 Task: In the event  named  Third Training Workshop: Team Leadership, Set a range of dates when you can accept meetings  '19 Jul â€" 5 Aug 2023'. Select a duration of  15 min. Select working hours  	_x000D_
MON- SAT 9:00am â€" 5:00pm. Add time before or after your events  as 5 min. Set the frequency of available time slots for invitees as  15 min. Set the minimum notice period and maximum events allowed per day as  168 hours and 4. , logged in from the account softage.4@softage.net and add another guest for the event, softage.6@softage.net
Action: Mouse pressed left at (418, 508)
Screenshot: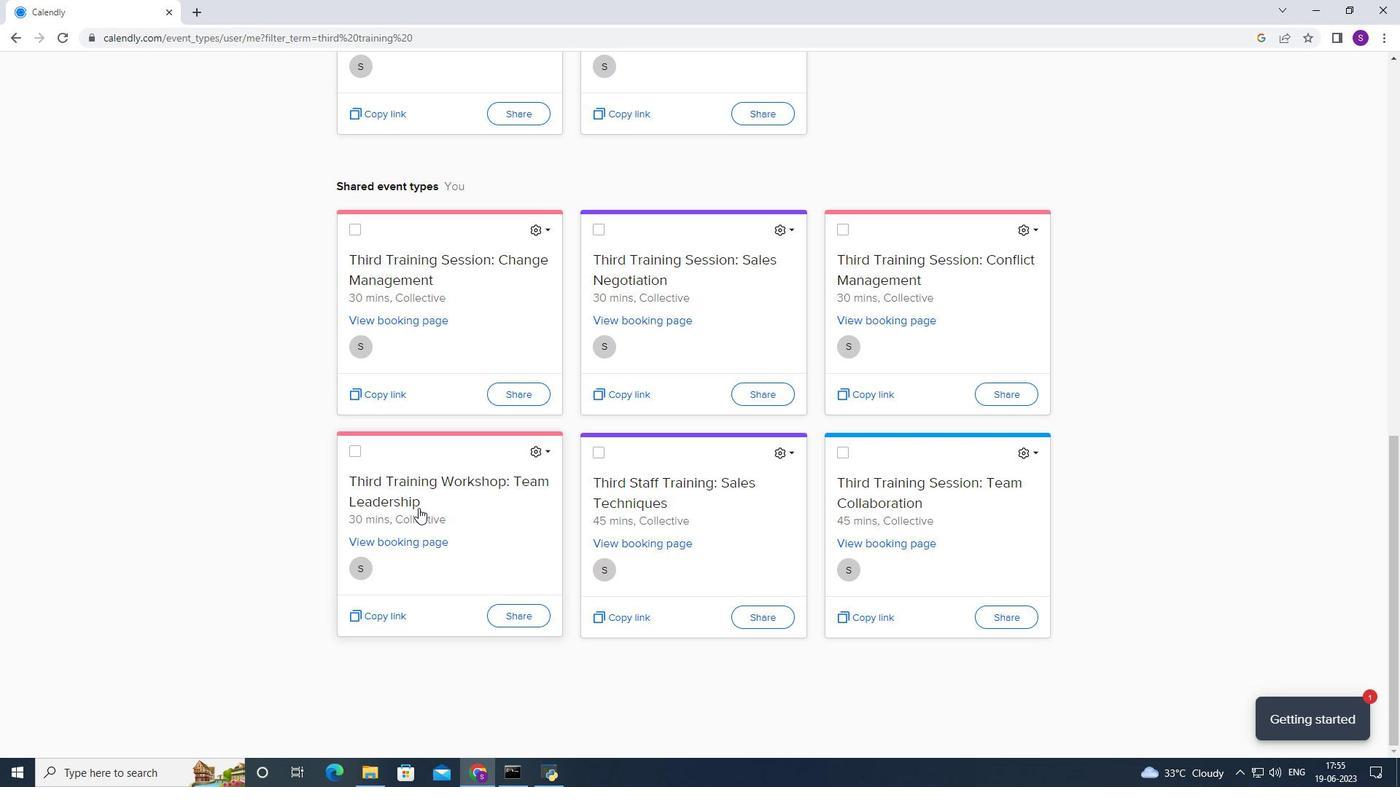 
Action: Mouse moved to (443, 344)
Screenshot: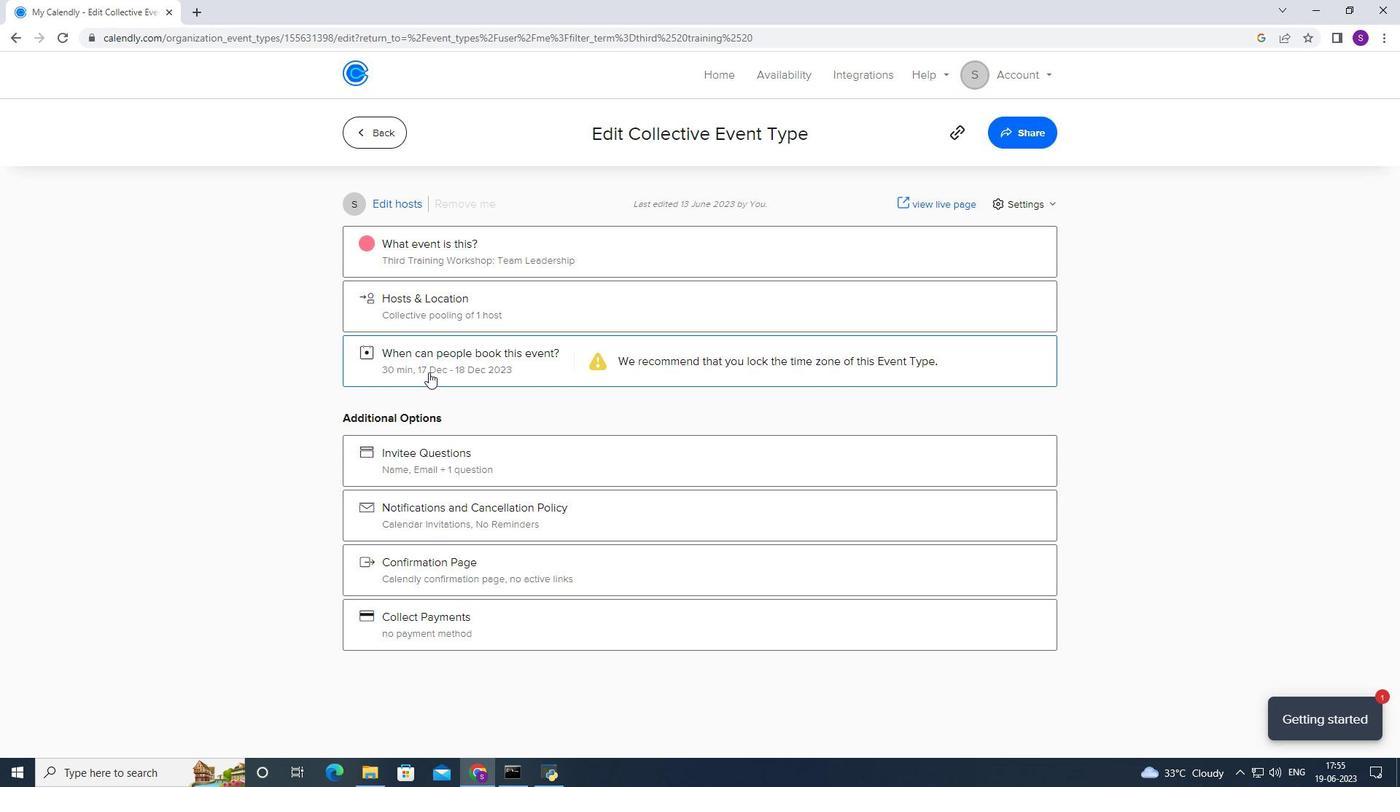 
Action: Mouse pressed left at (443, 344)
Screenshot: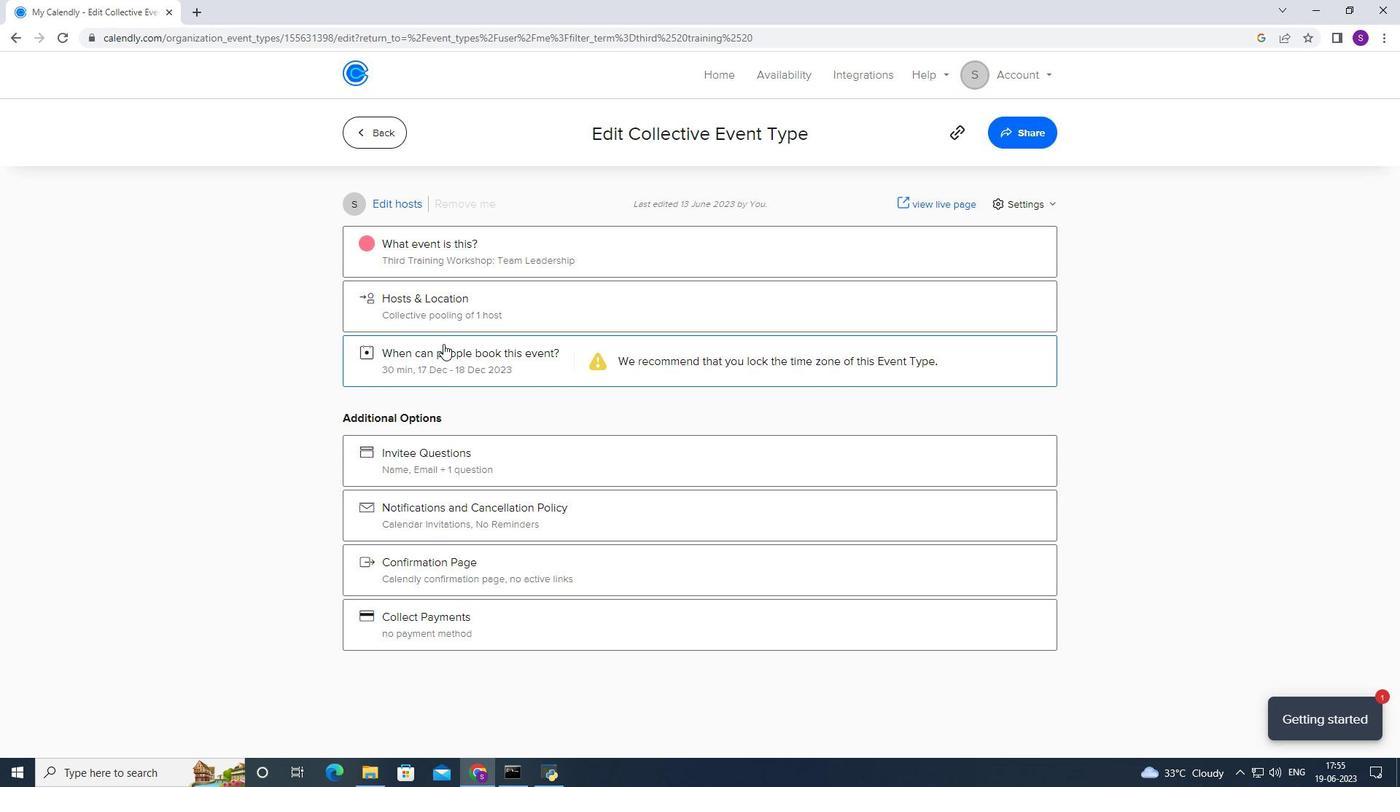 
Action: Mouse moved to (470, 463)
Screenshot: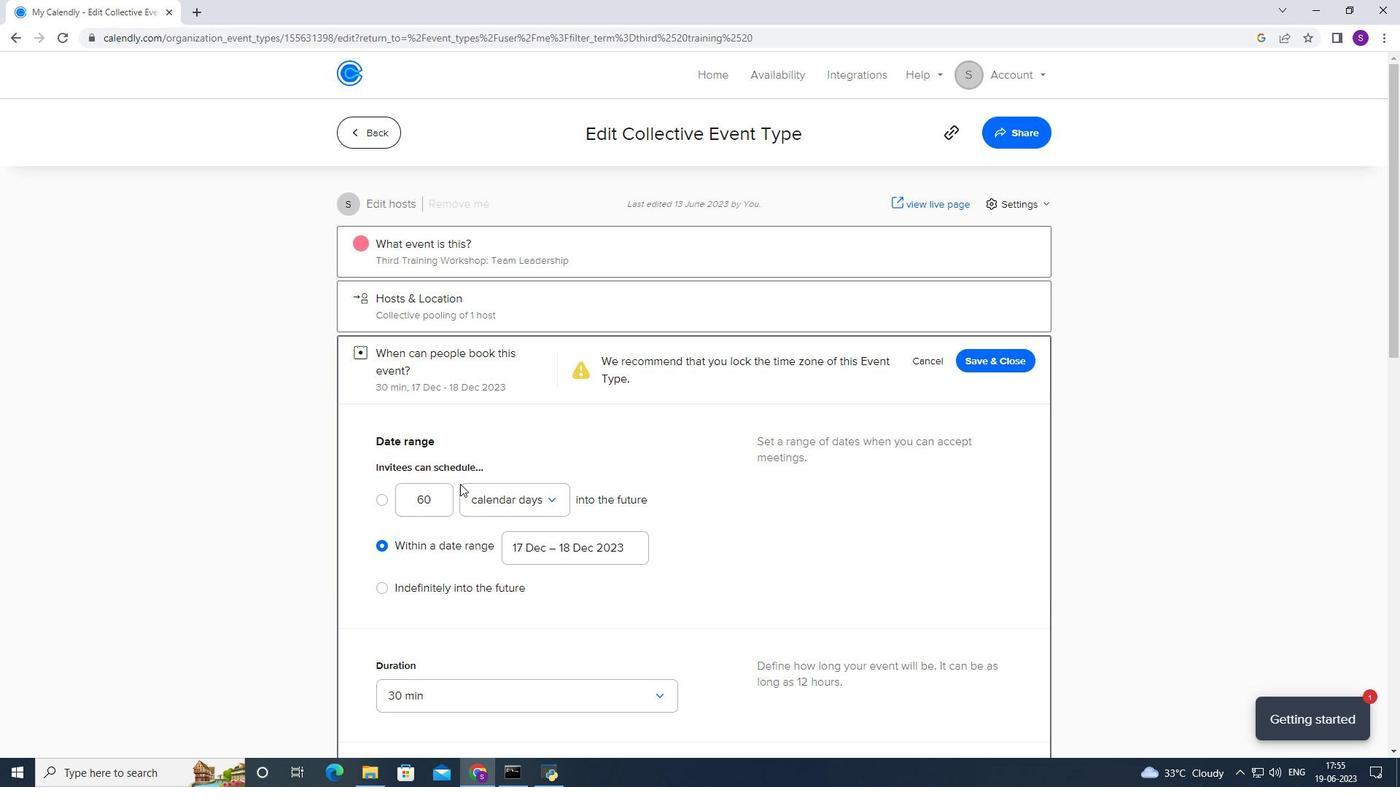 
Action: Mouse scrolled (470, 463) with delta (0, 0)
Screenshot: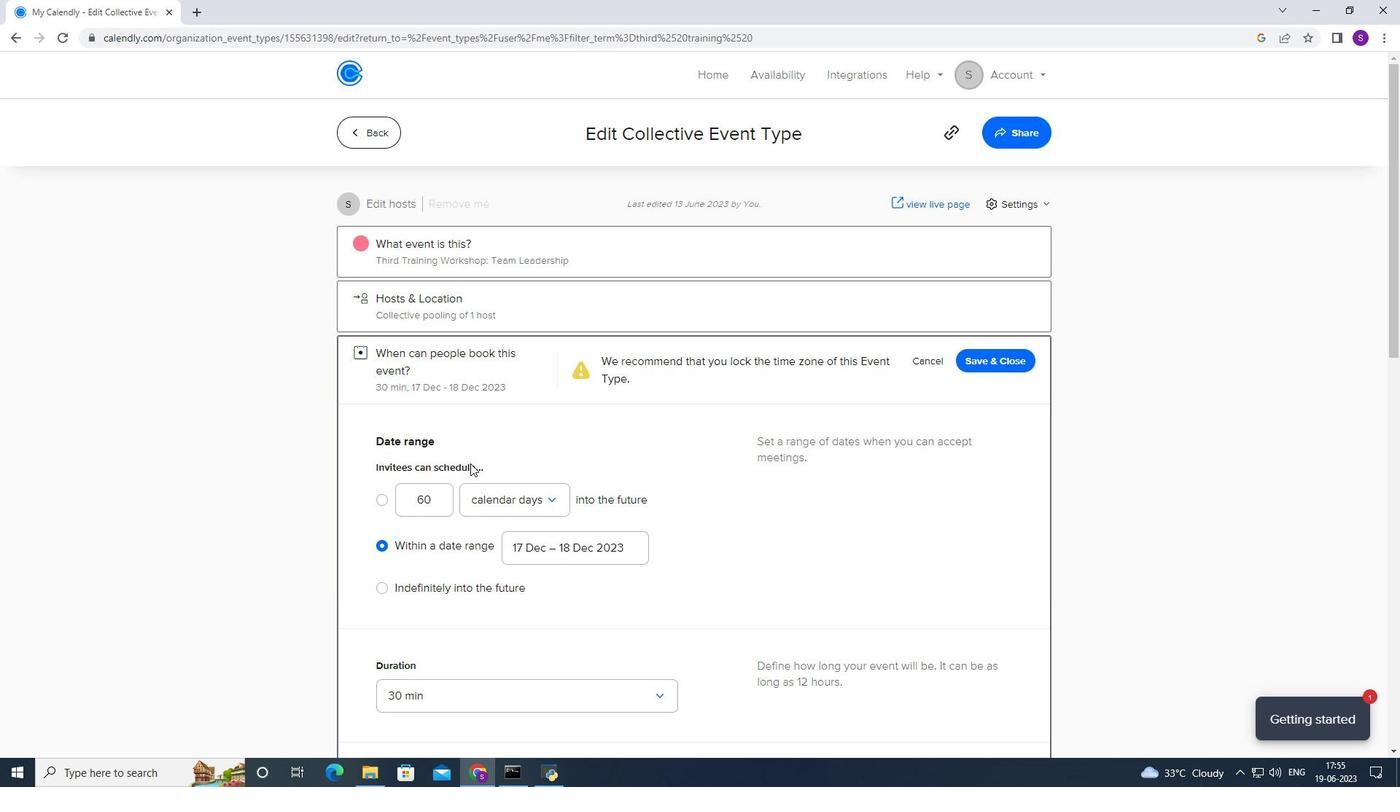 
Action: Mouse scrolled (470, 463) with delta (0, 0)
Screenshot: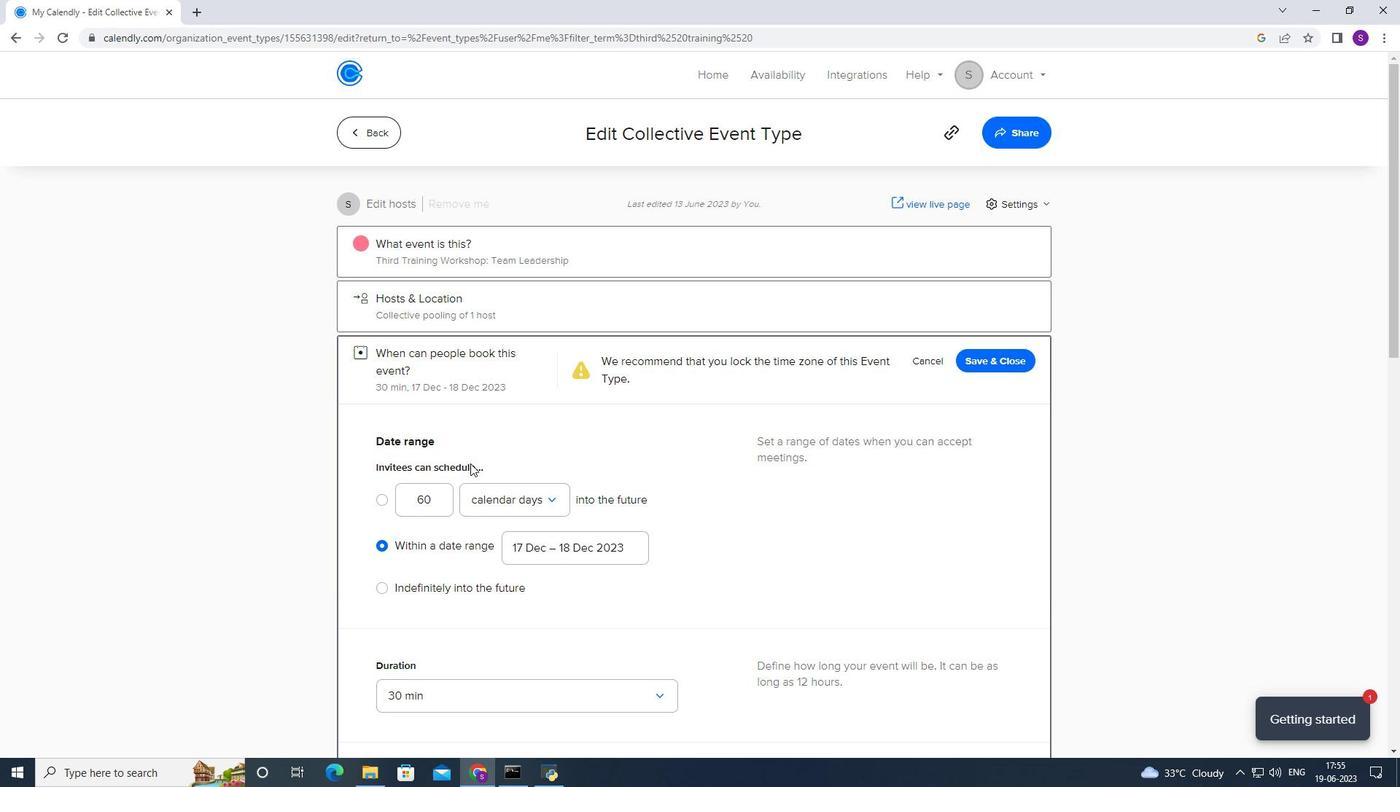 
Action: Mouse scrolled (470, 463) with delta (0, 0)
Screenshot: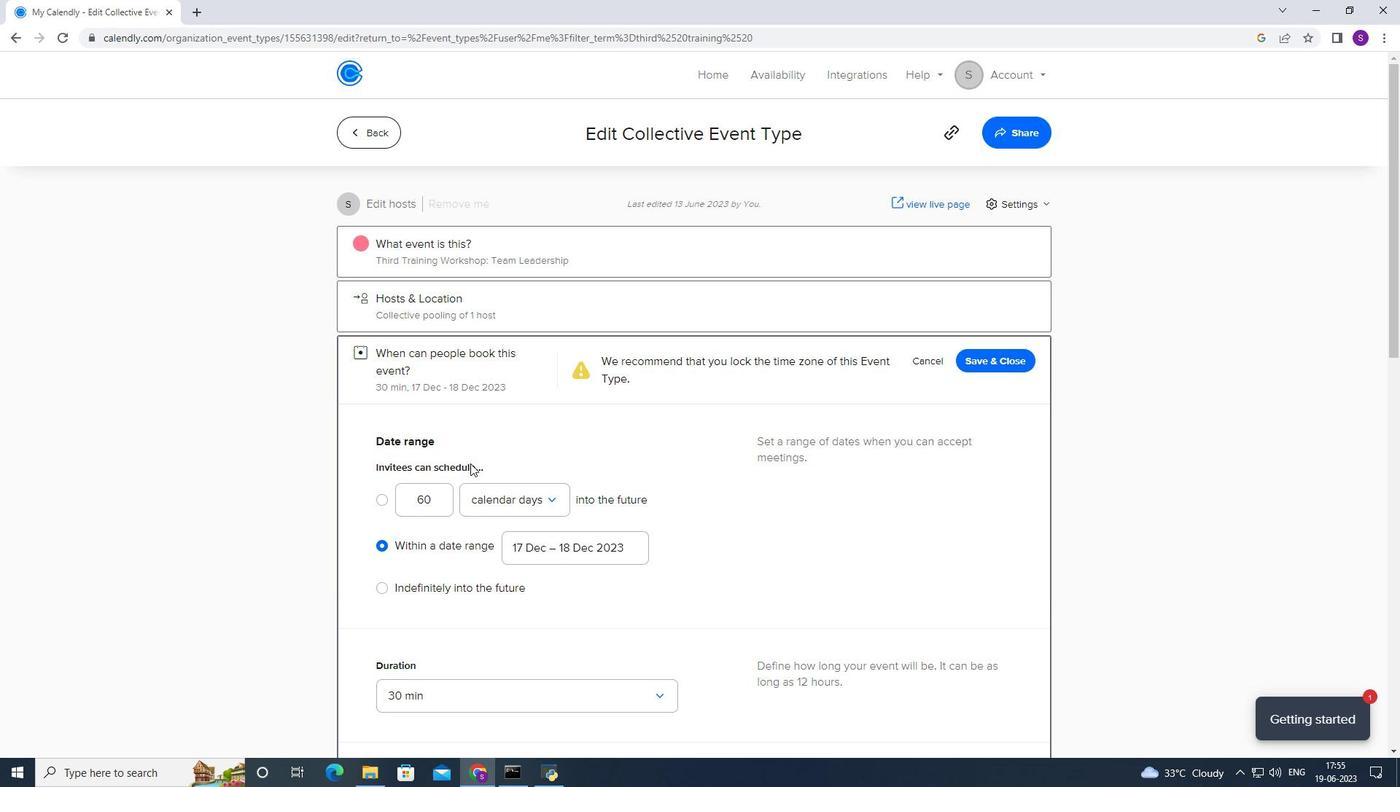 
Action: Mouse moved to (539, 331)
Screenshot: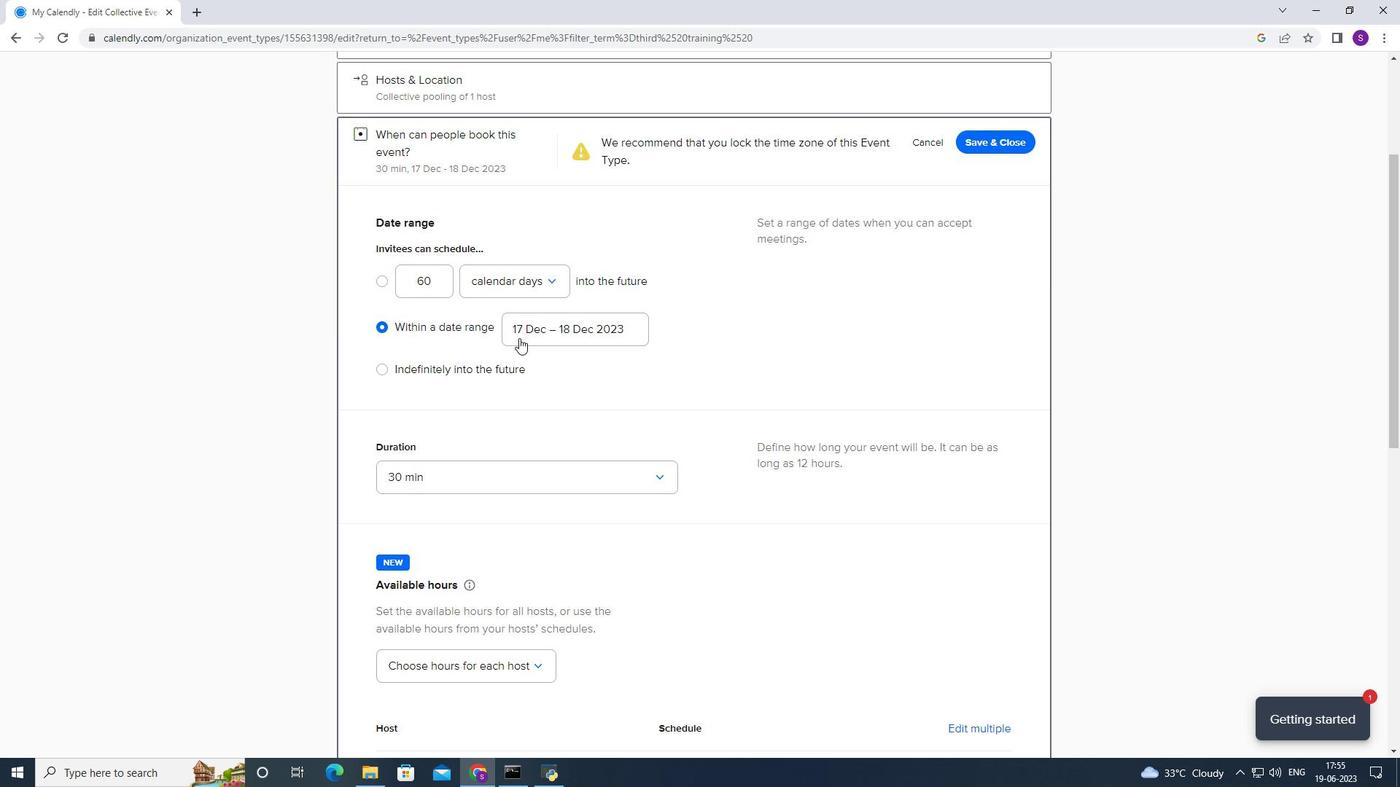 
Action: Mouse pressed left at (539, 331)
Screenshot: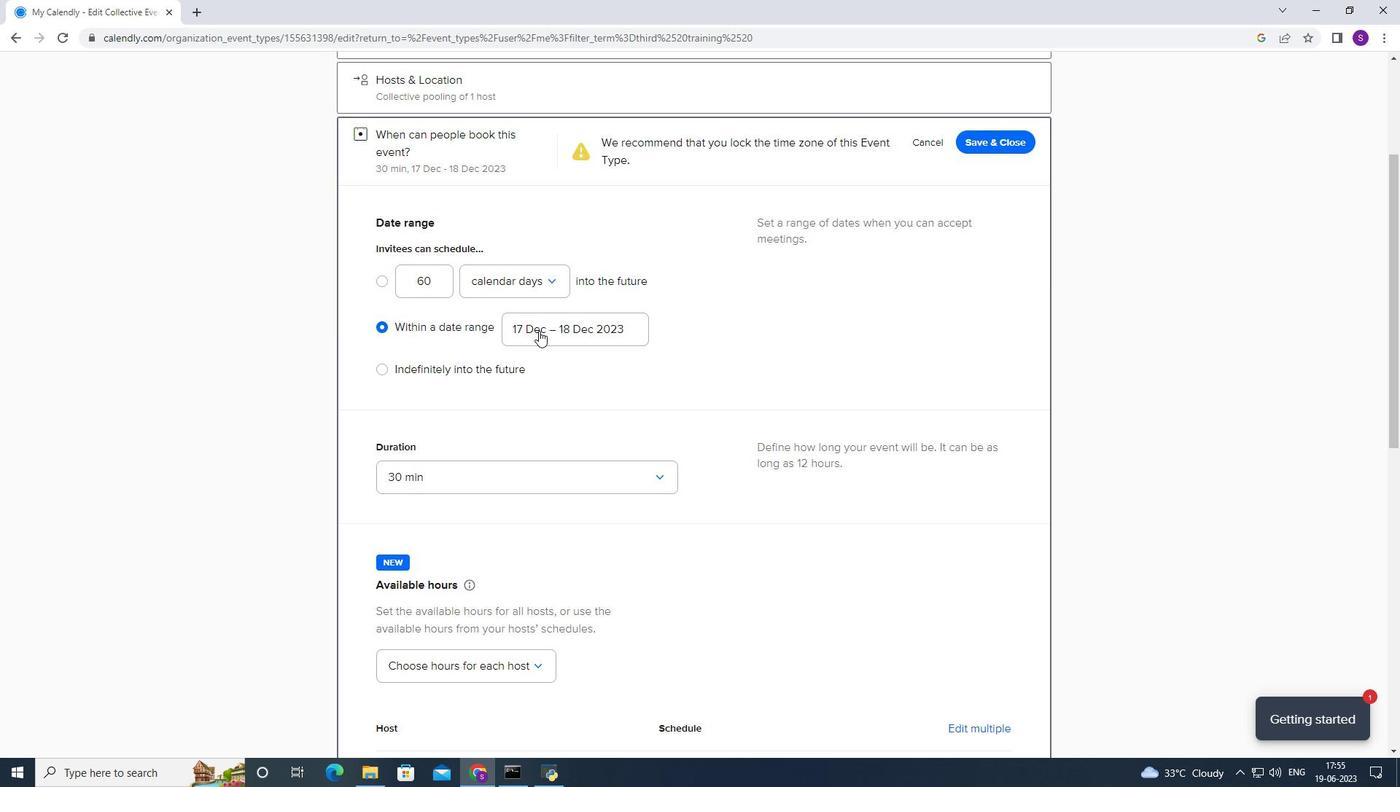 
Action: Mouse moved to (619, 383)
Screenshot: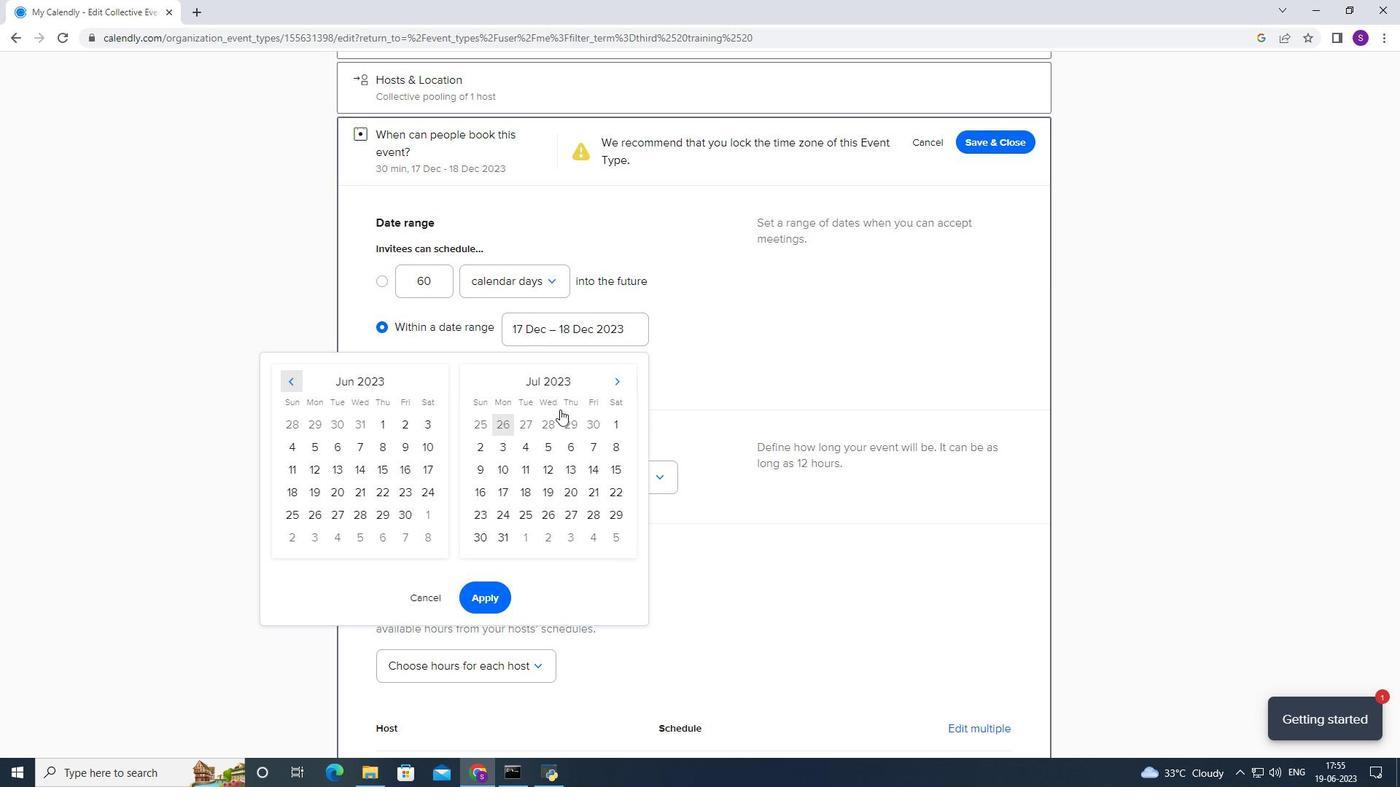 
Action: Mouse pressed left at (619, 383)
Screenshot: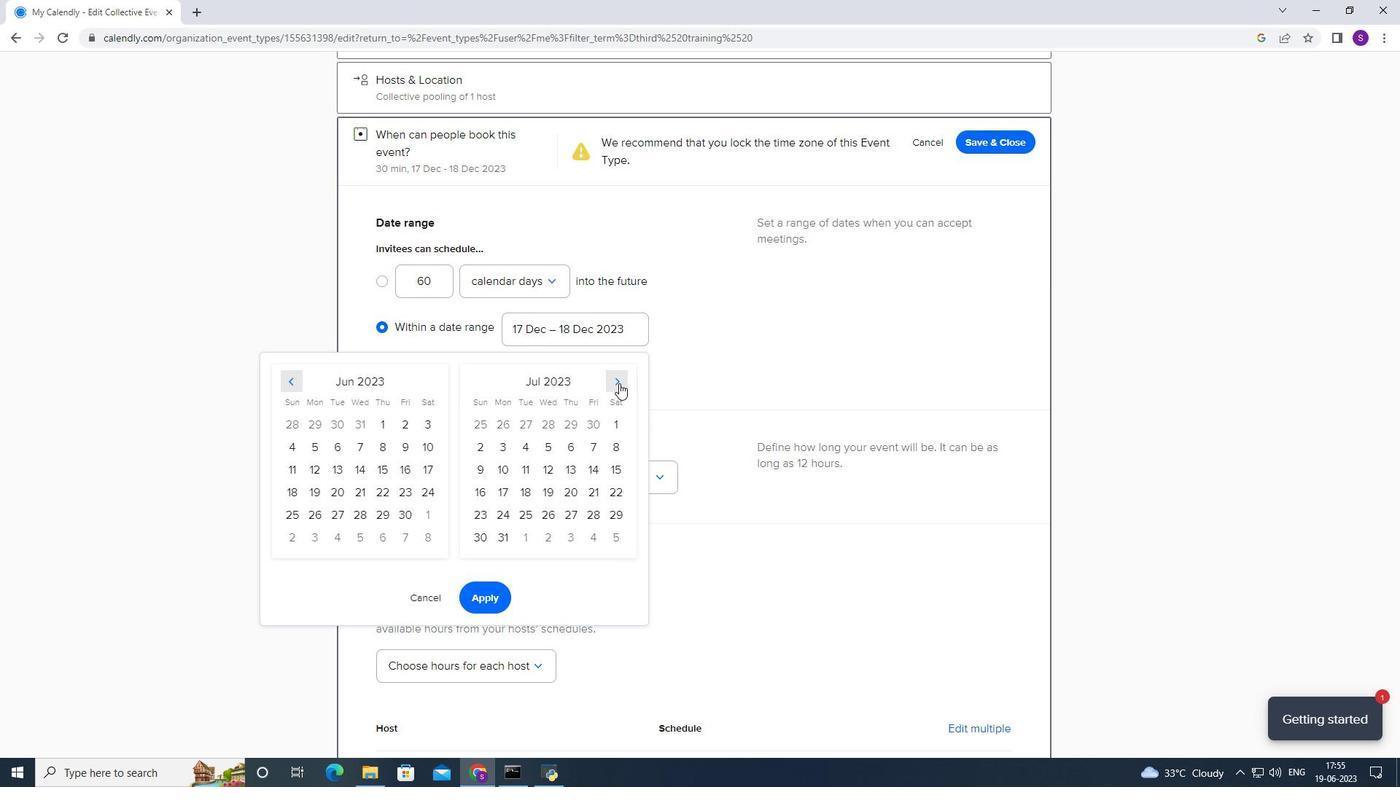 
Action: Mouse moved to (353, 500)
Screenshot: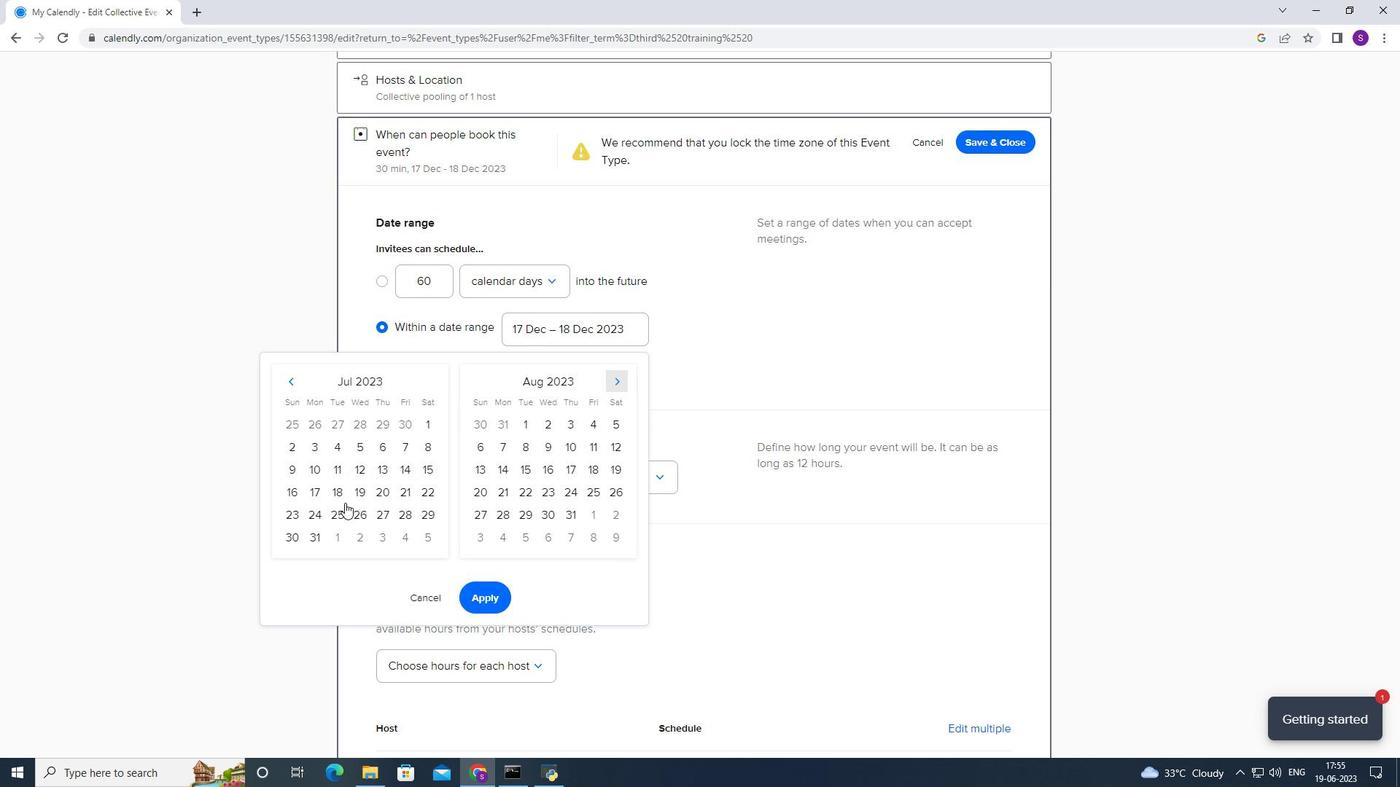 
Action: Mouse pressed left at (353, 500)
Screenshot: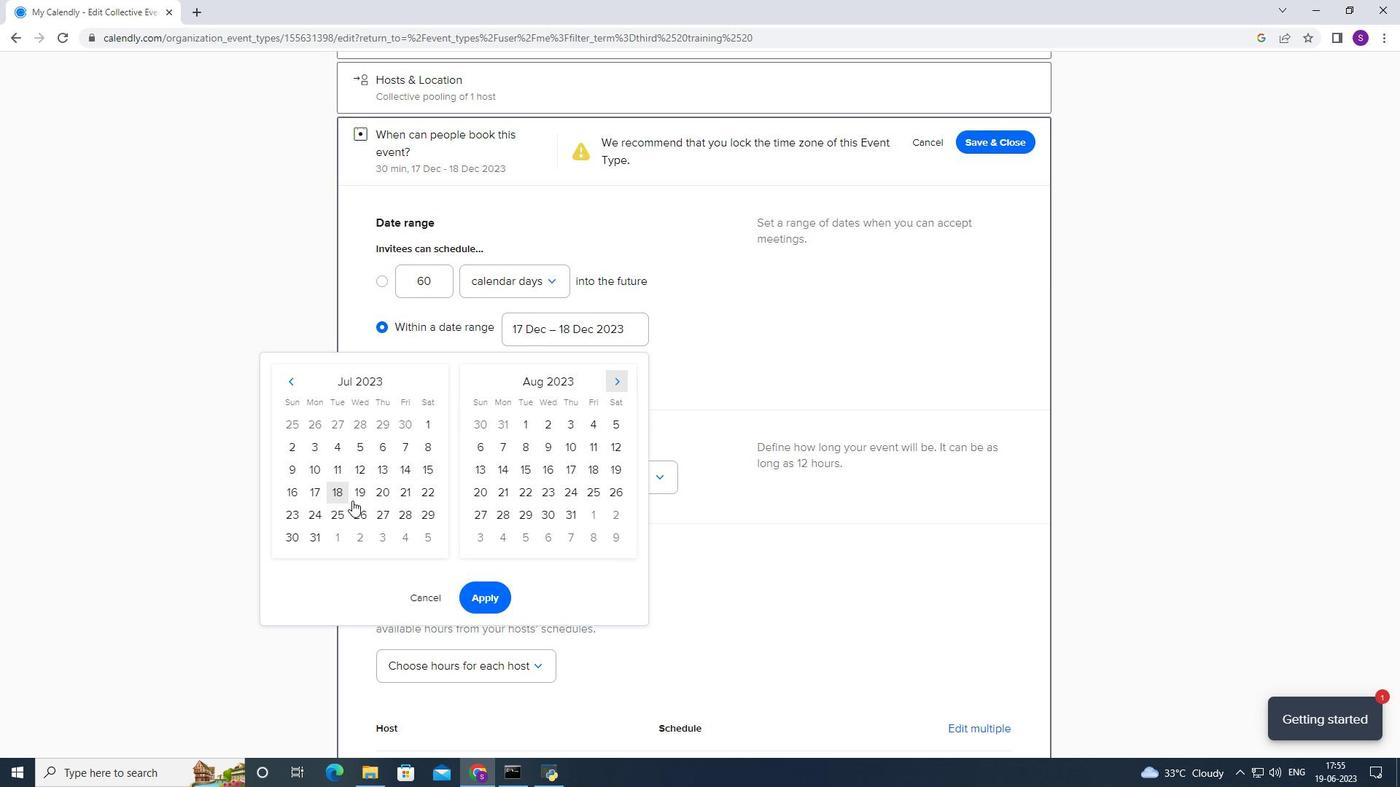
Action: Mouse moved to (632, 423)
Screenshot: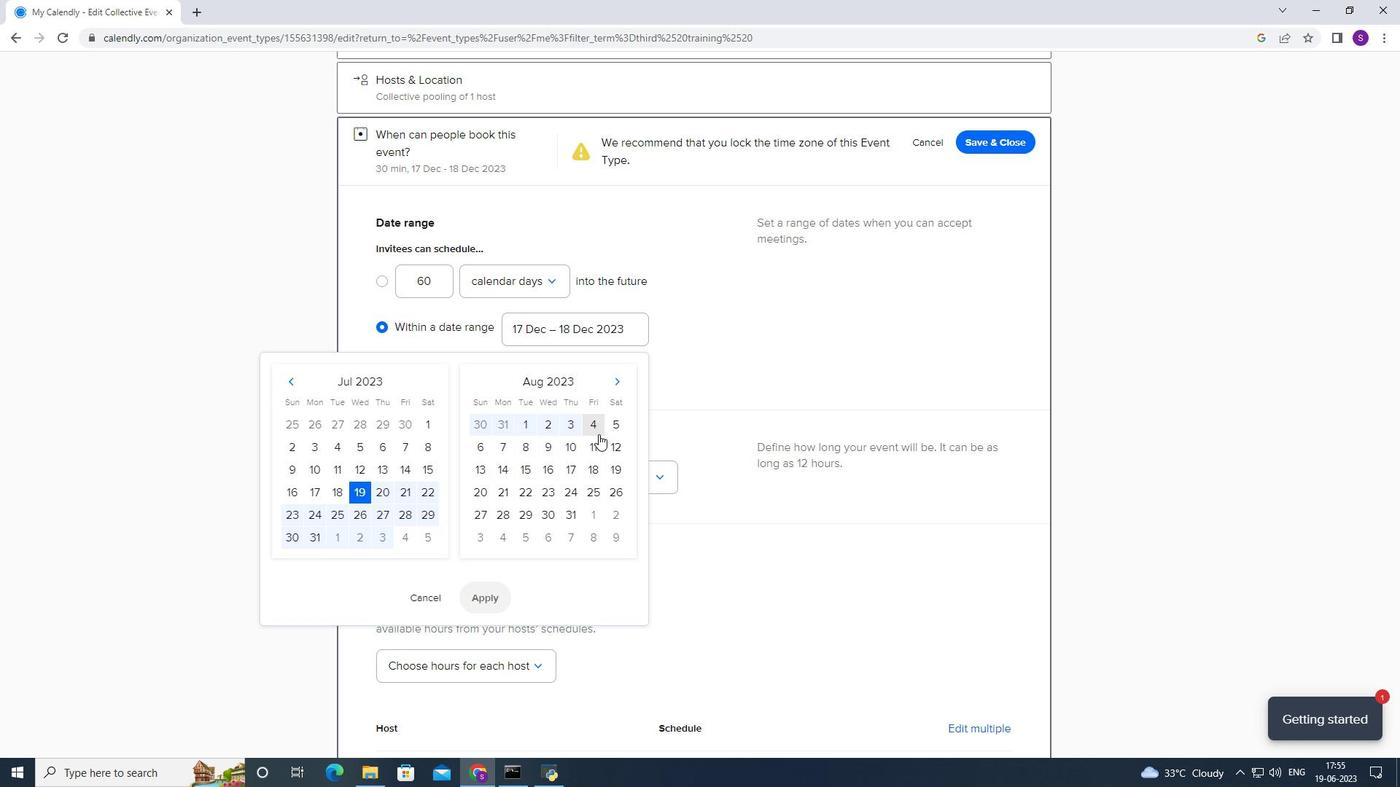 
Action: Mouse pressed left at (632, 423)
Screenshot: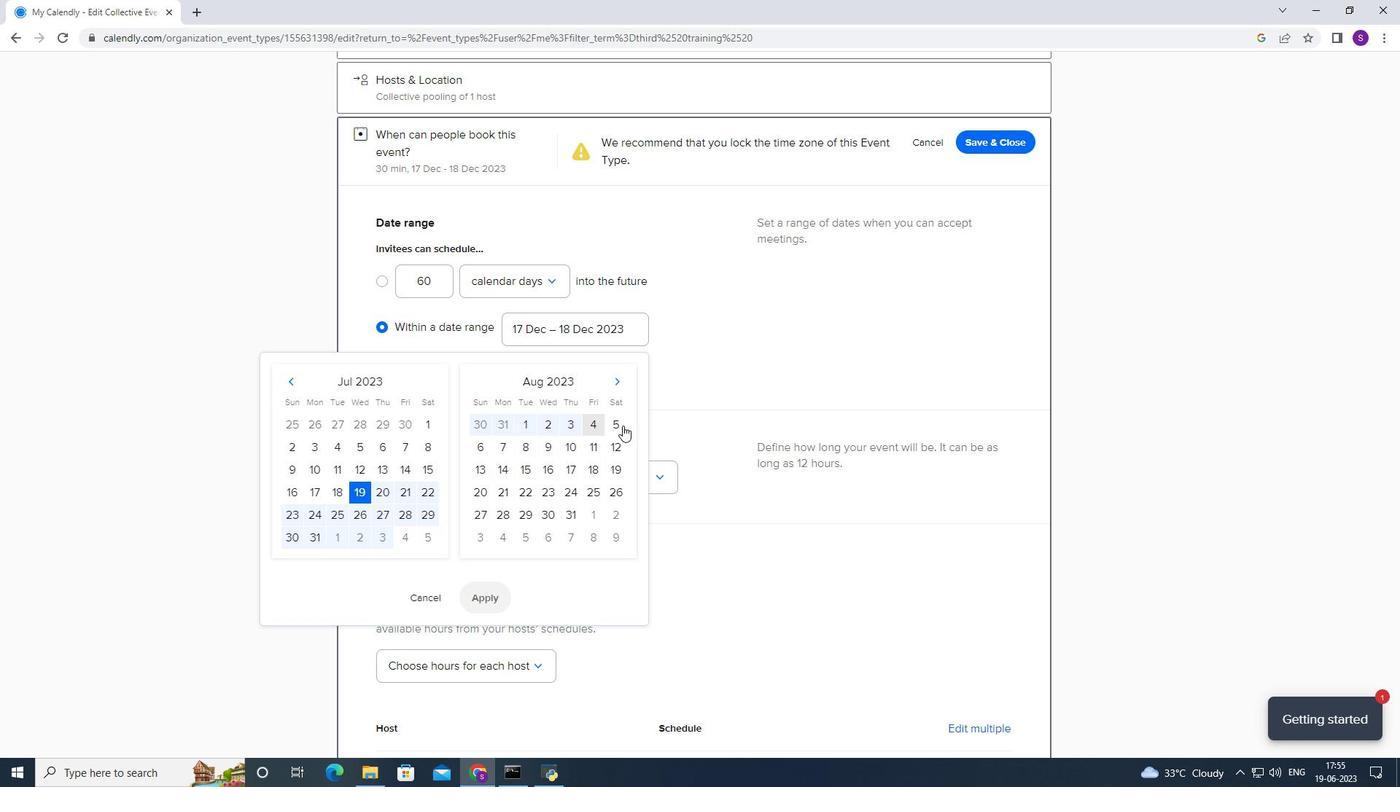 
Action: Mouse moved to (606, 429)
Screenshot: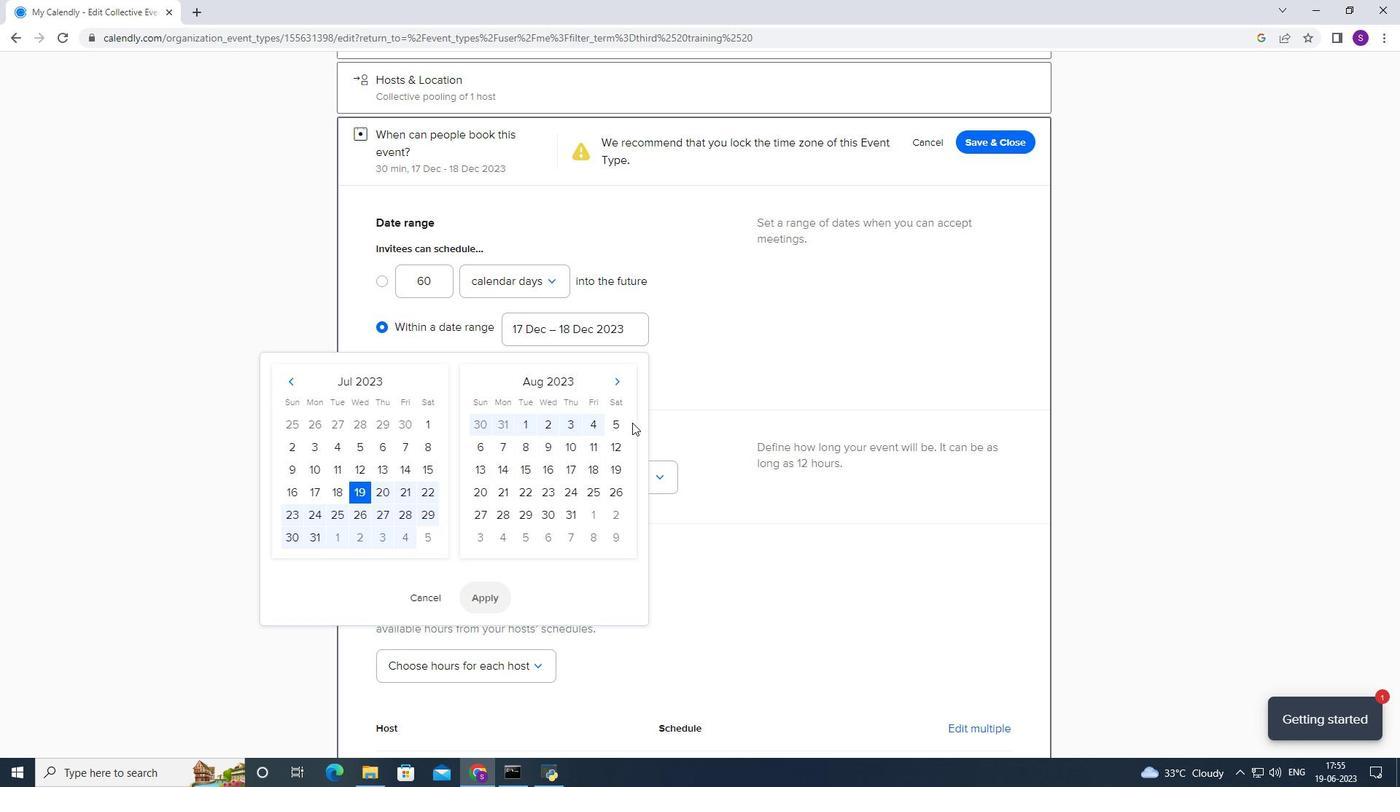 
Action: Mouse pressed left at (606, 429)
Screenshot: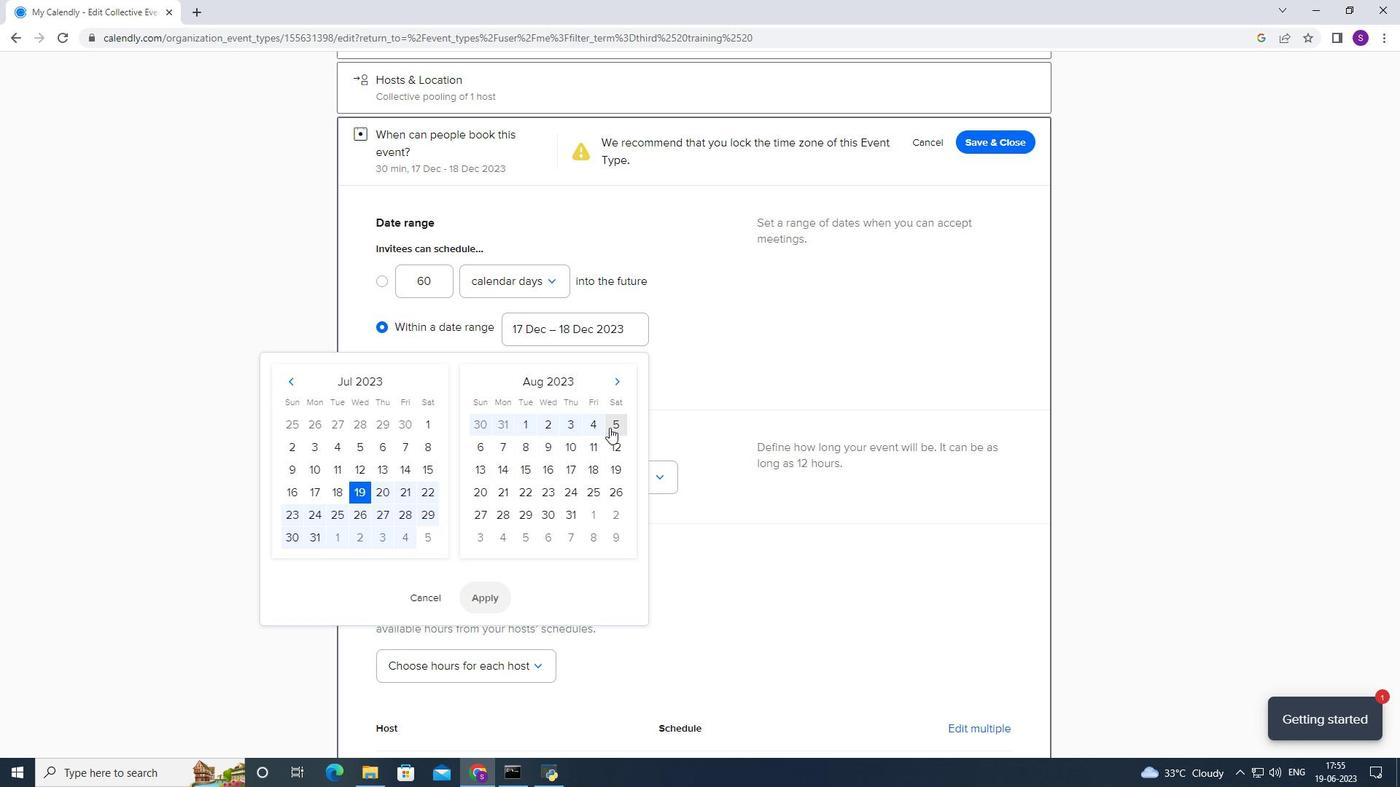 
Action: Mouse moved to (466, 592)
Screenshot: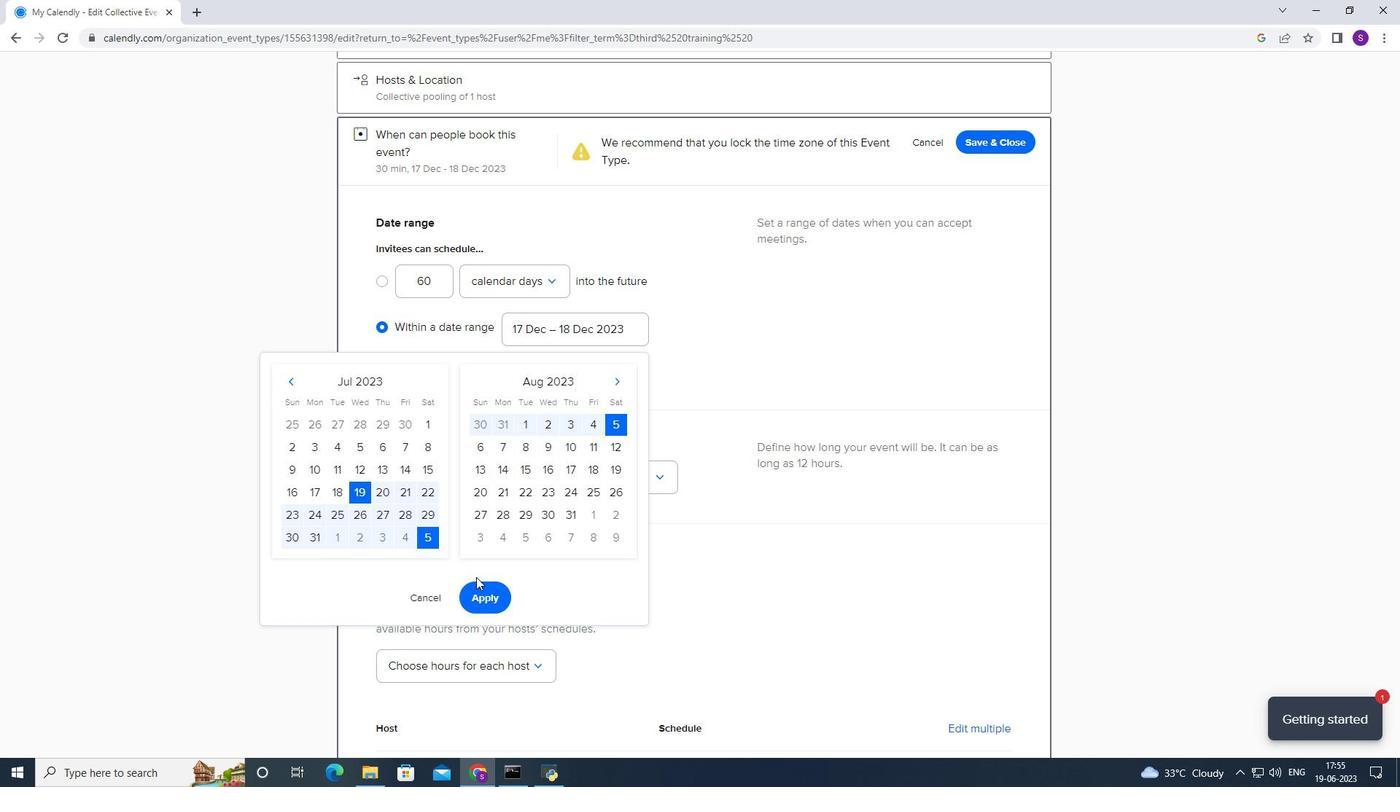 
Action: Mouse pressed left at (466, 592)
Screenshot: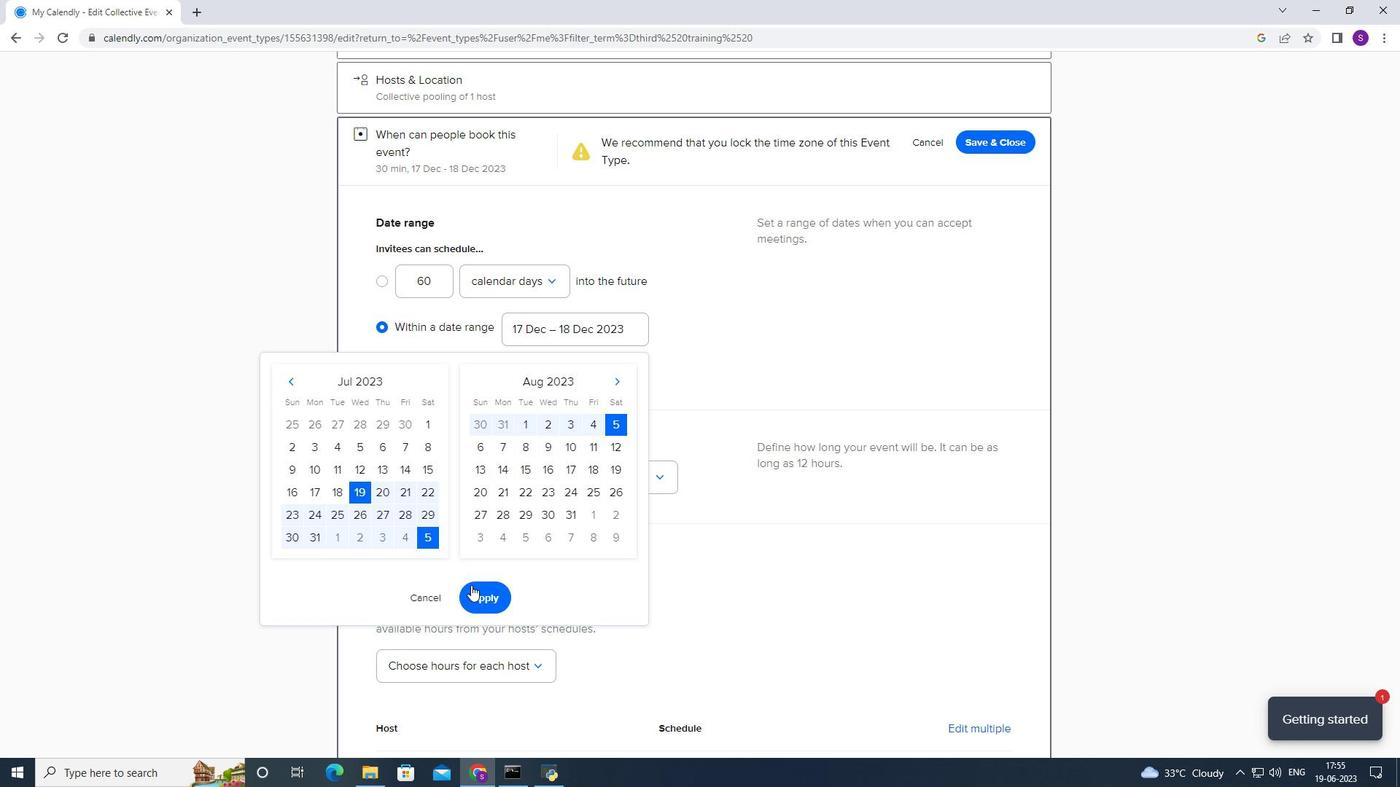 
Action: Mouse moved to (478, 551)
Screenshot: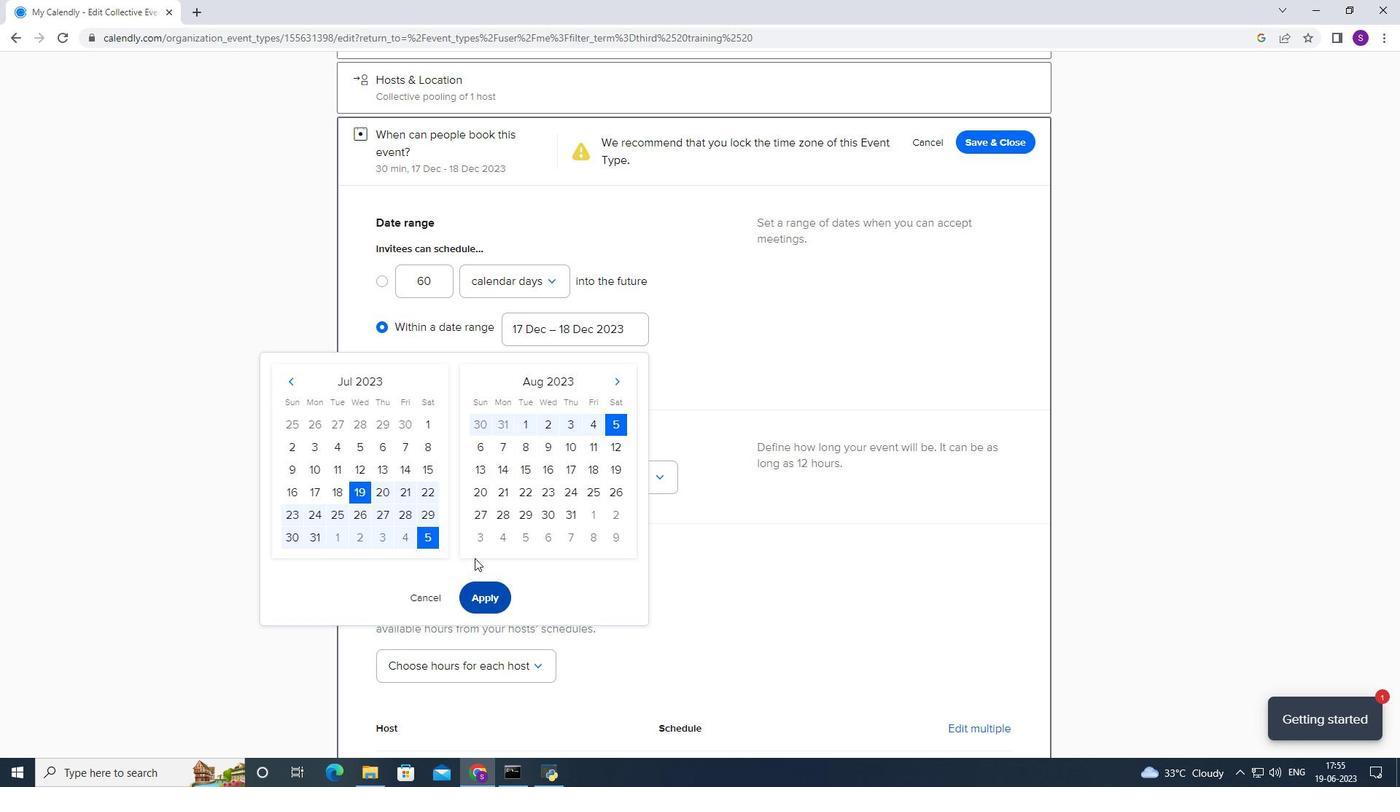 
Action: Mouse scrolled (478, 550) with delta (0, 0)
Screenshot: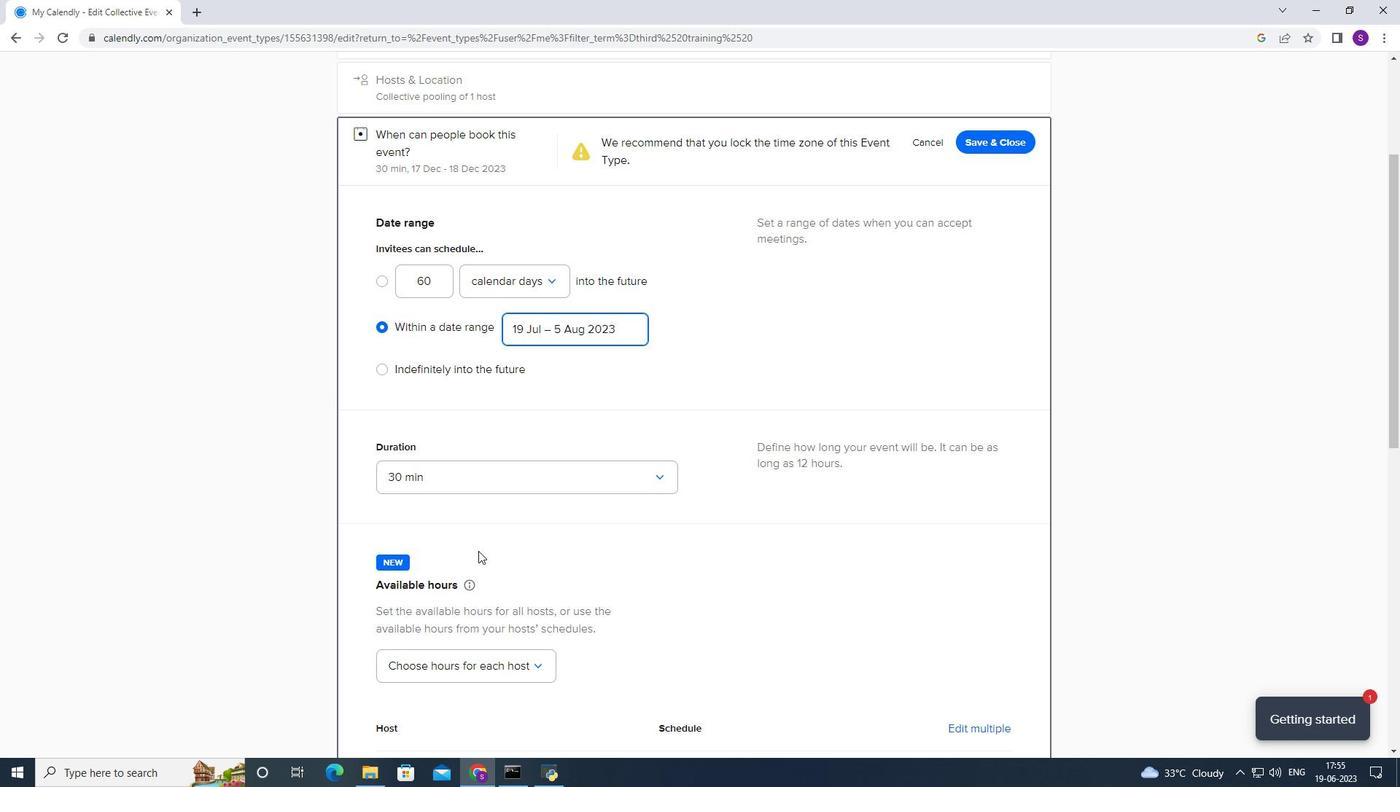 
Action: Mouse scrolled (478, 550) with delta (0, 0)
Screenshot: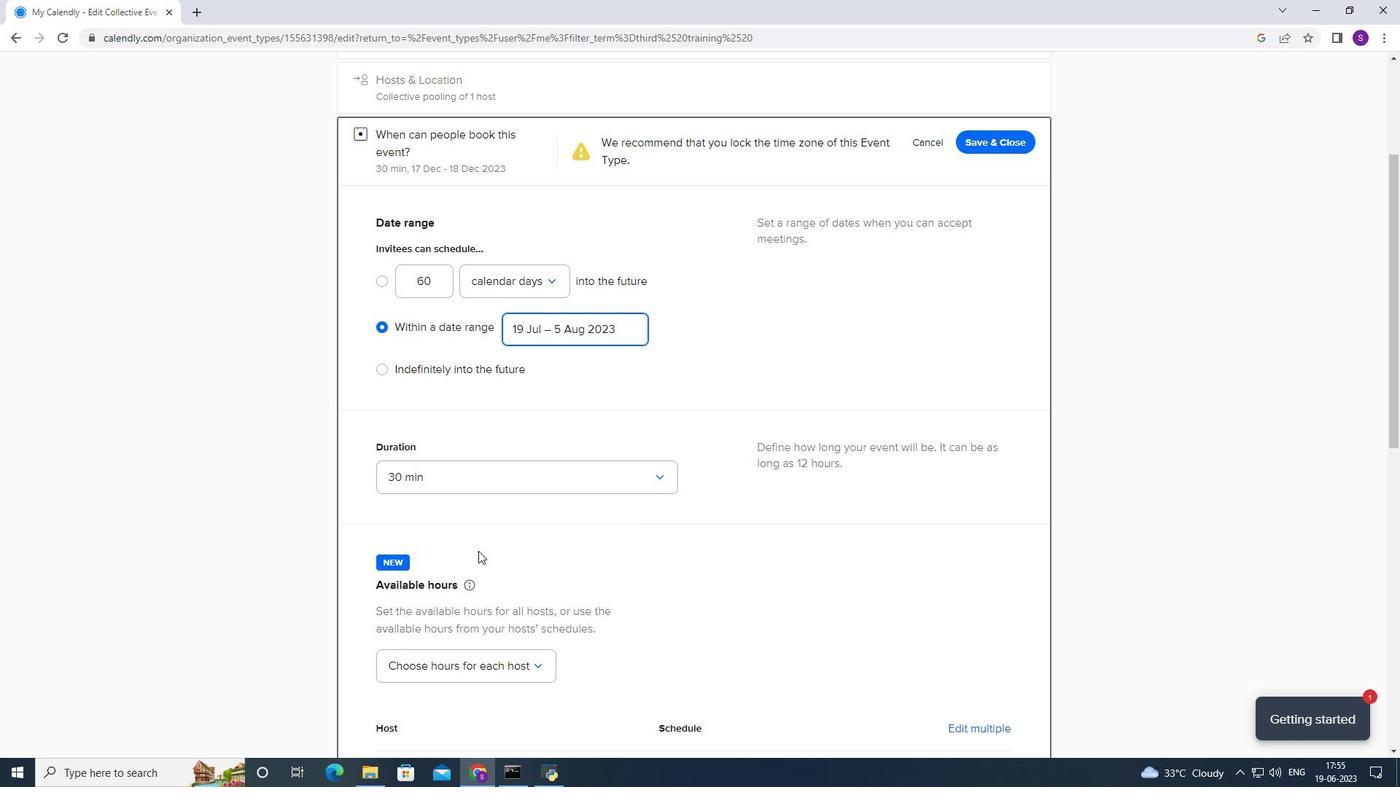 
Action: Mouse scrolled (478, 550) with delta (0, 0)
Screenshot: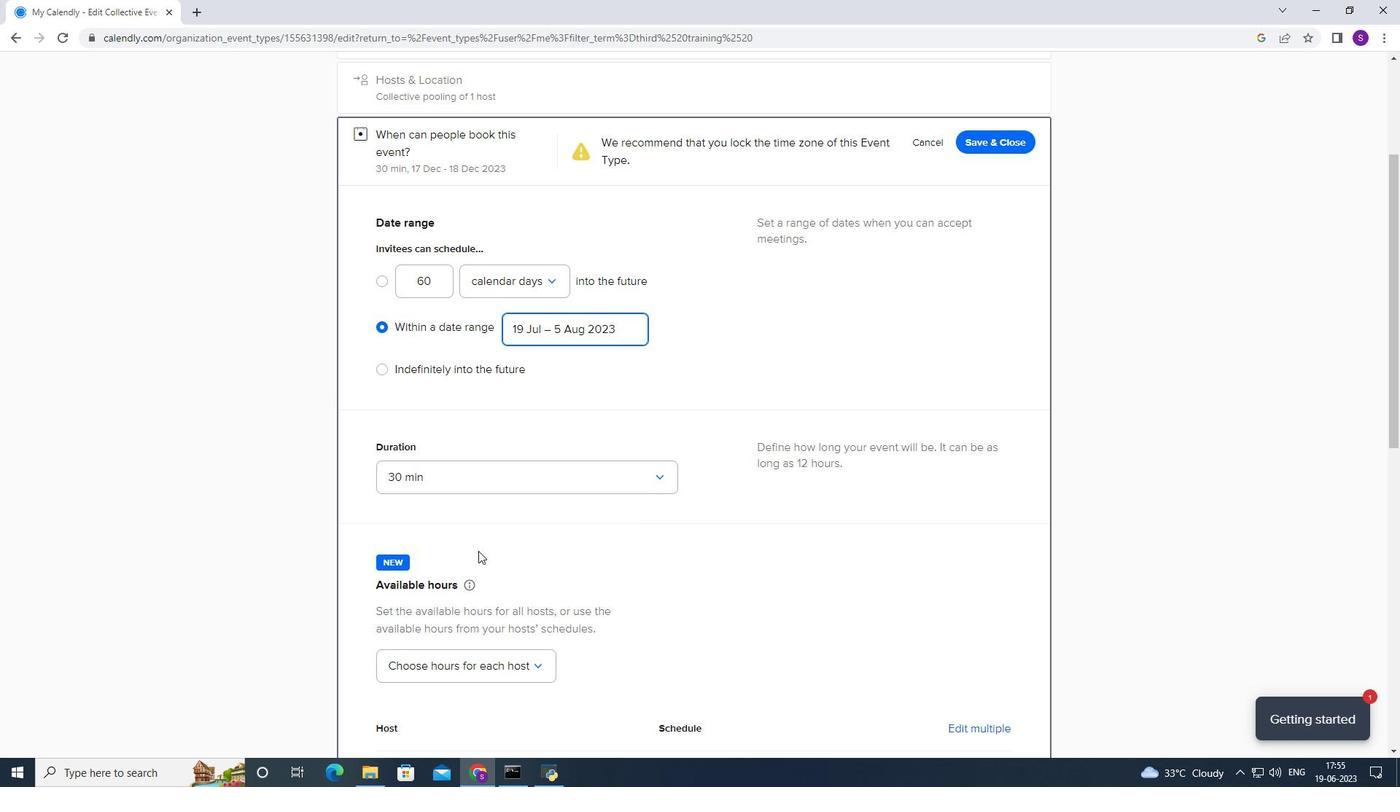 
Action: Mouse scrolled (478, 550) with delta (0, 0)
Screenshot: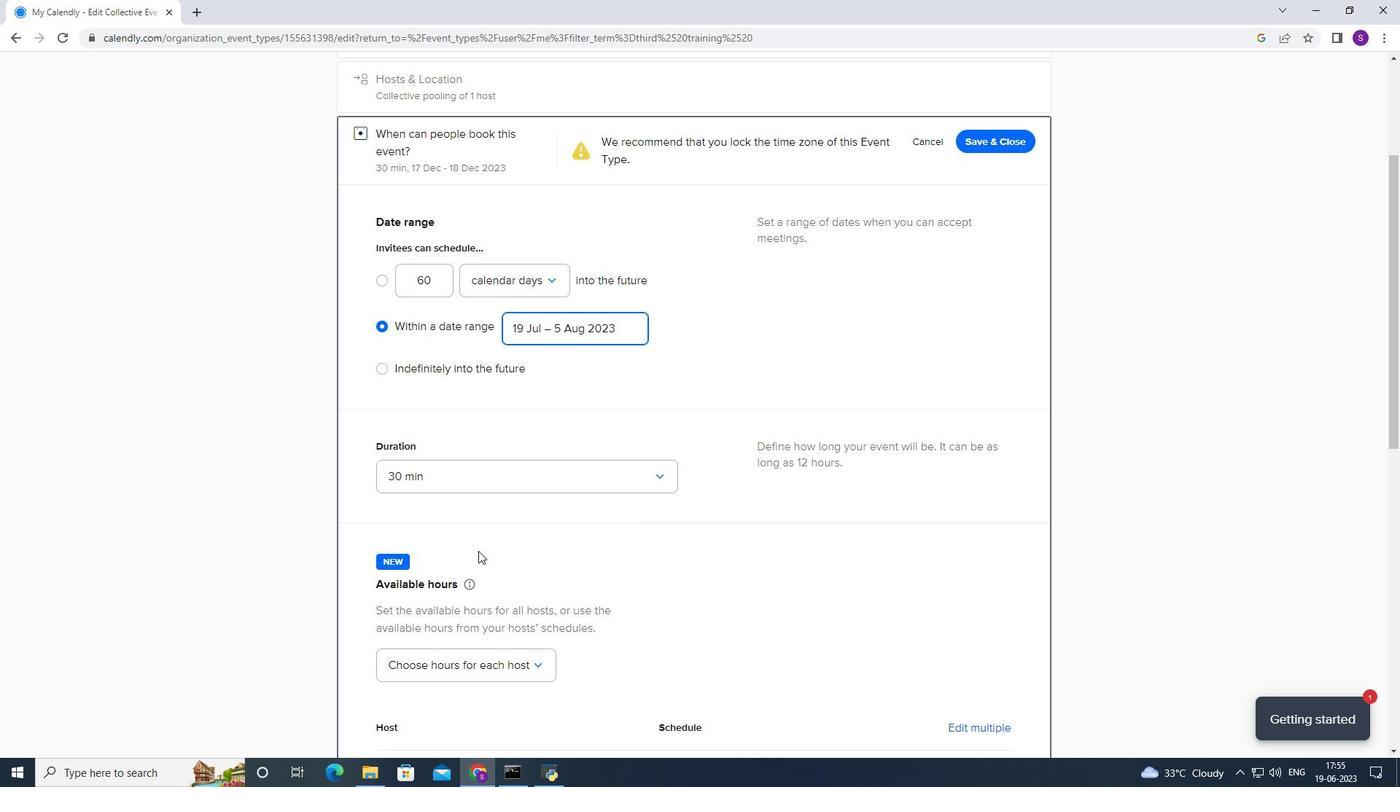 
Action: Mouse moved to (480, 189)
Screenshot: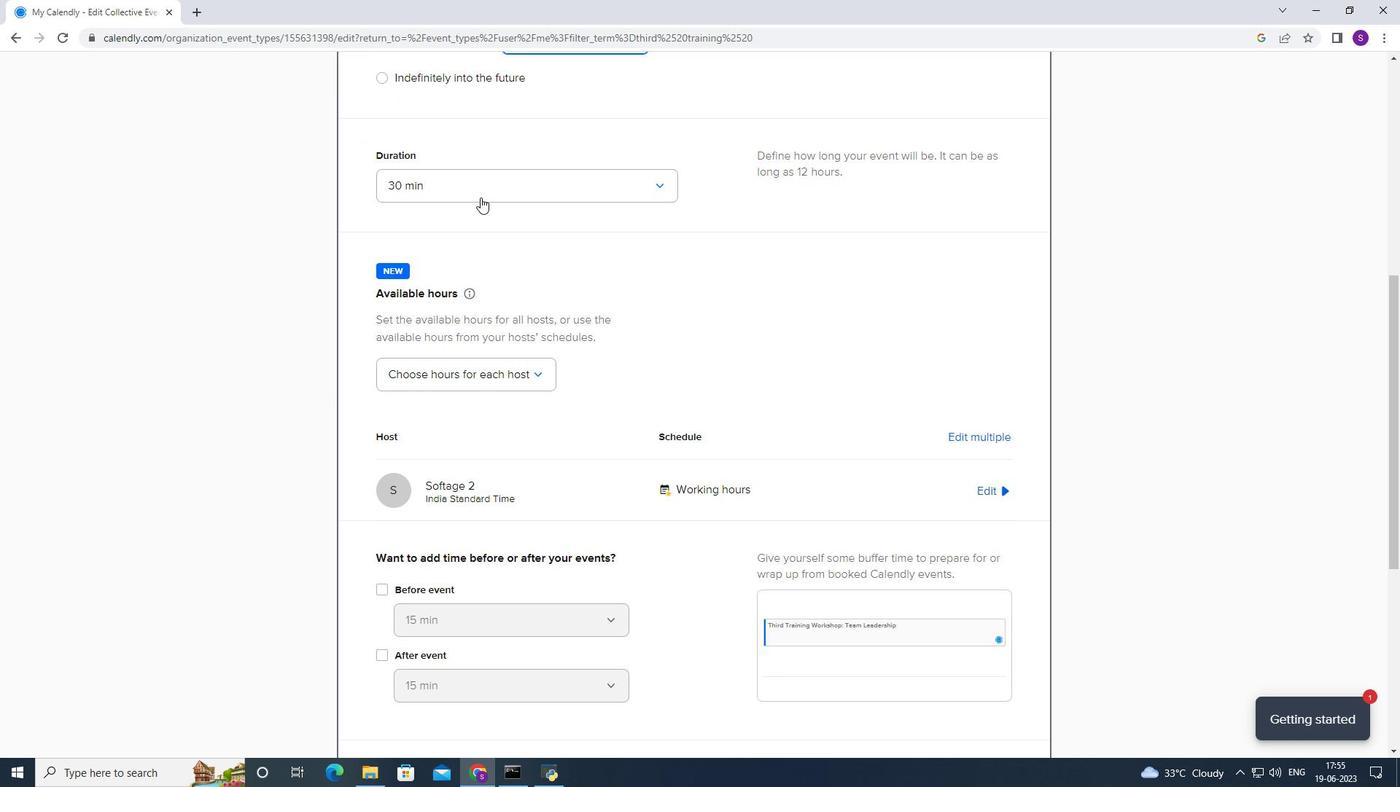 
Action: Mouse pressed left at (480, 189)
Screenshot: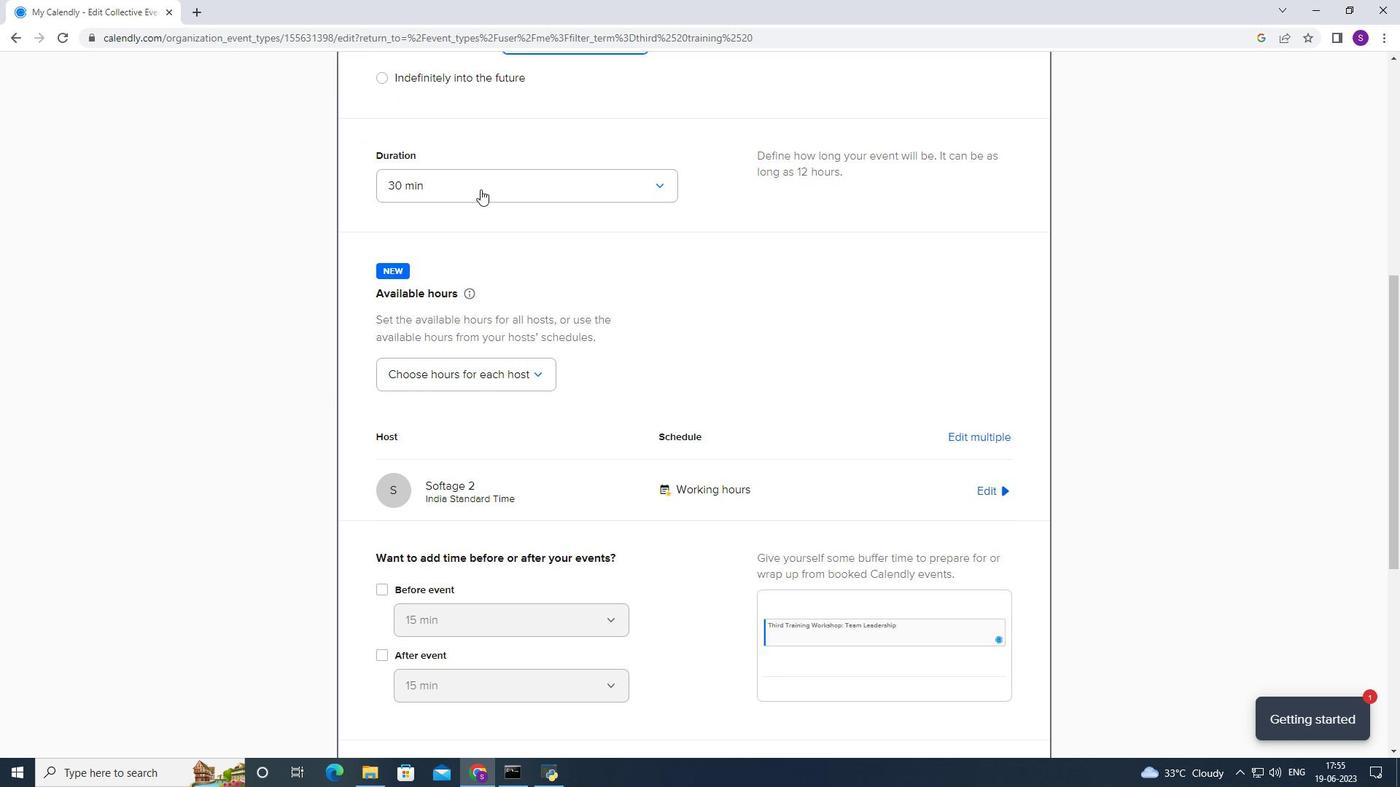 
Action: Mouse moved to (474, 232)
Screenshot: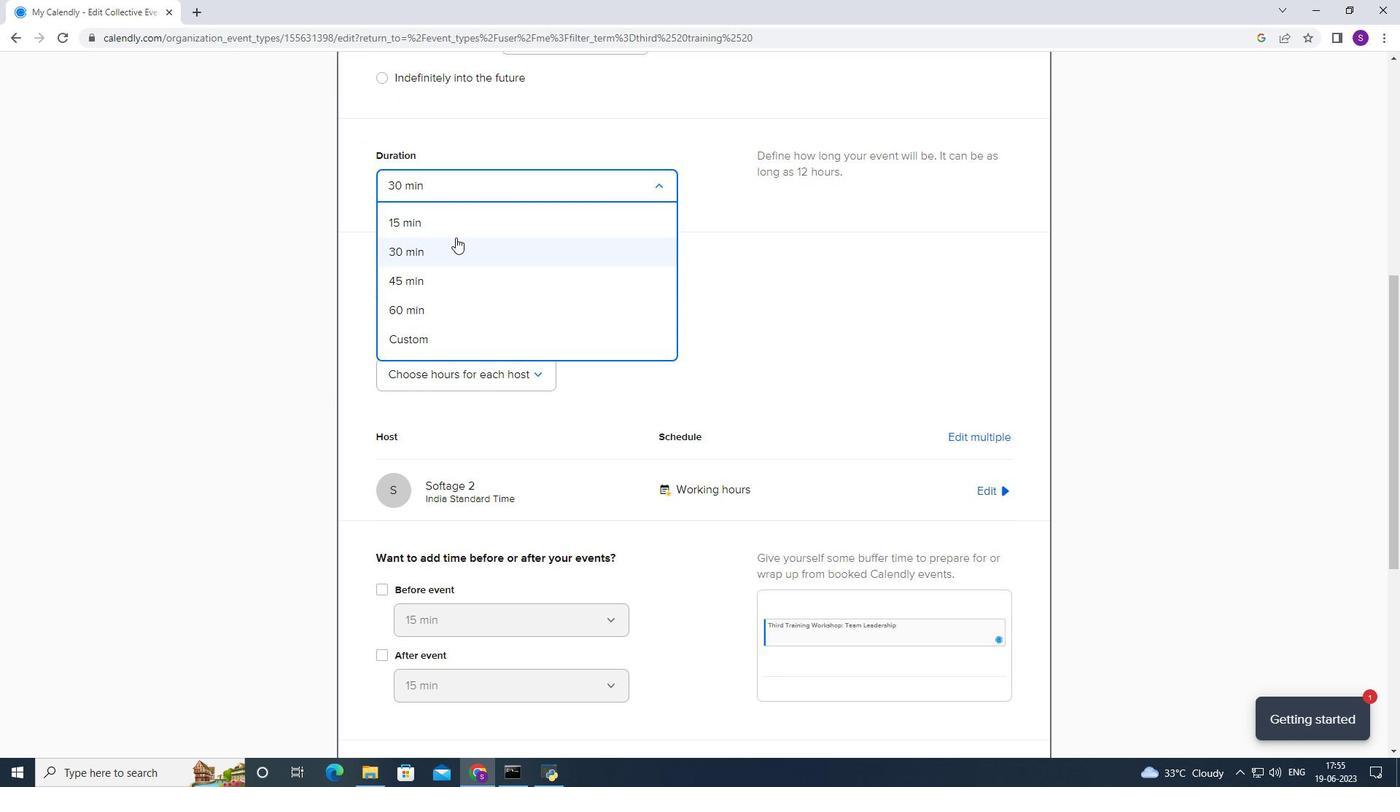 
Action: Mouse pressed left at (474, 232)
Screenshot: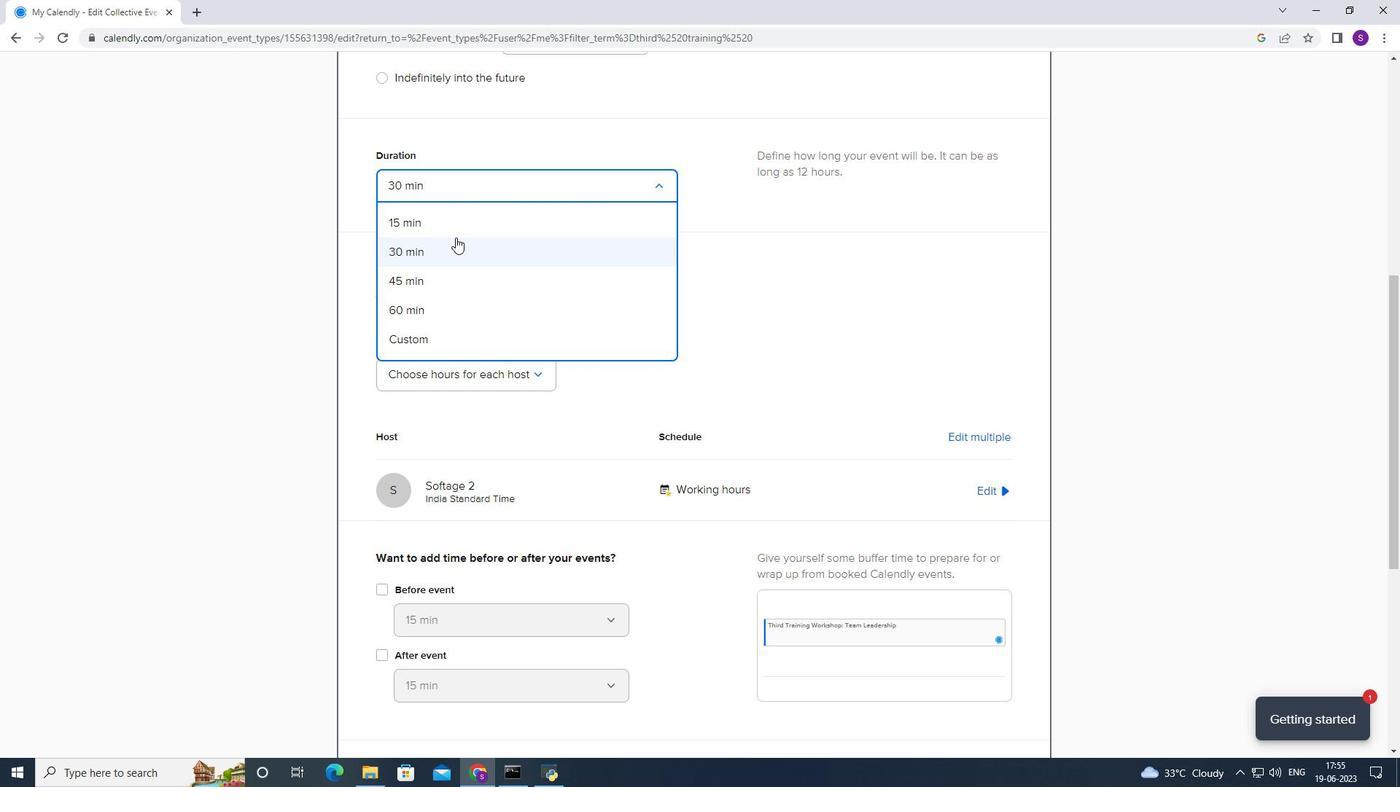 
Action: Mouse moved to (511, 431)
Screenshot: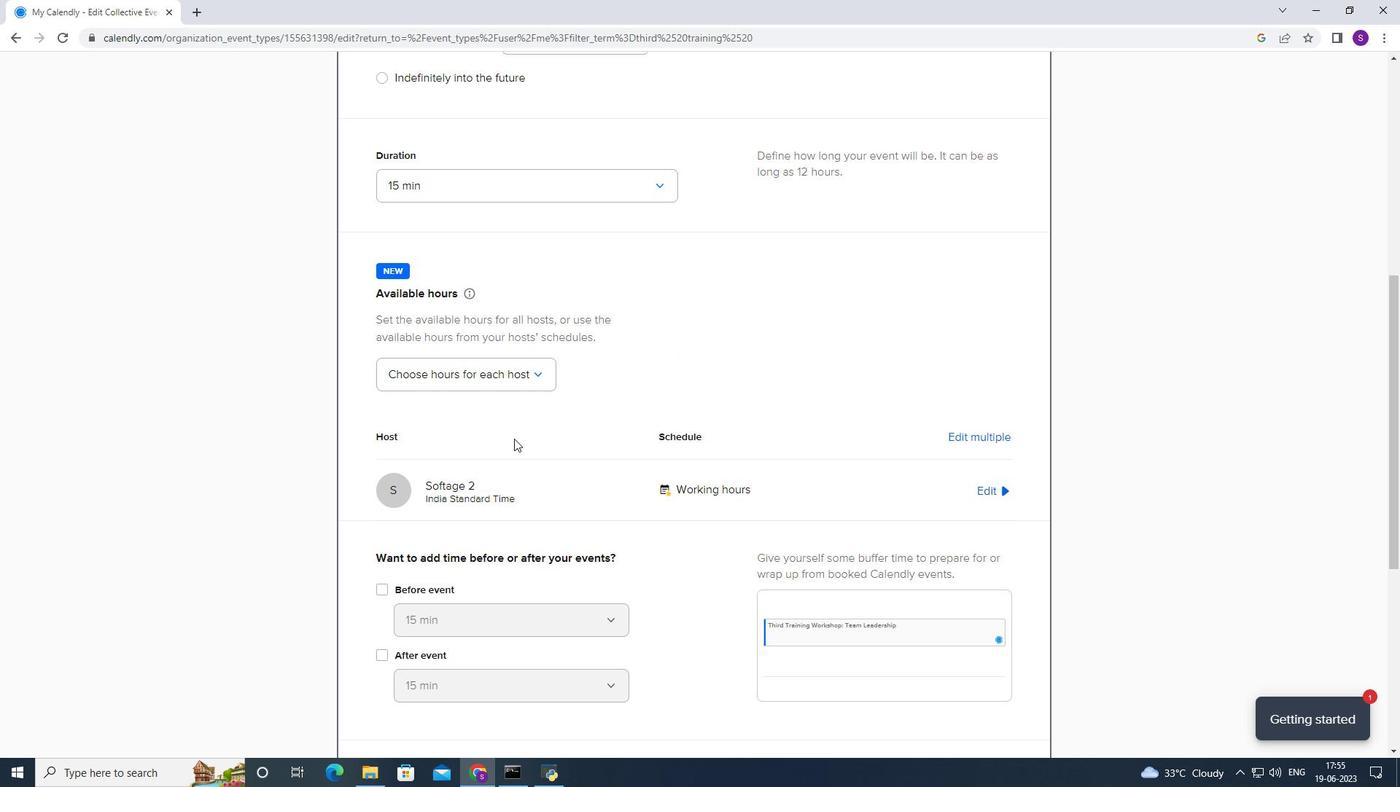 
Action: Mouse scrolled (511, 431) with delta (0, 0)
Screenshot: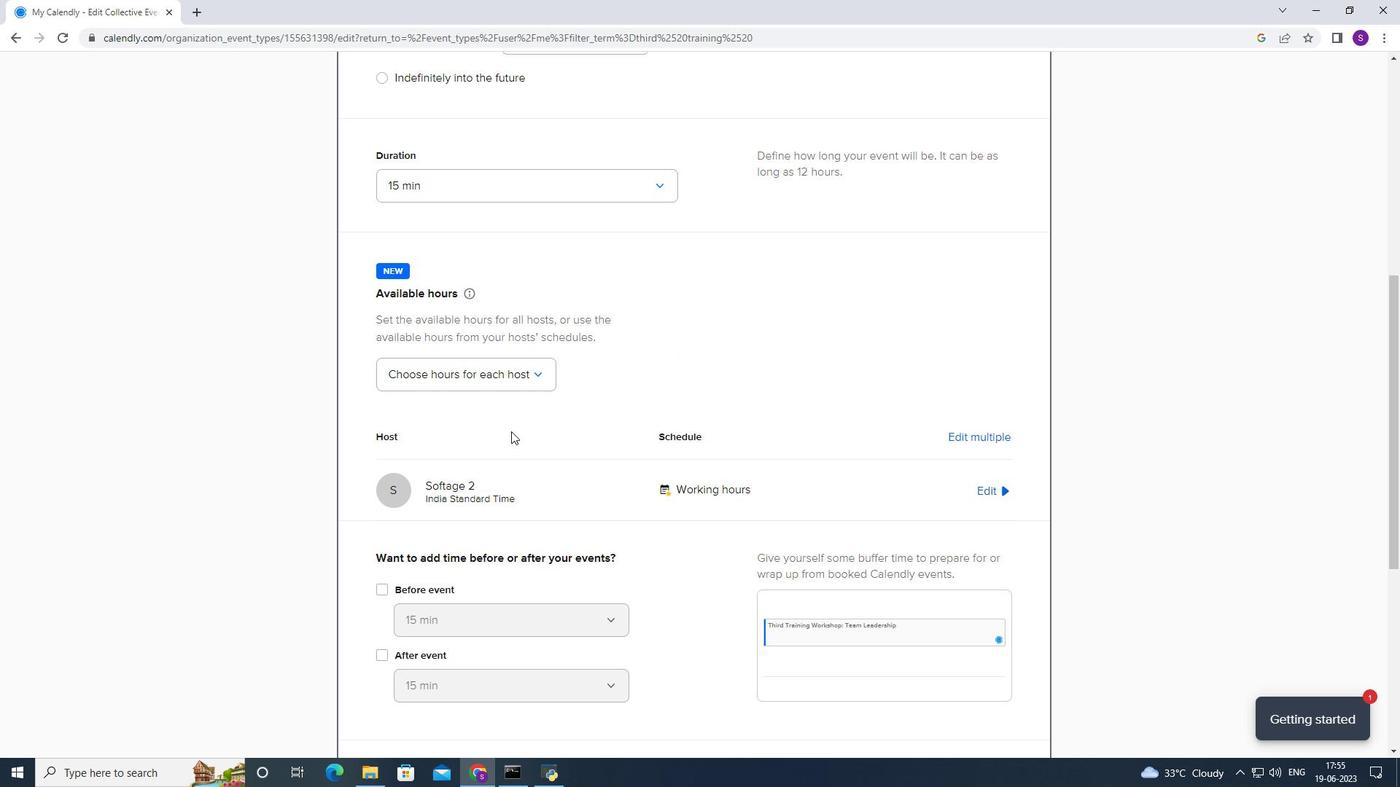 
Action: Mouse scrolled (511, 431) with delta (0, 0)
Screenshot: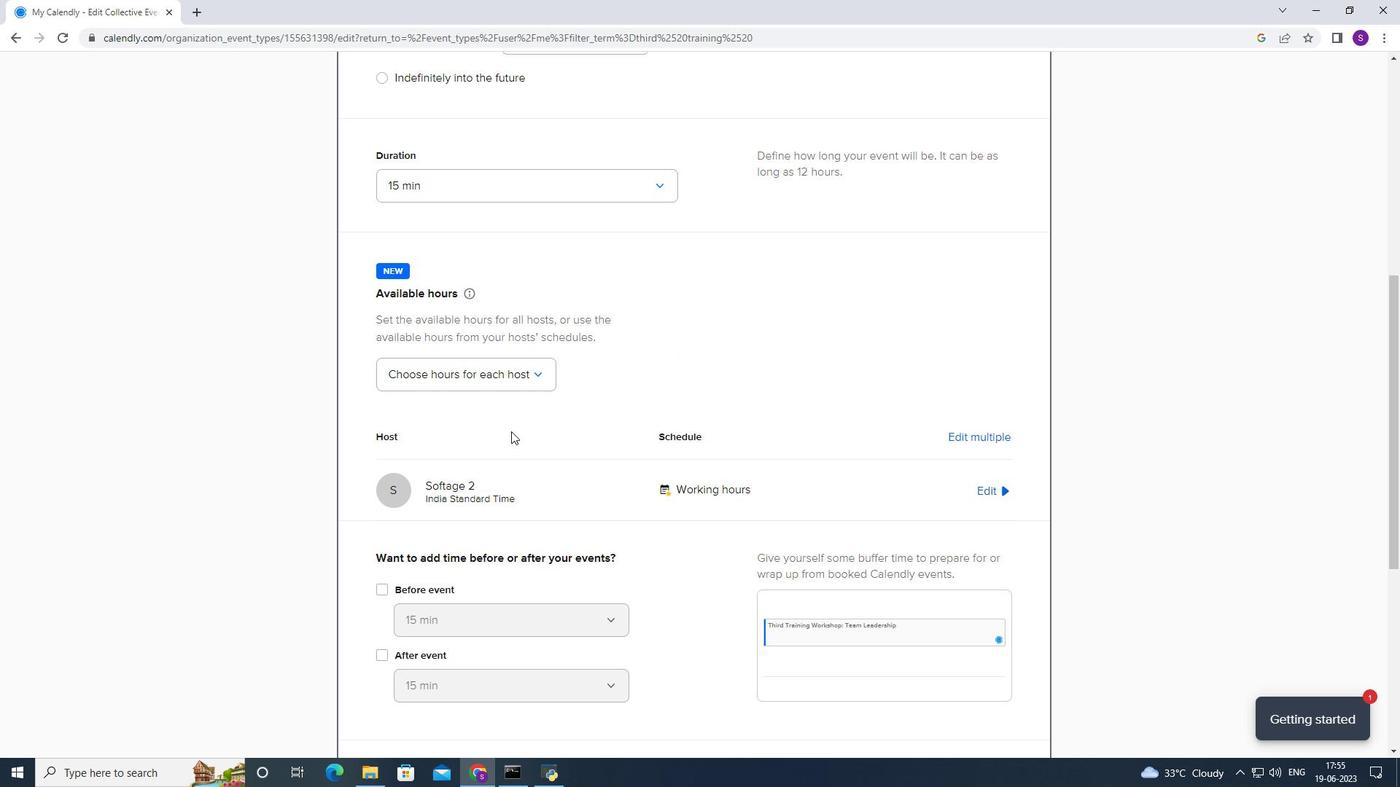 
Action: Mouse moved to (464, 325)
Screenshot: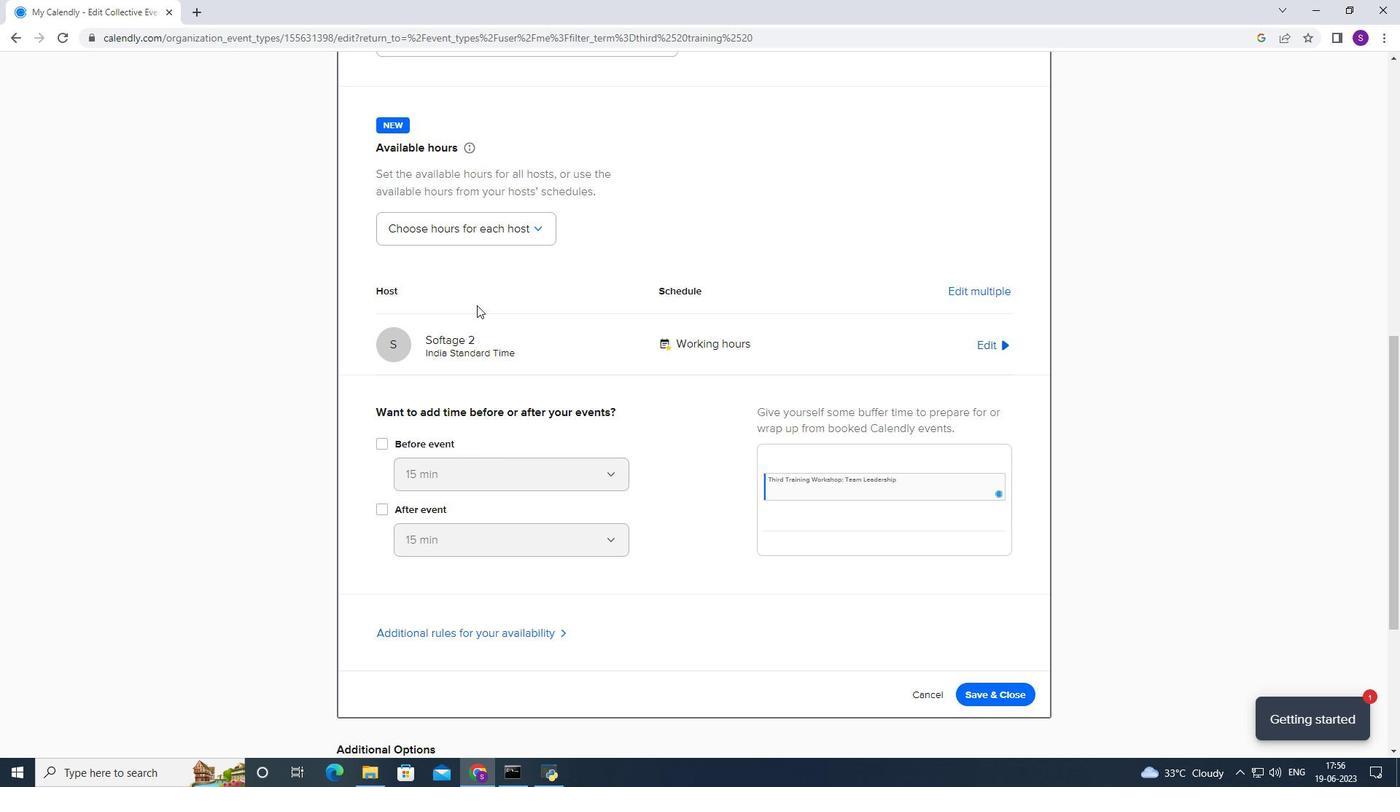 
Action: Mouse scrolled (464, 324) with delta (0, 0)
Screenshot: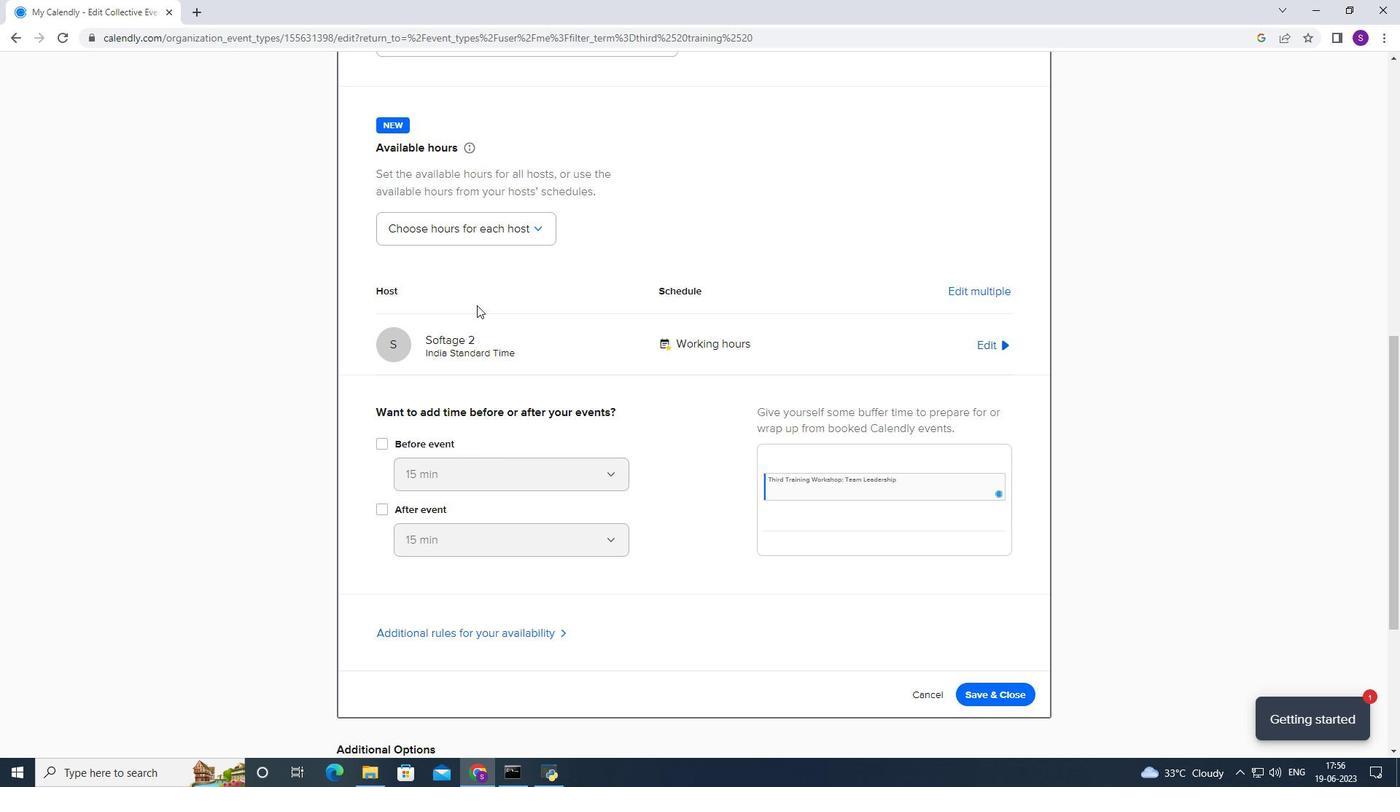 
Action: Mouse moved to (555, 283)
Screenshot: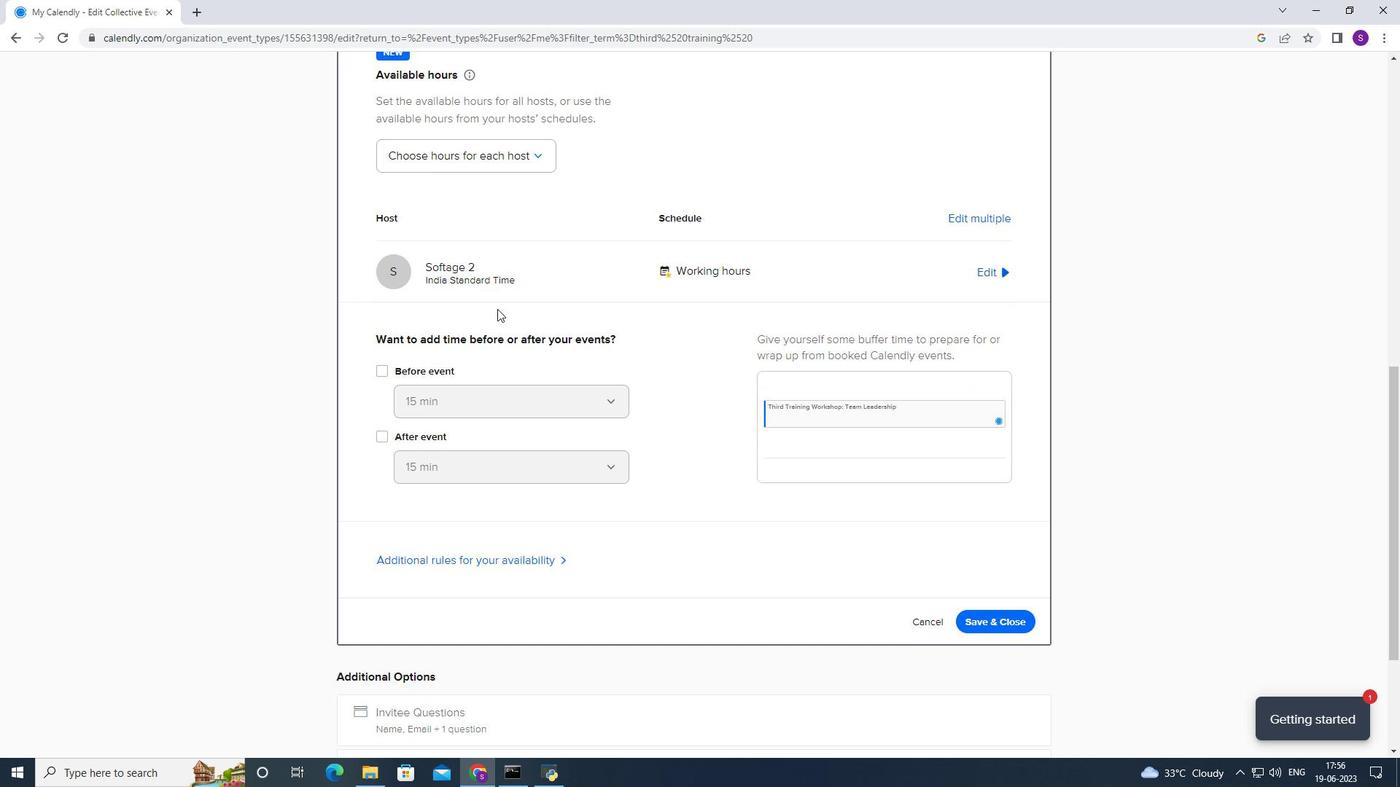 
Action: Mouse pressed left at (555, 283)
Screenshot: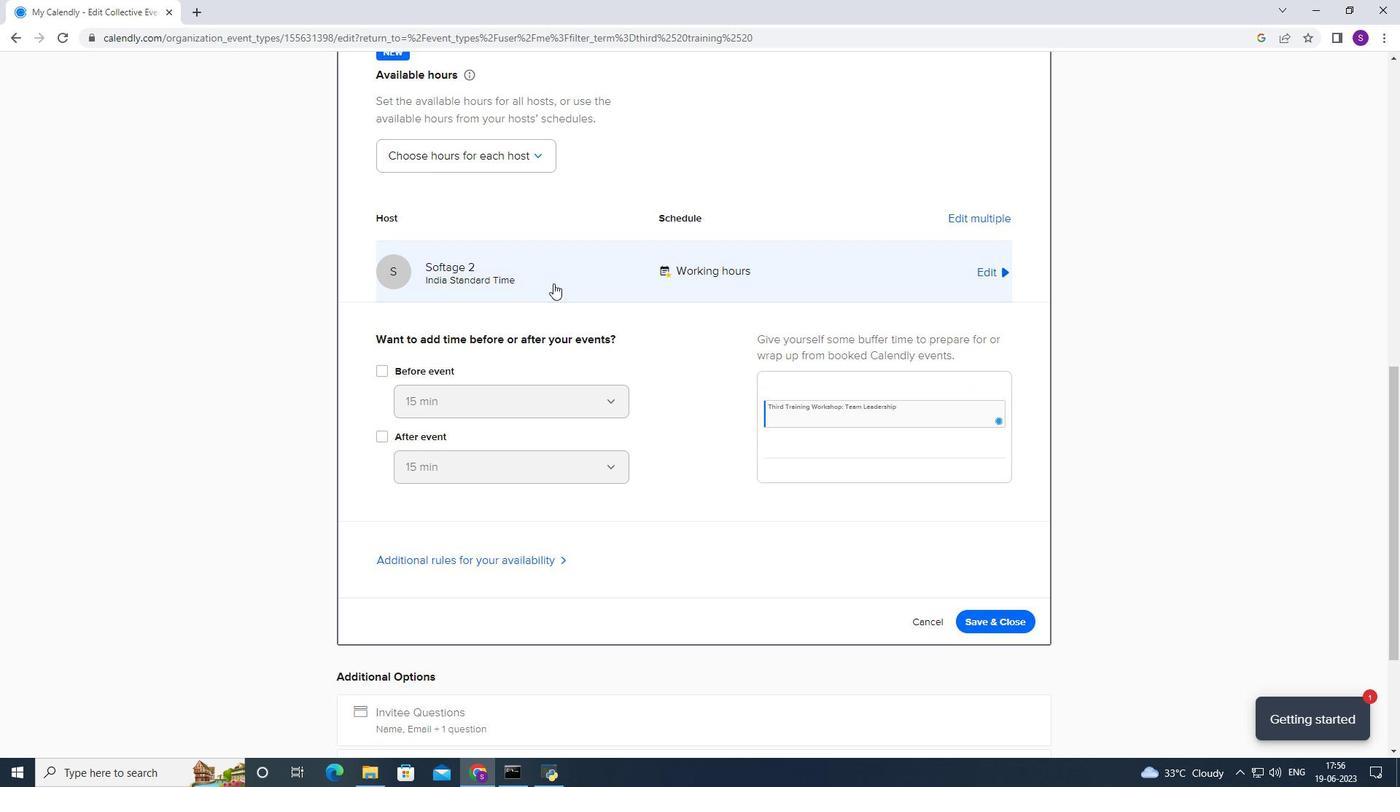 
Action: Mouse moved to (566, 365)
Screenshot: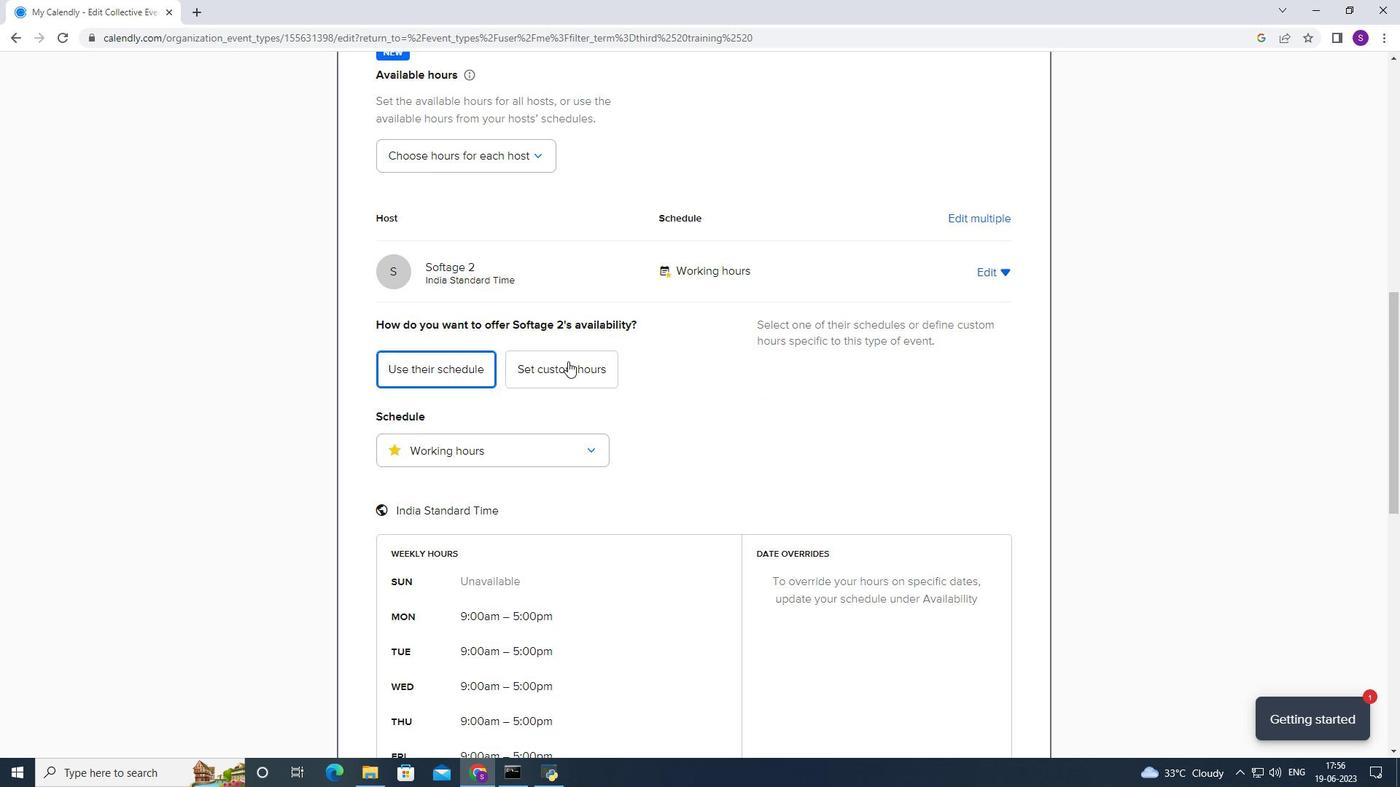 
Action: Mouse pressed left at (566, 365)
Screenshot: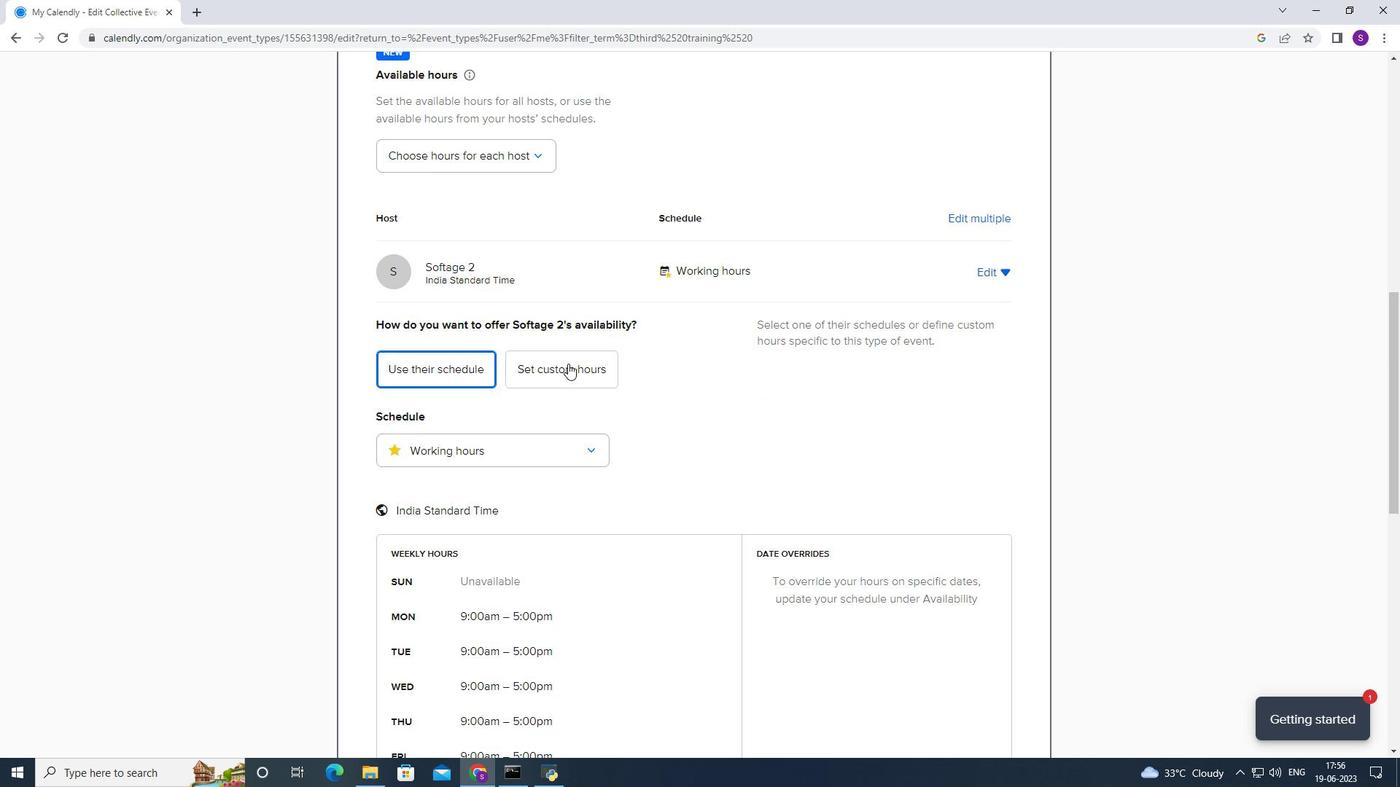 
Action: Mouse moved to (485, 428)
Screenshot: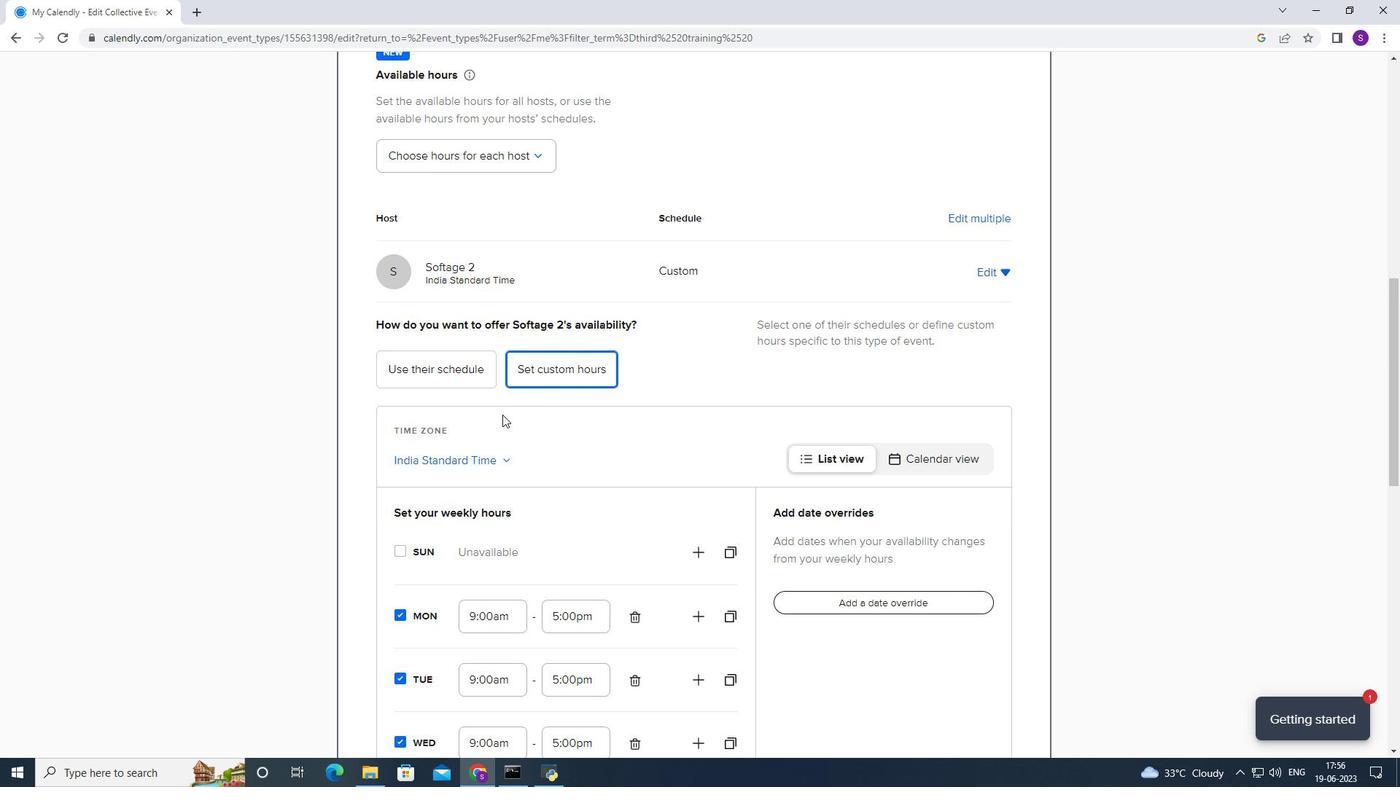 
Action: Mouse scrolled (485, 428) with delta (0, 0)
Screenshot: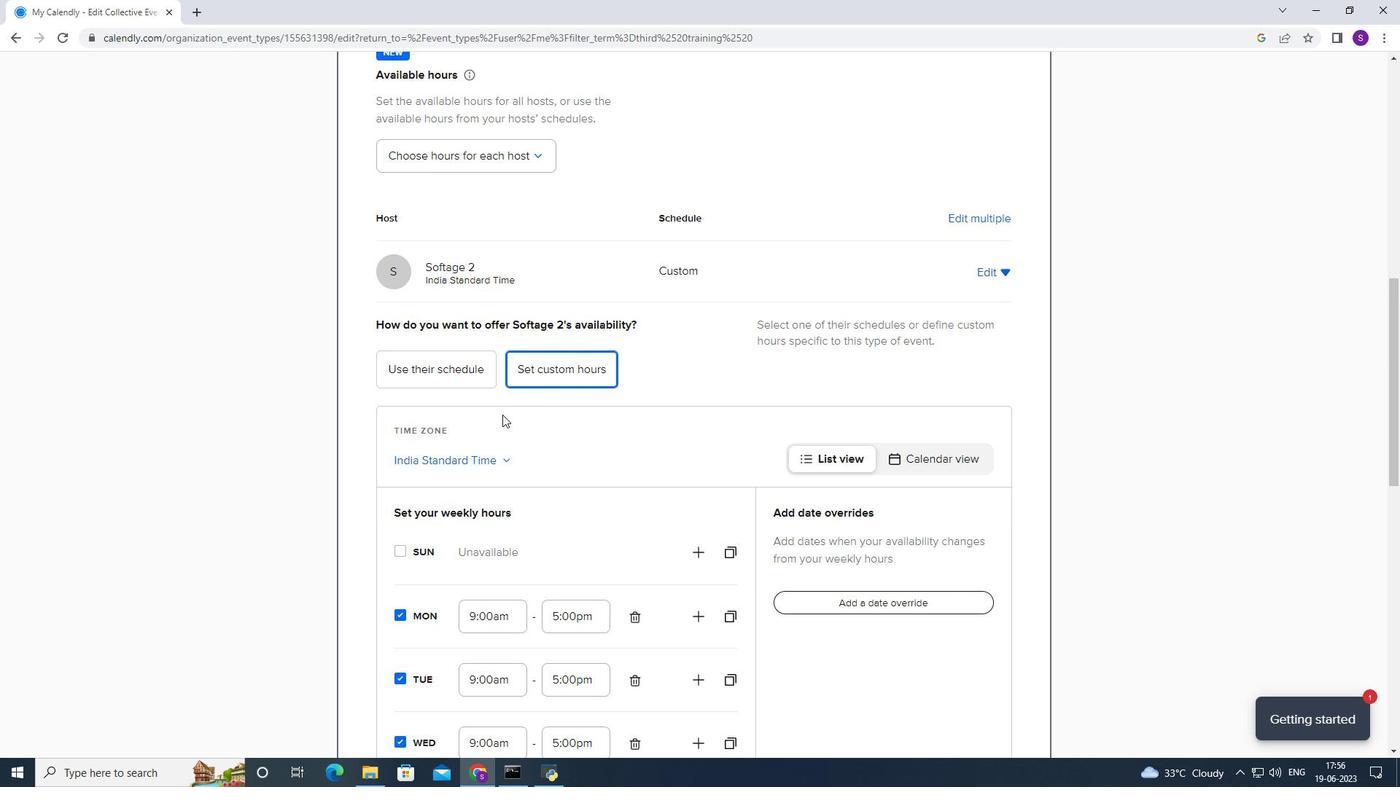 
Action: Mouse moved to (465, 439)
Screenshot: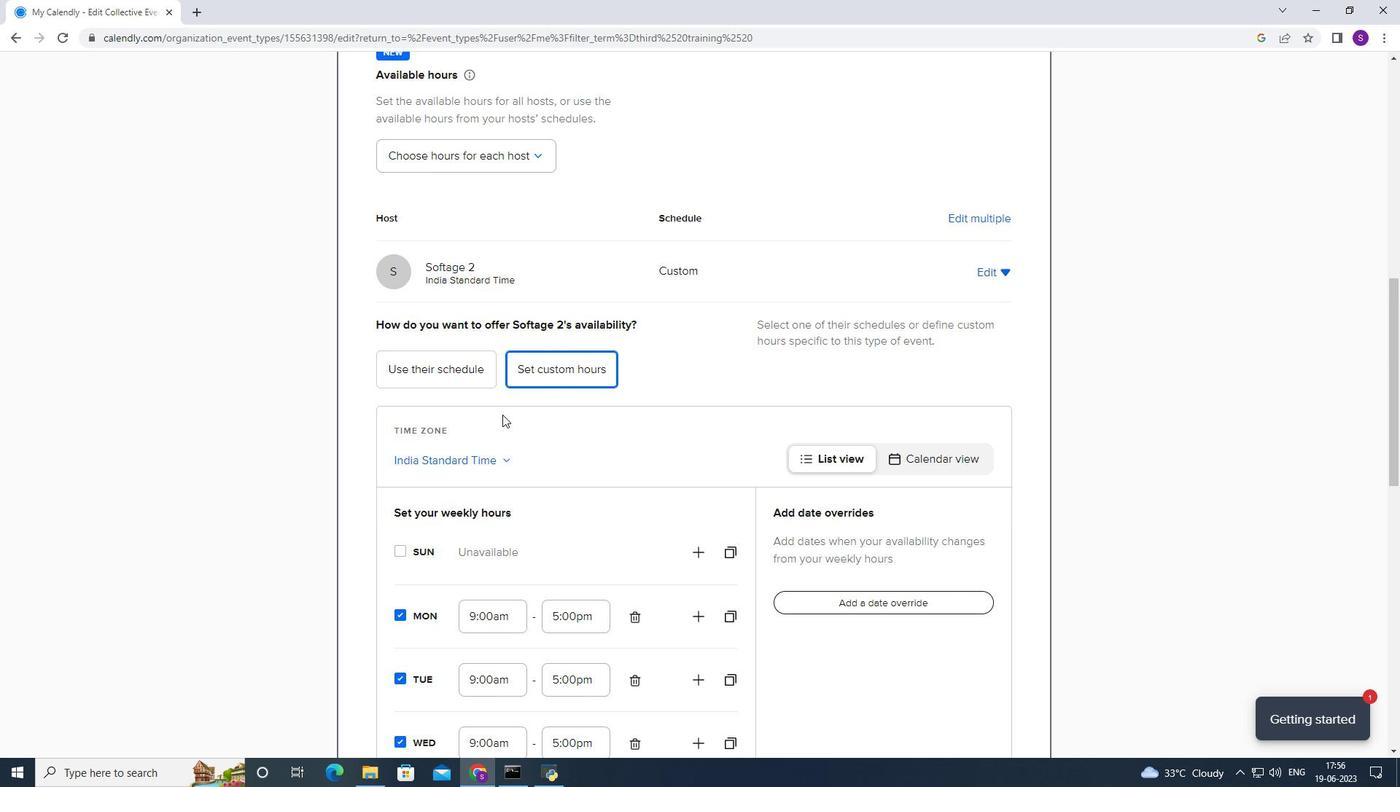 
Action: Mouse scrolled (465, 439) with delta (0, 0)
Screenshot: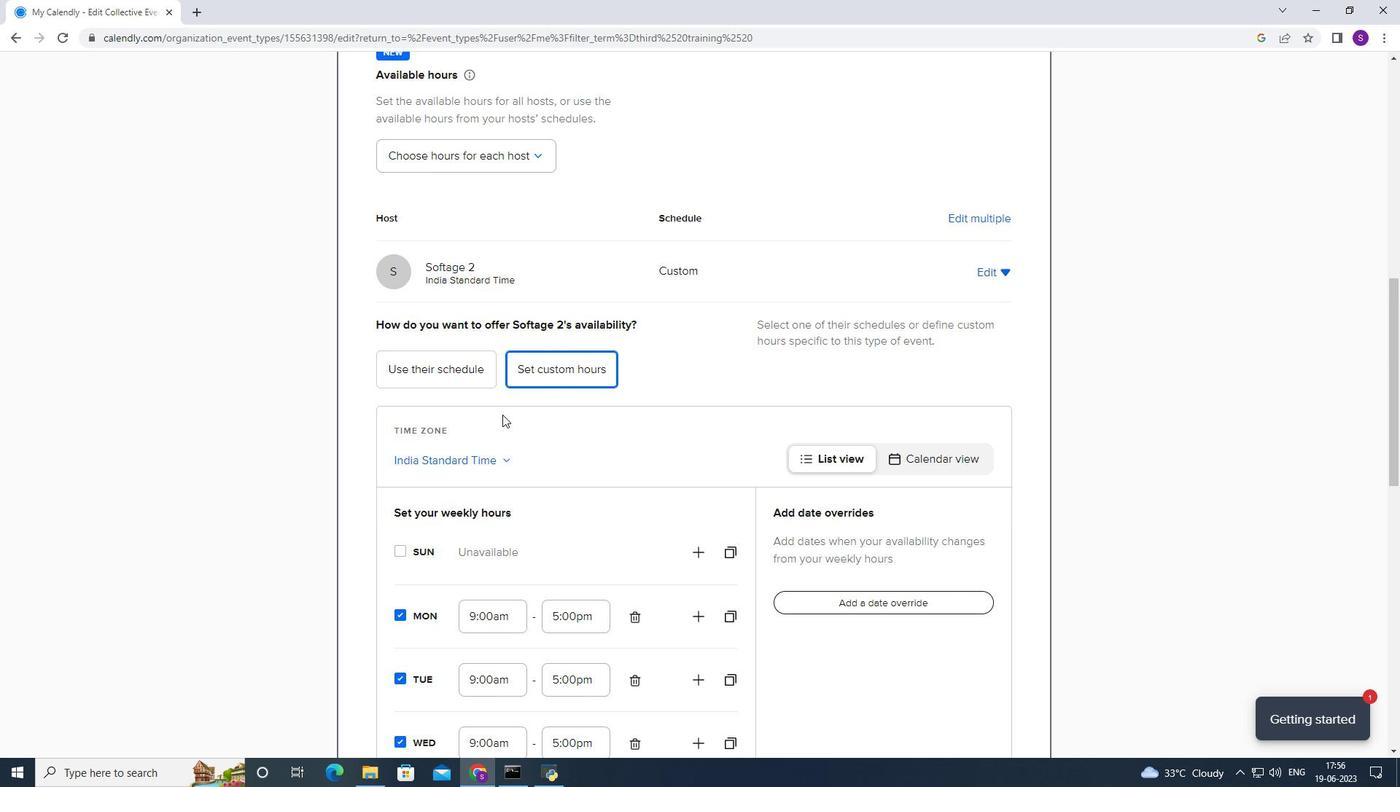 
Action: Mouse moved to (446, 448)
Screenshot: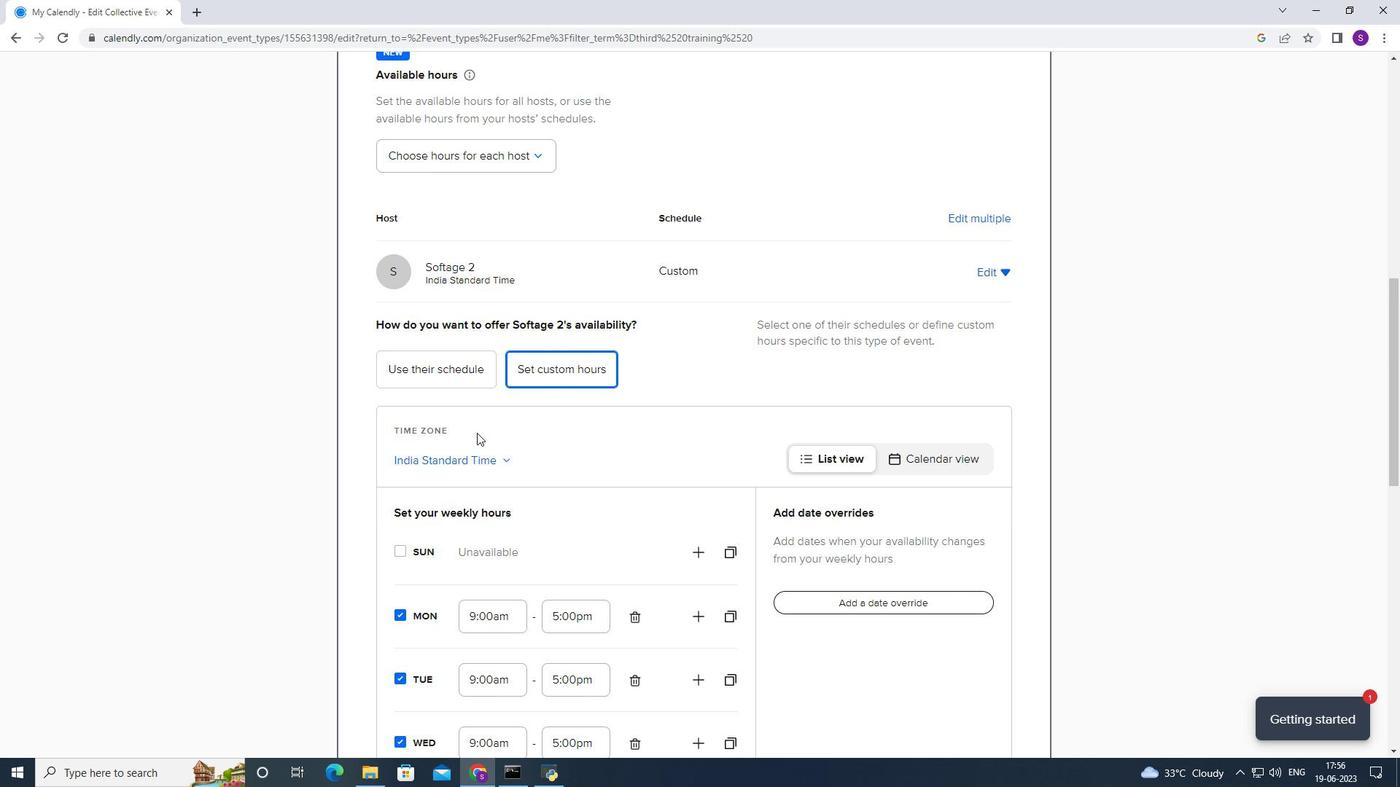 
Action: Mouse scrolled (447, 447) with delta (0, 0)
Screenshot: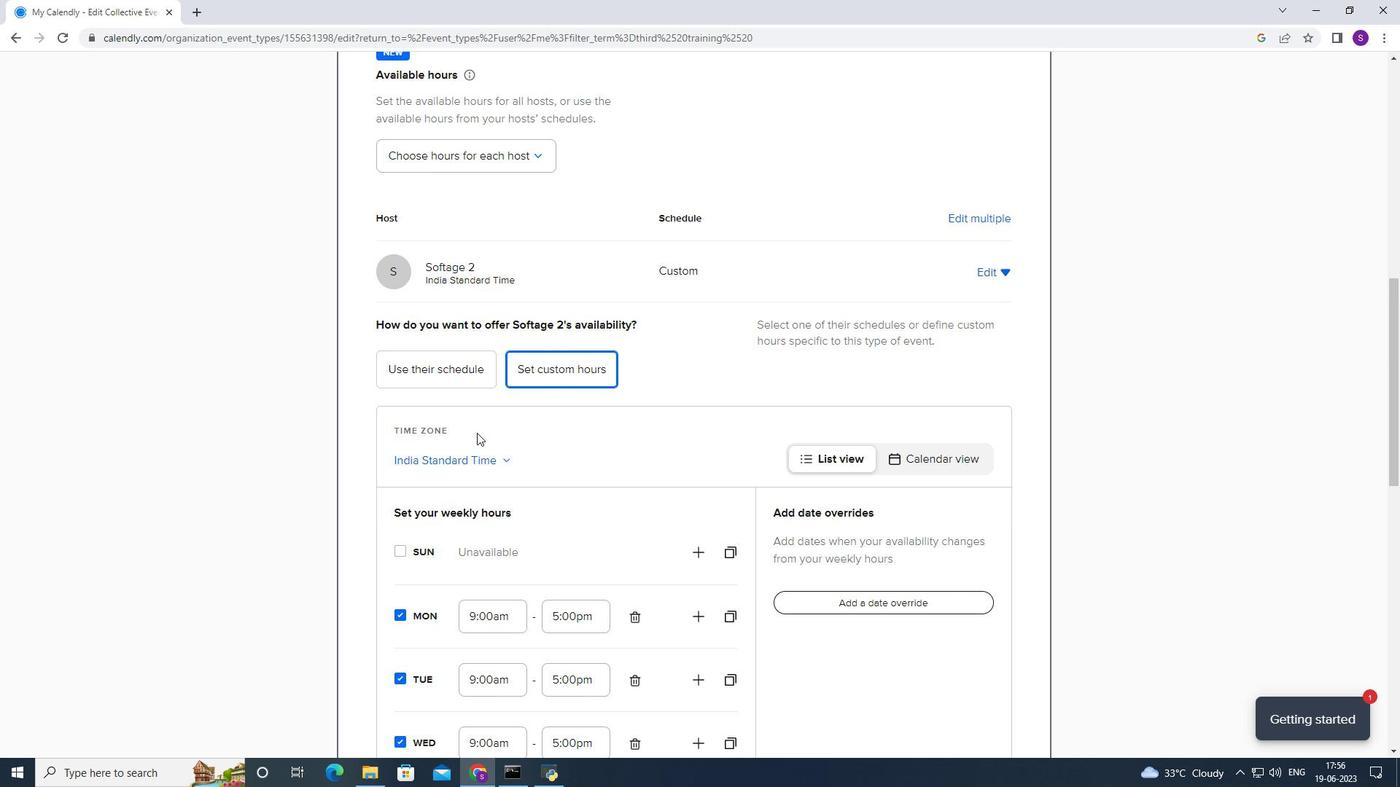 
Action: Mouse moved to (394, 709)
Screenshot: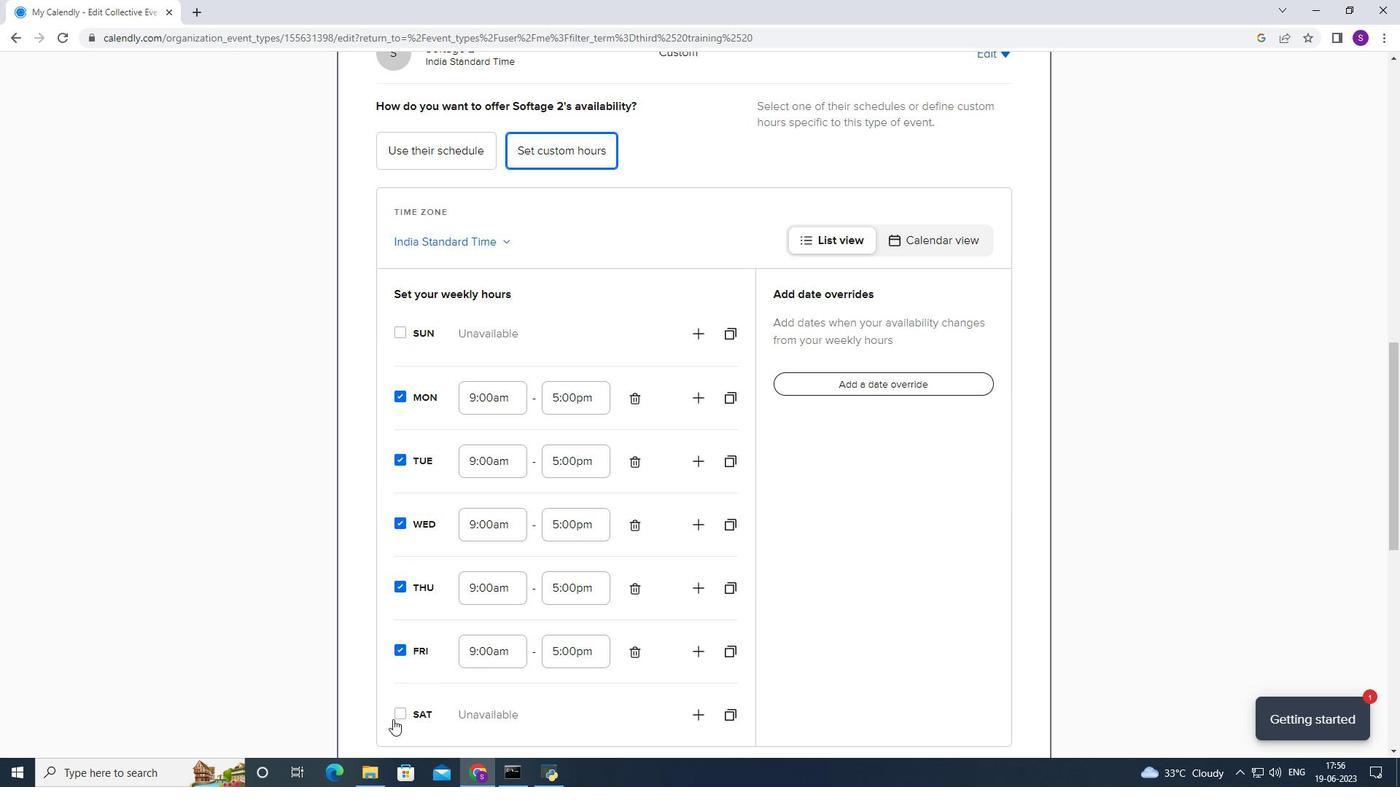 
Action: Mouse pressed left at (394, 709)
Screenshot: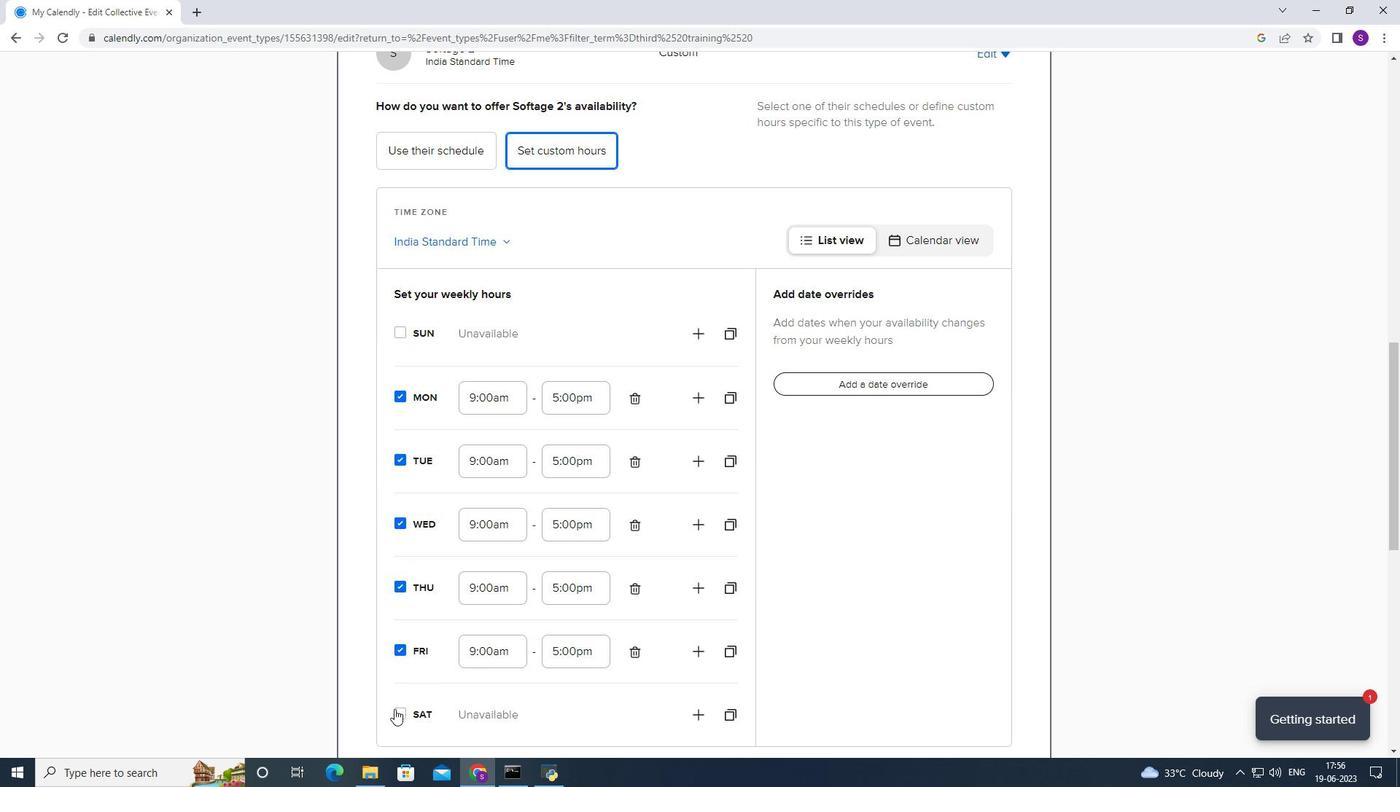 
Action: Mouse moved to (477, 558)
Screenshot: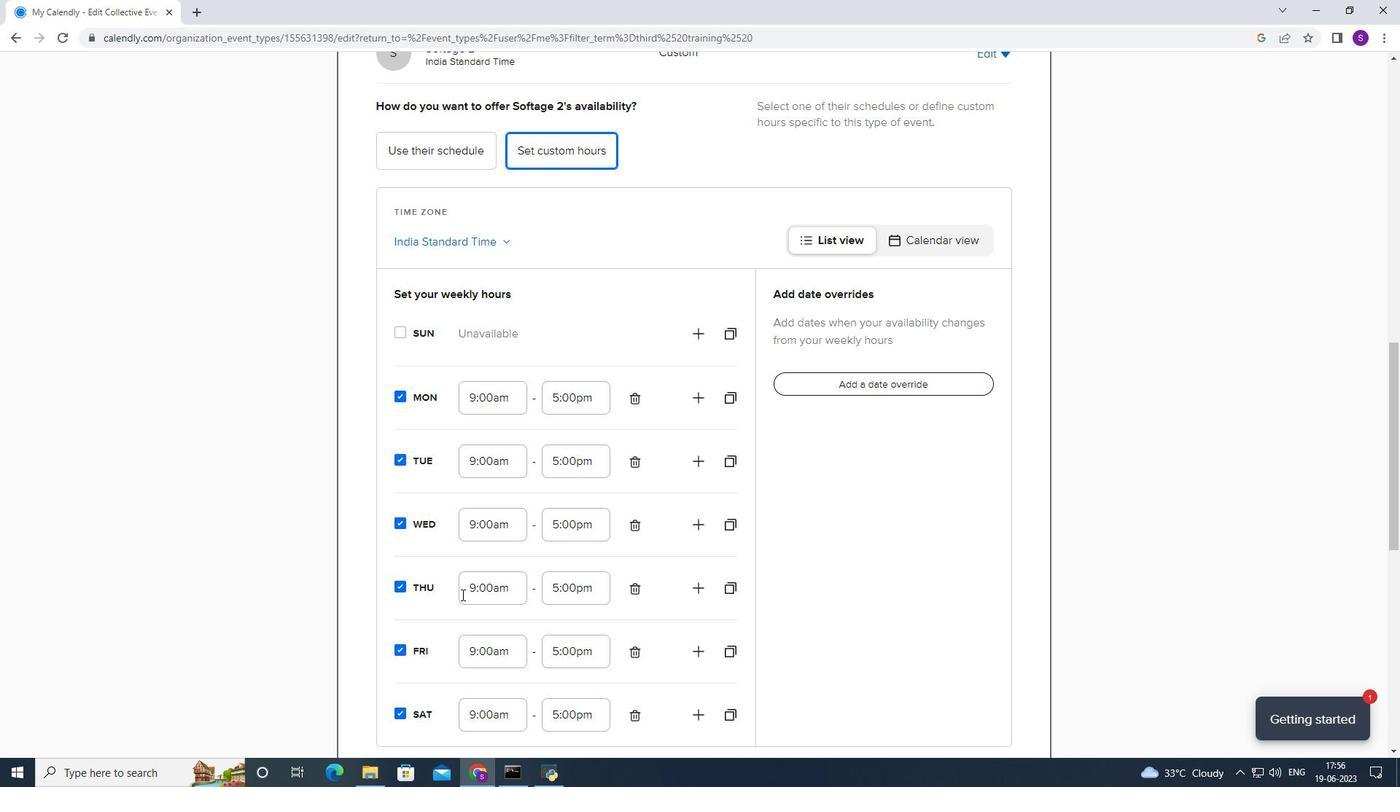 
Action: Mouse scrolled (477, 558) with delta (0, 0)
Screenshot: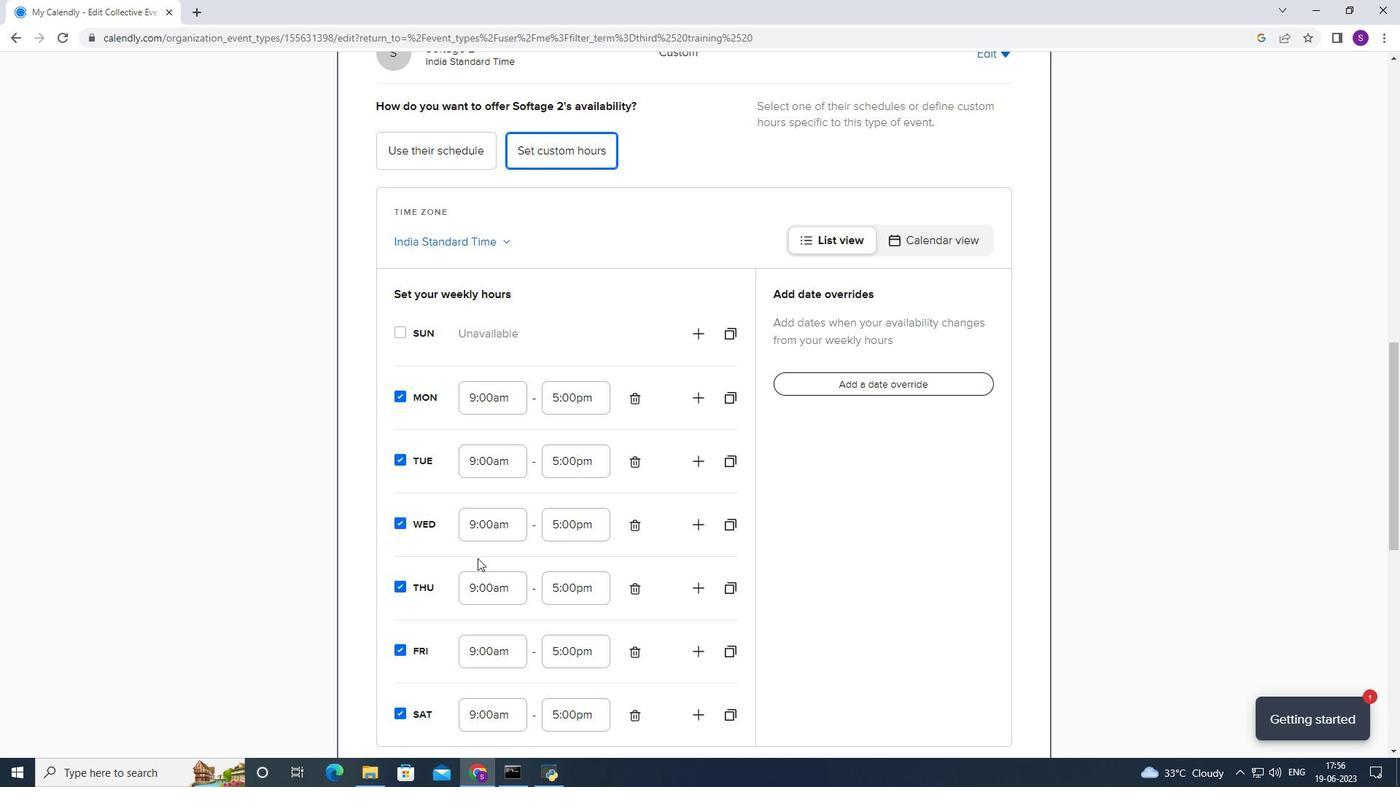 
Action: Mouse scrolled (477, 558) with delta (0, 0)
Screenshot: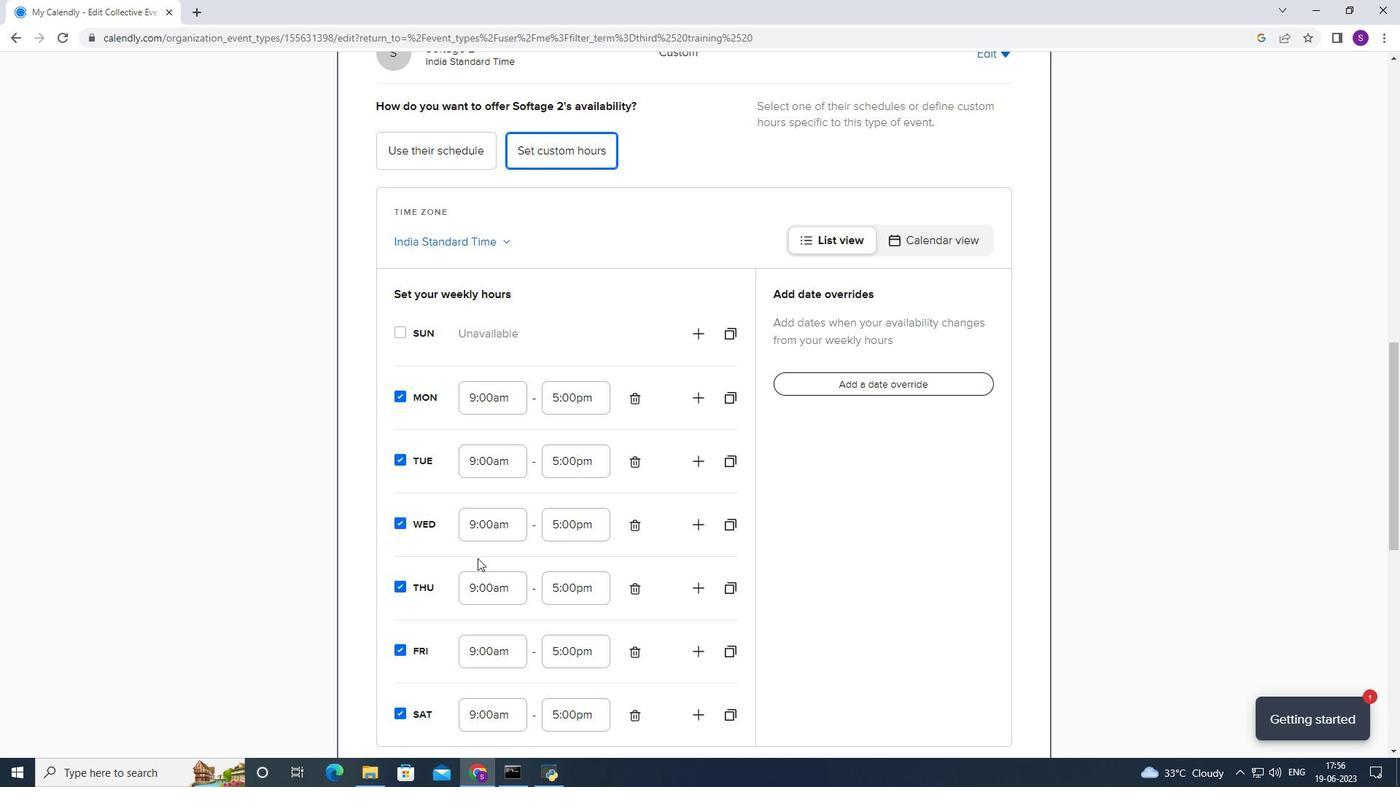 
Action: Mouse scrolled (477, 558) with delta (0, 0)
Screenshot: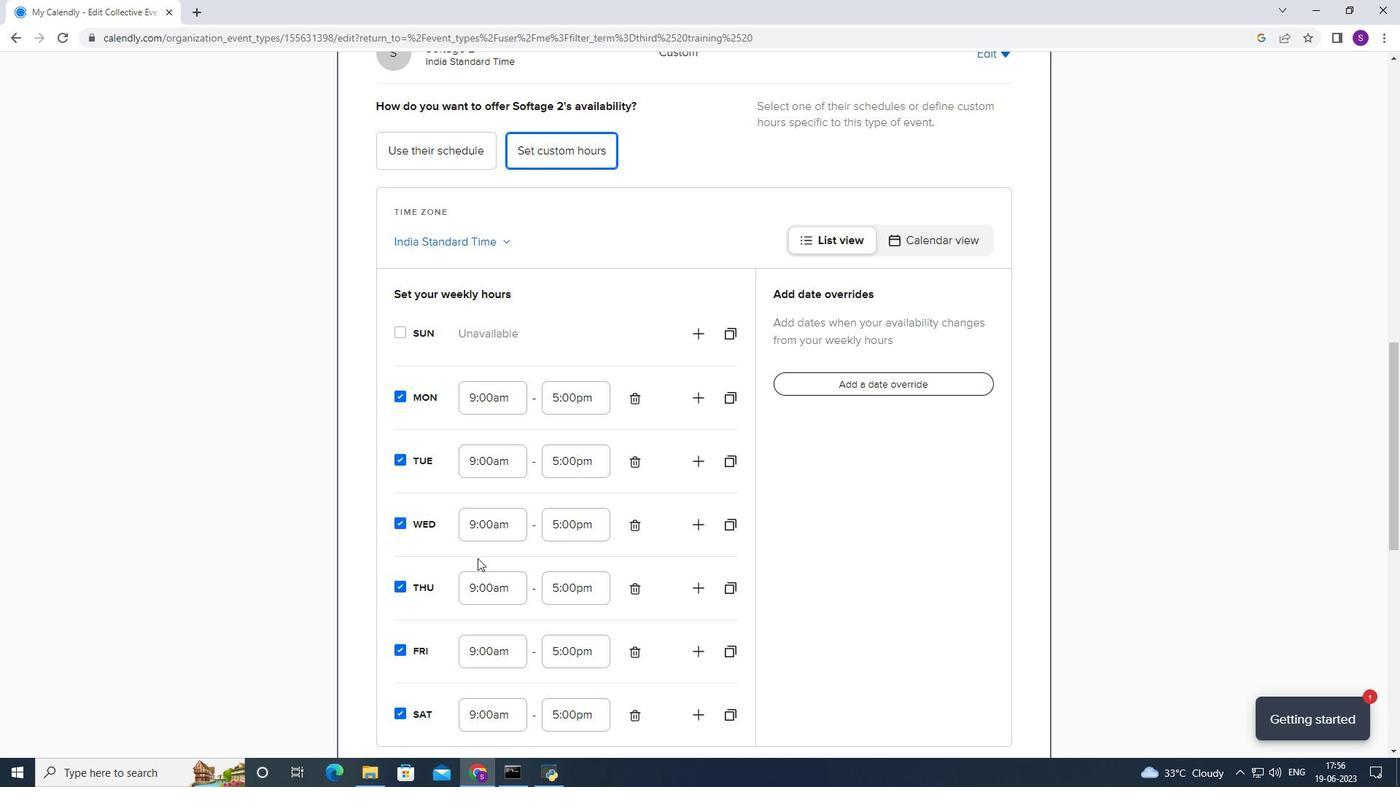 
Action: Mouse scrolled (477, 558) with delta (0, 0)
Screenshot: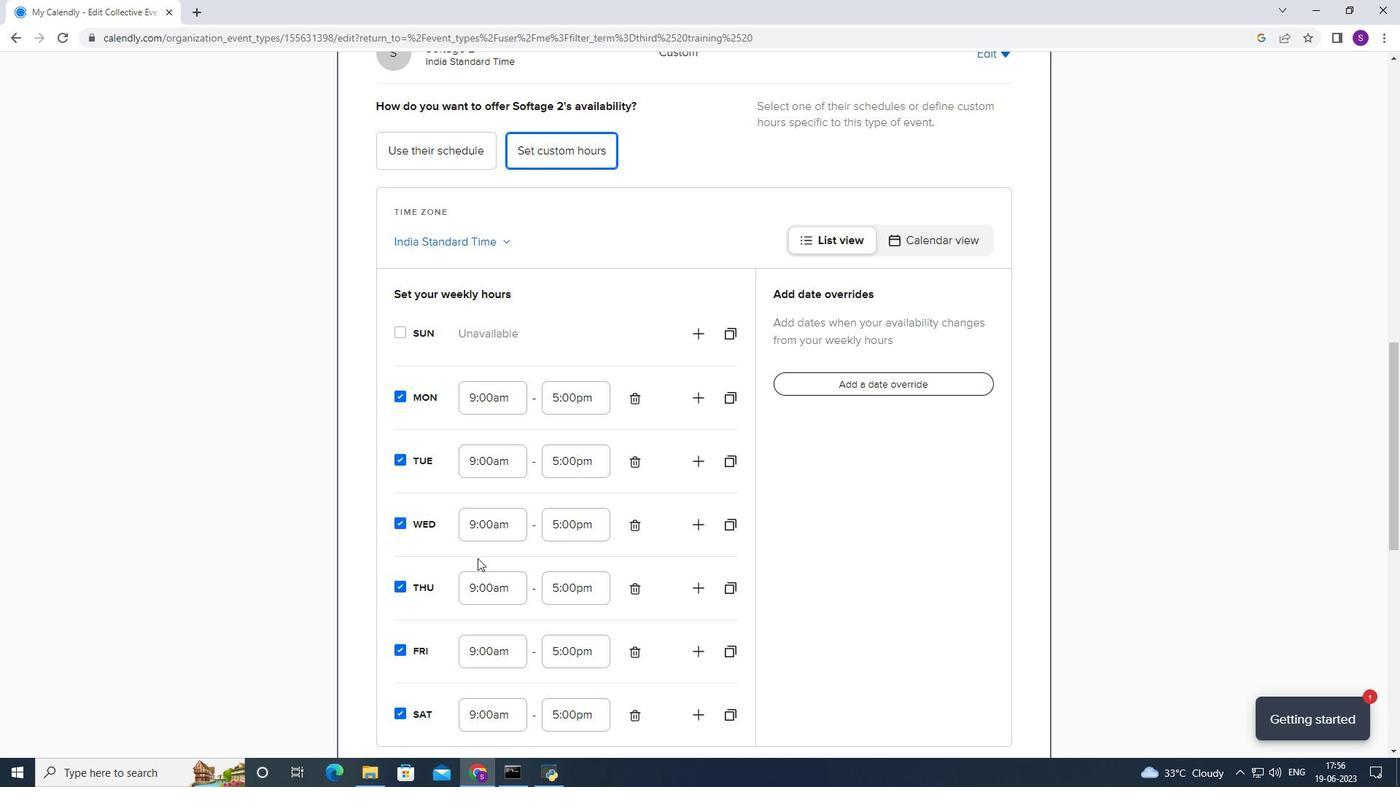 
Action: Mouse scrolled (477, 558) with delta (0, 0)
Screenshot: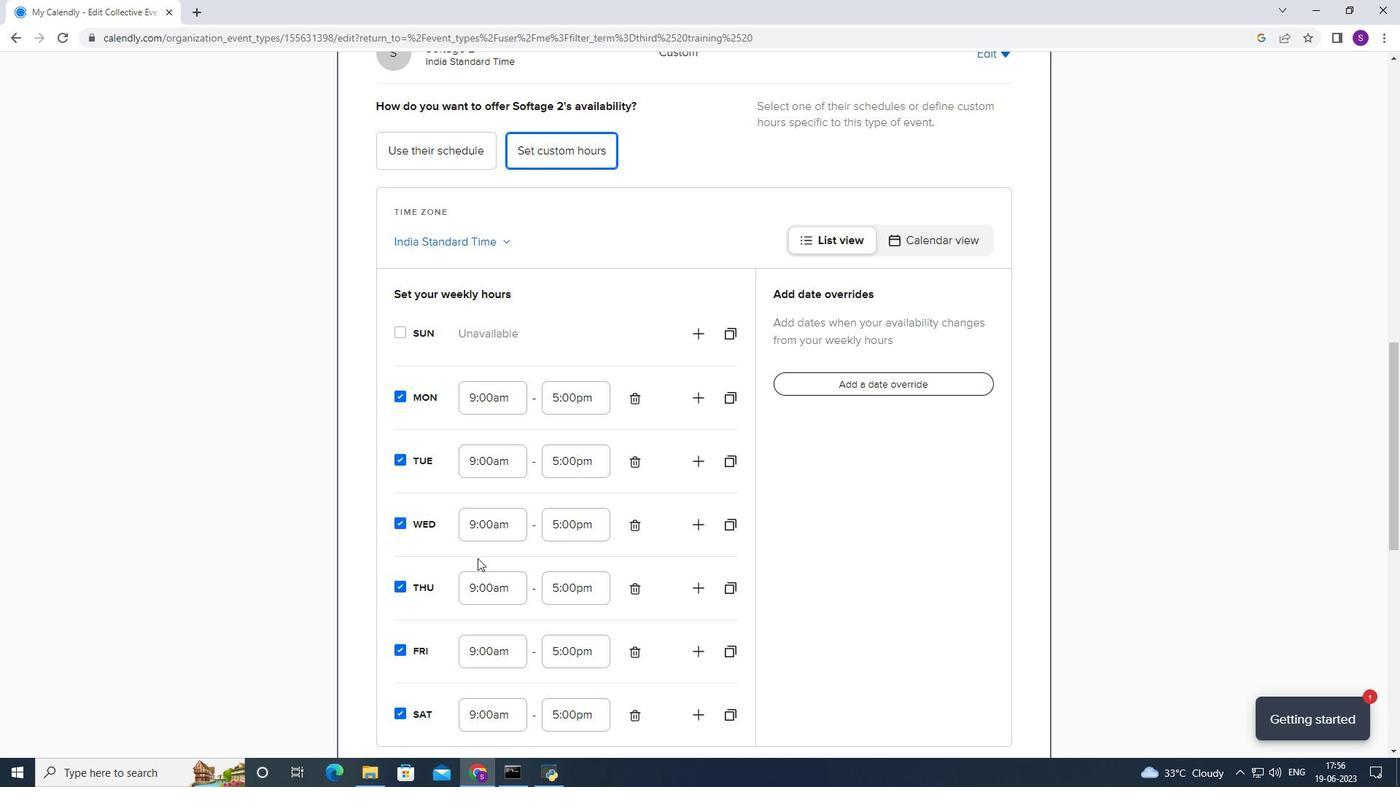 
Action: Mouse moved to (405, 462)
Screenshot: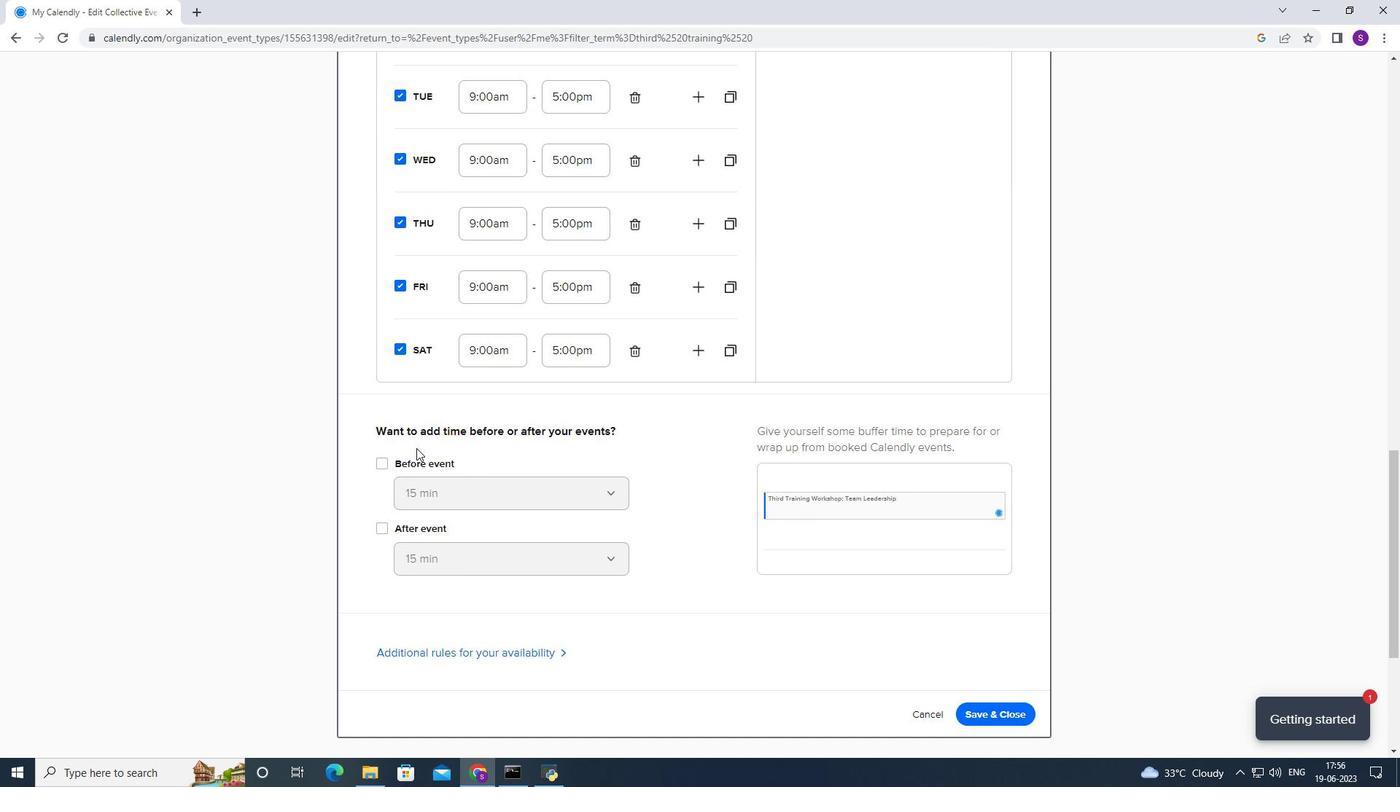 
Action: Mouse pressed left at (405, 462)
Screenshot: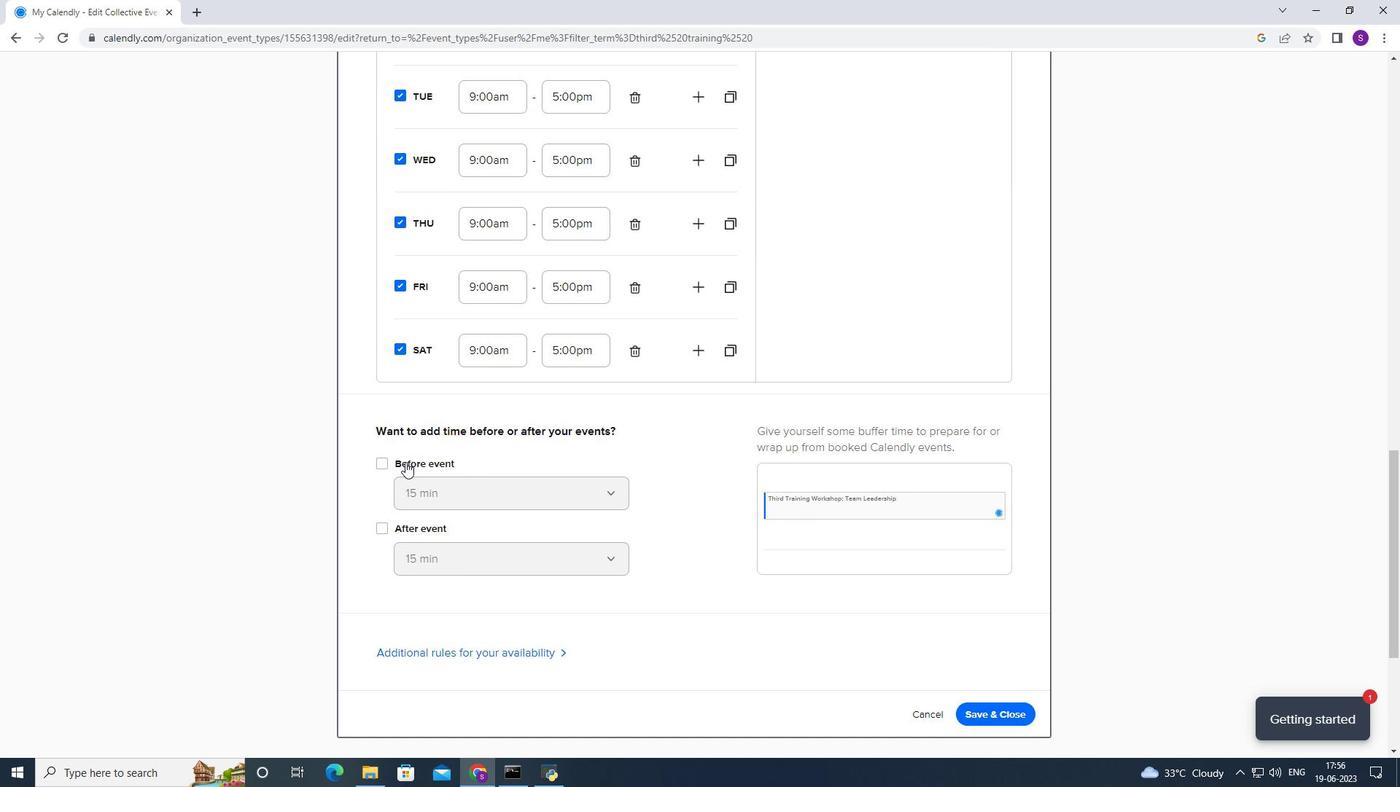 
Action: Mouse moved to (412, 491)
Screenshot: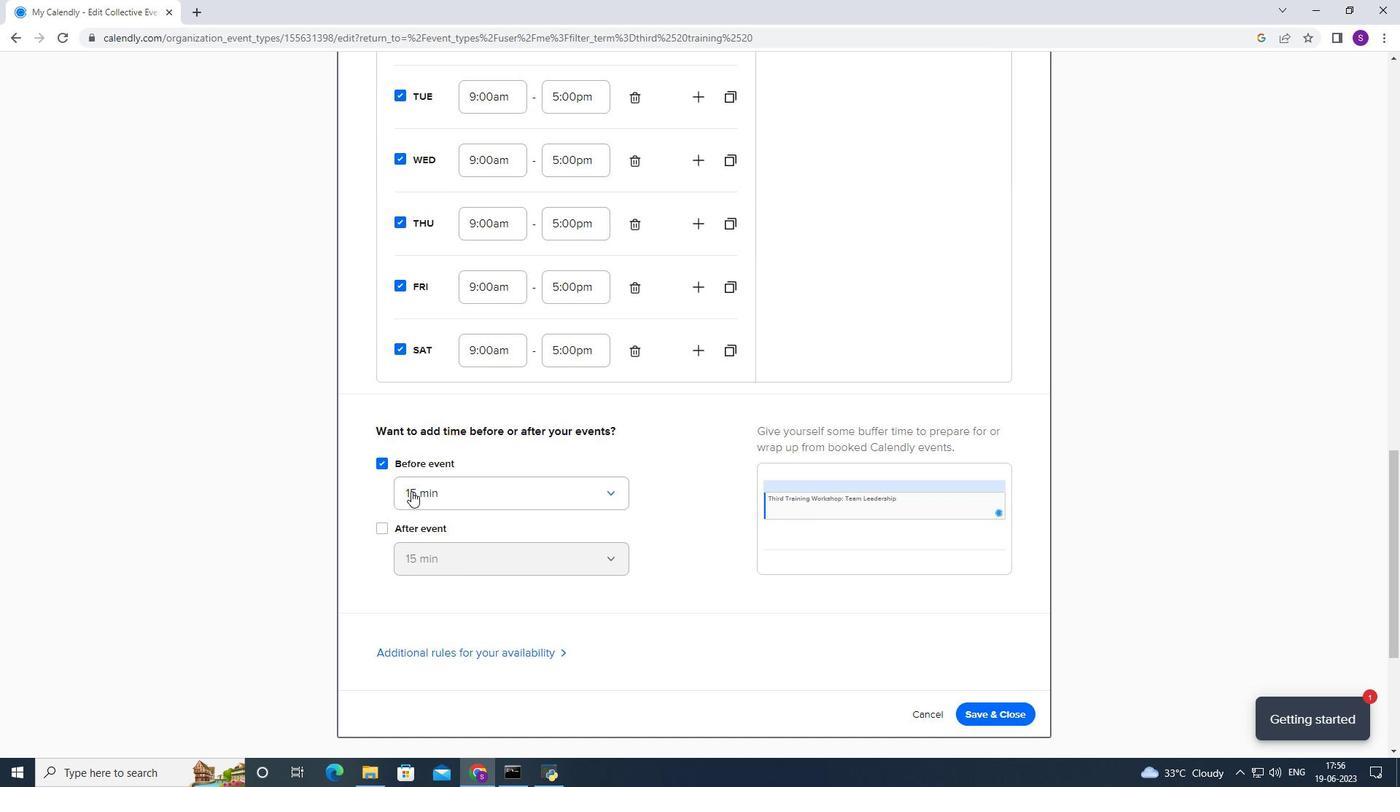 
Action: Mouse pressed left at (412, 491)
Screenshot: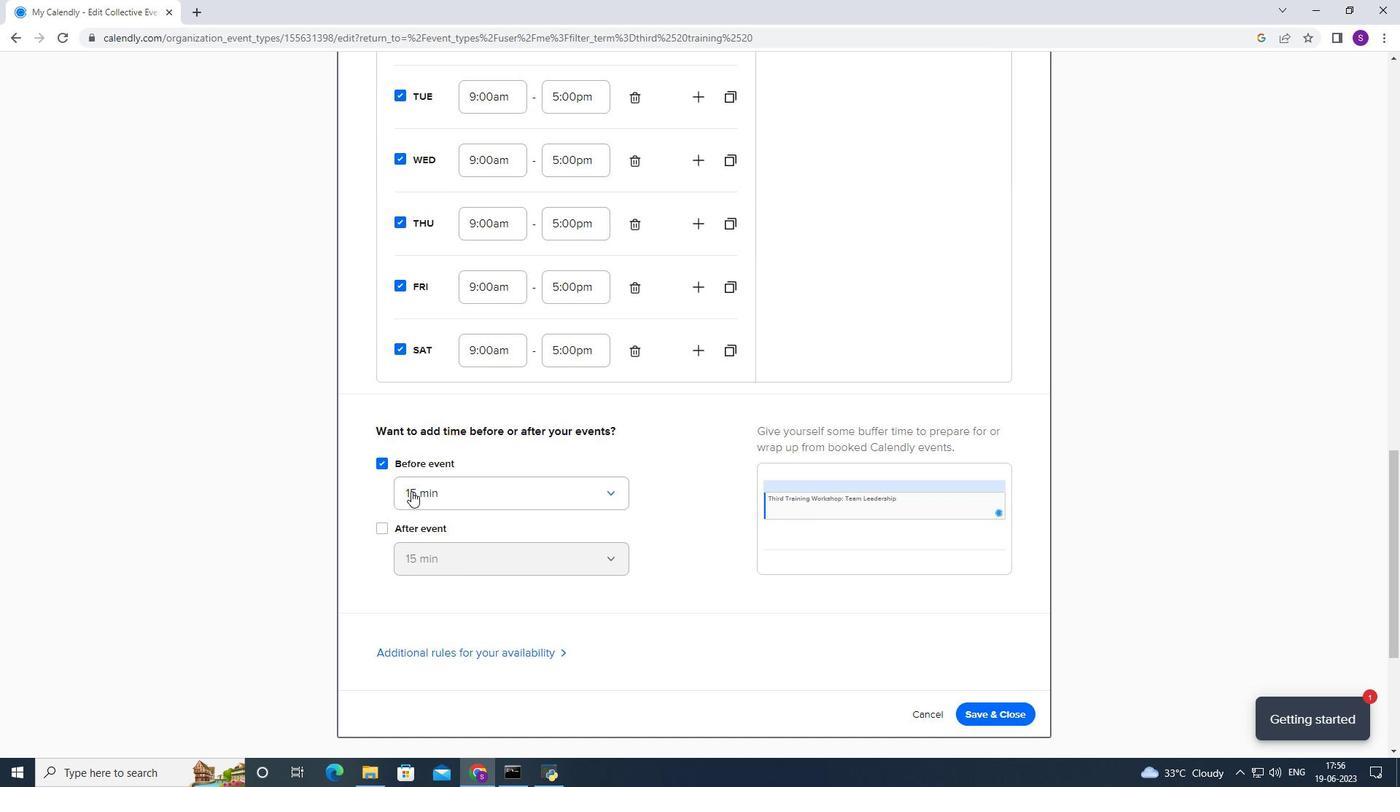 
Action: Mouse moved to (419, 533)
Screenshot: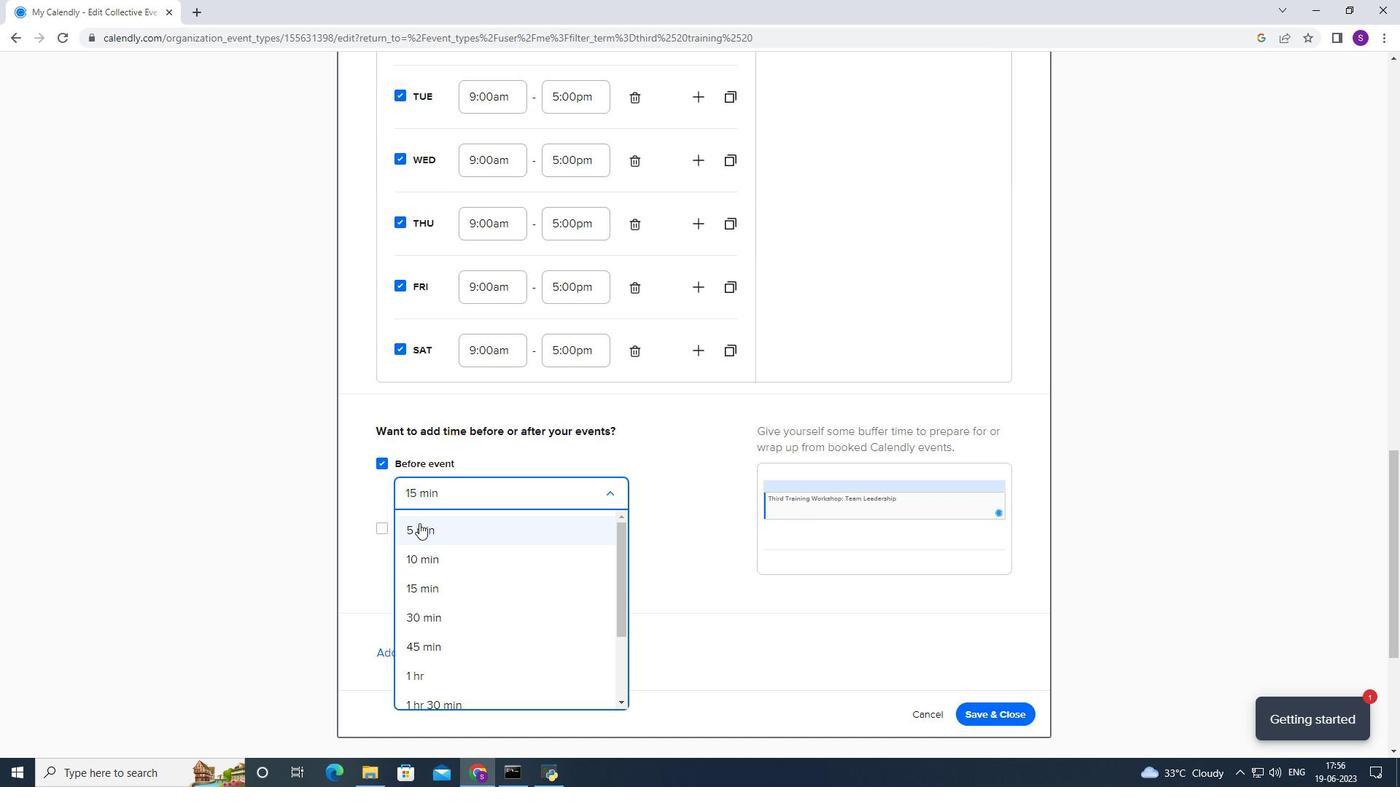 
Action: Mouse pressed left at (419, 533)
Screenshot: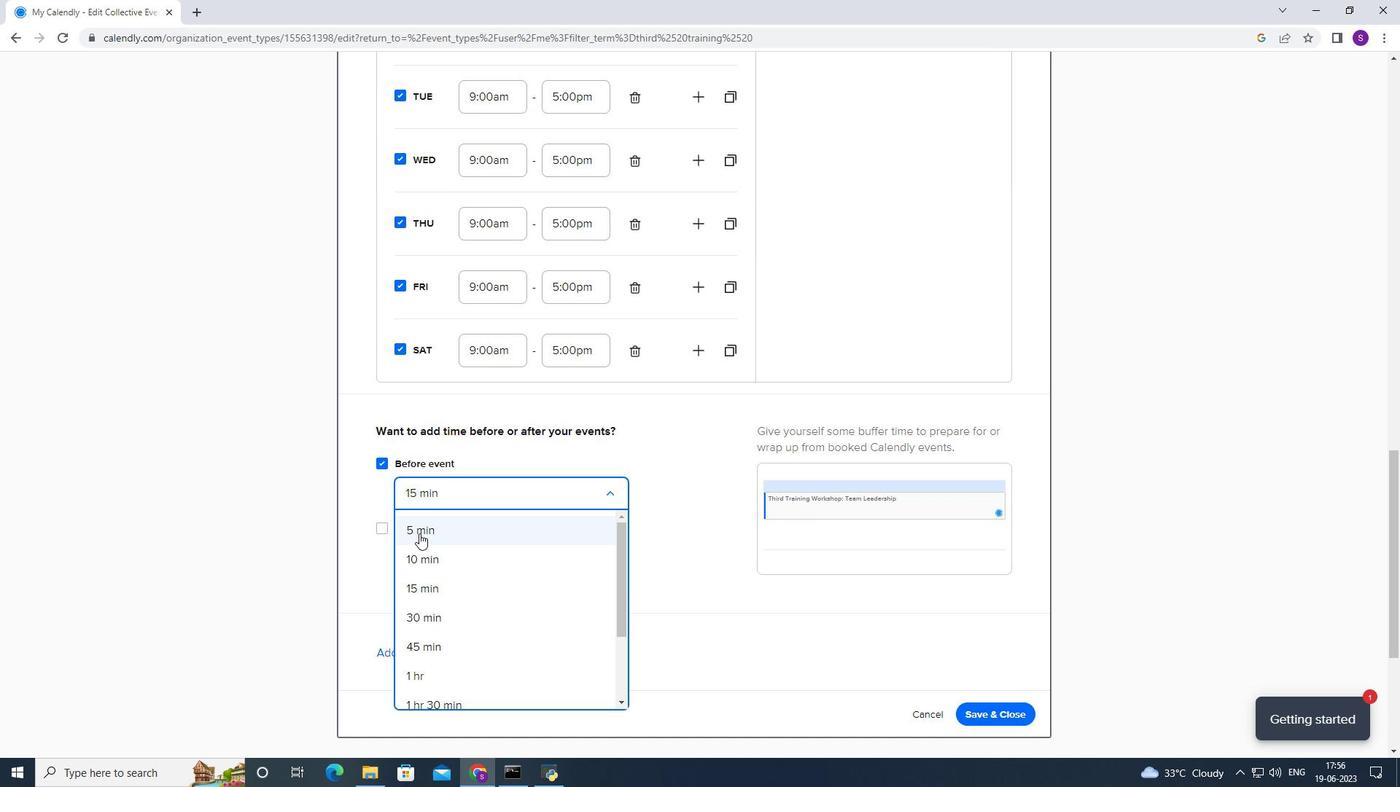 
Action: Mouse moved to (419, 534)
Screenshot: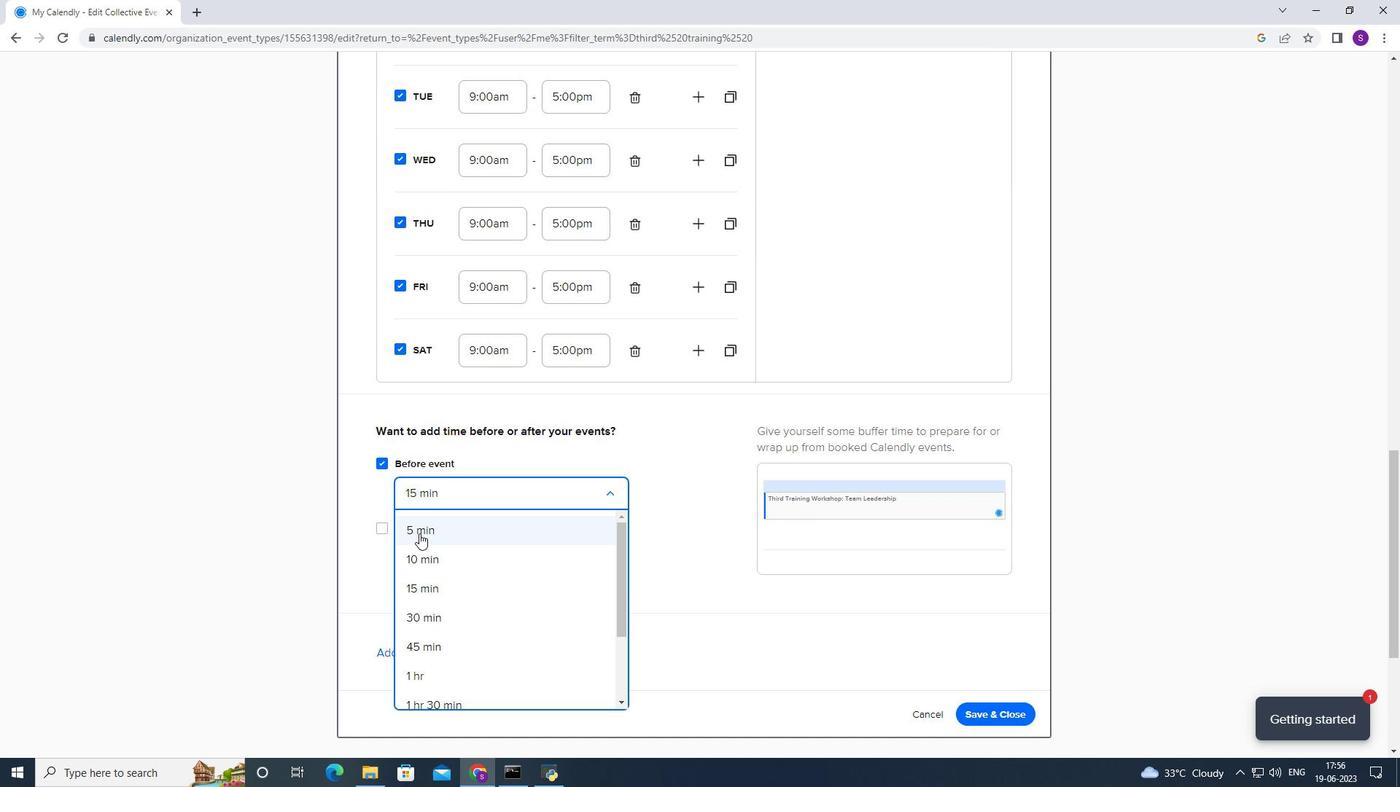 
Action: Mouse pressed left at (419, 534)
Screenshot: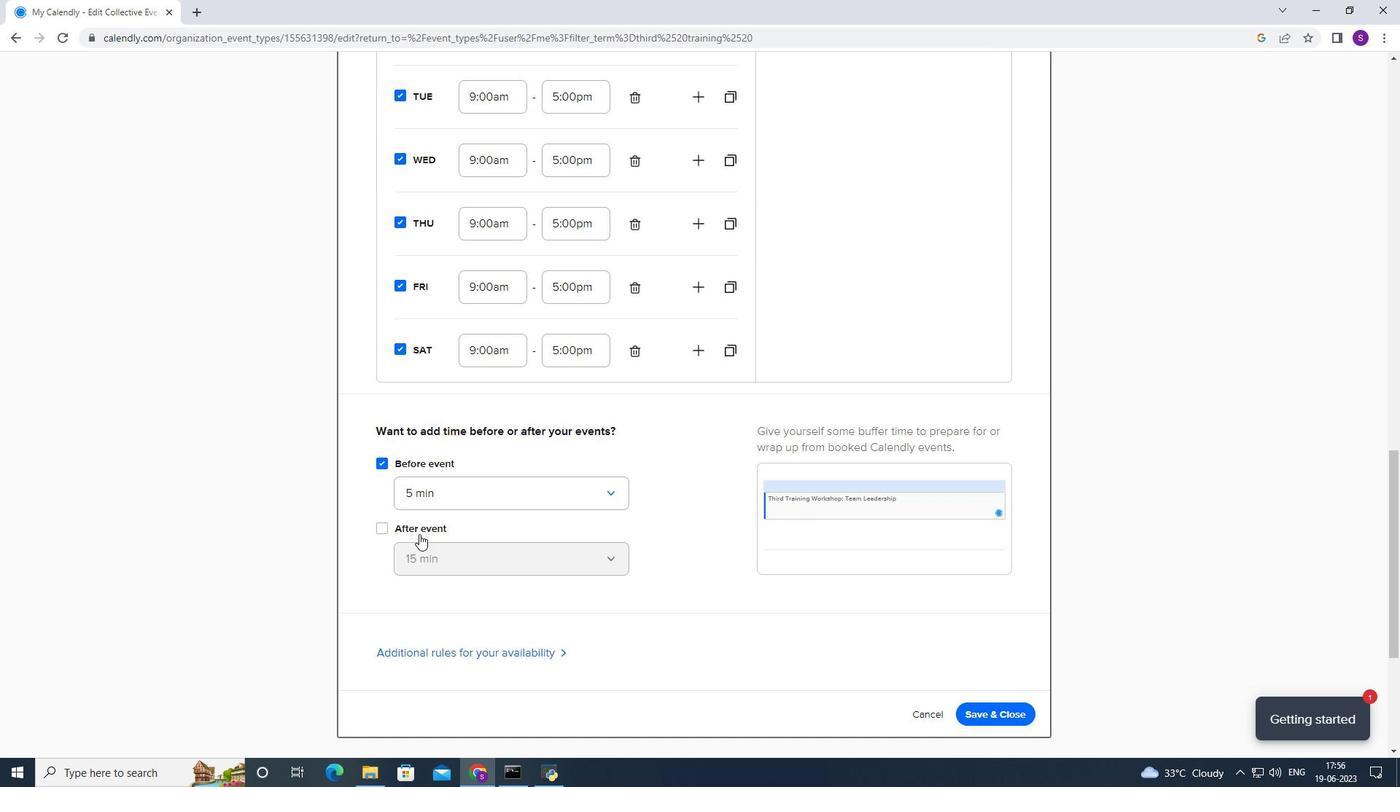 
Action: Mouse moved to (419, 551)
Screenshot: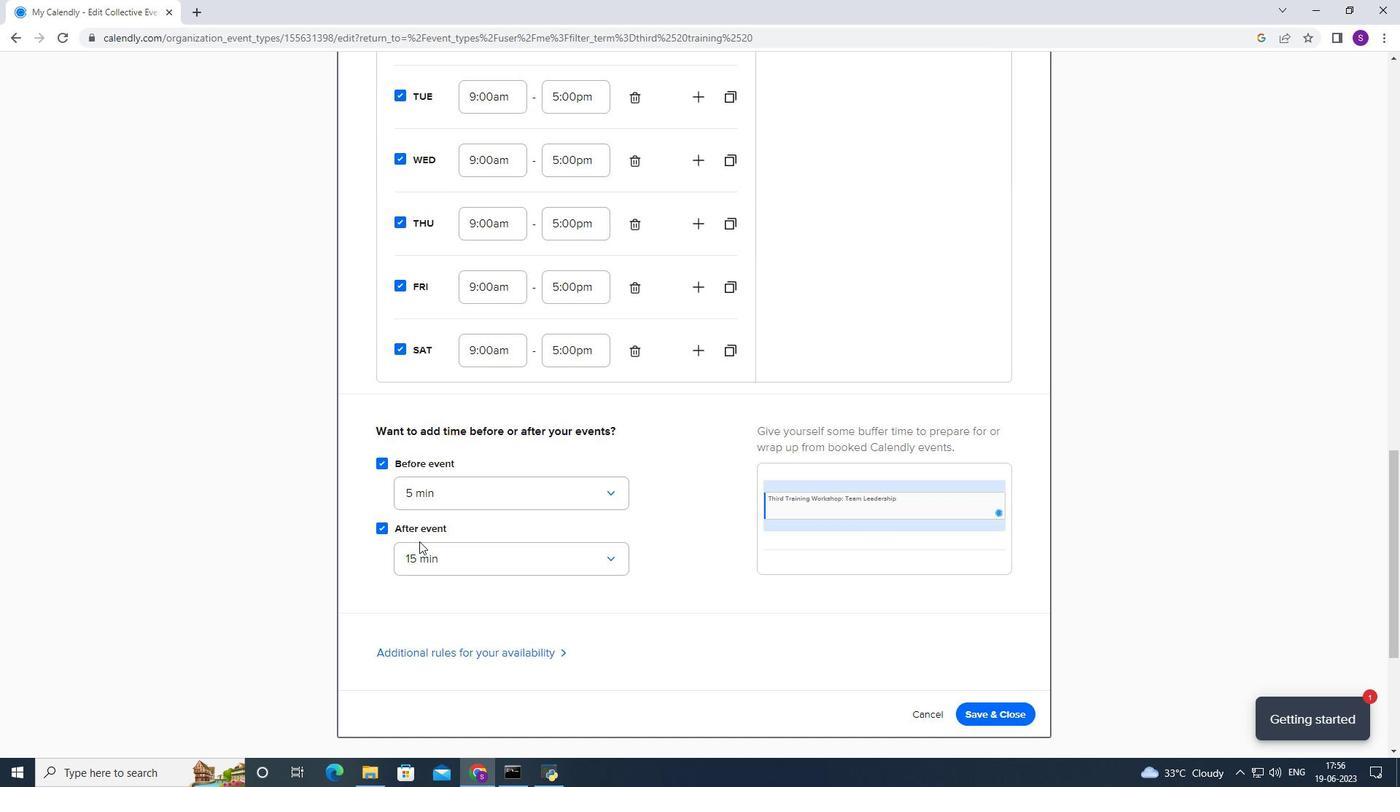 
Action: Mouse pressed left at (419, 551)
Screenshot: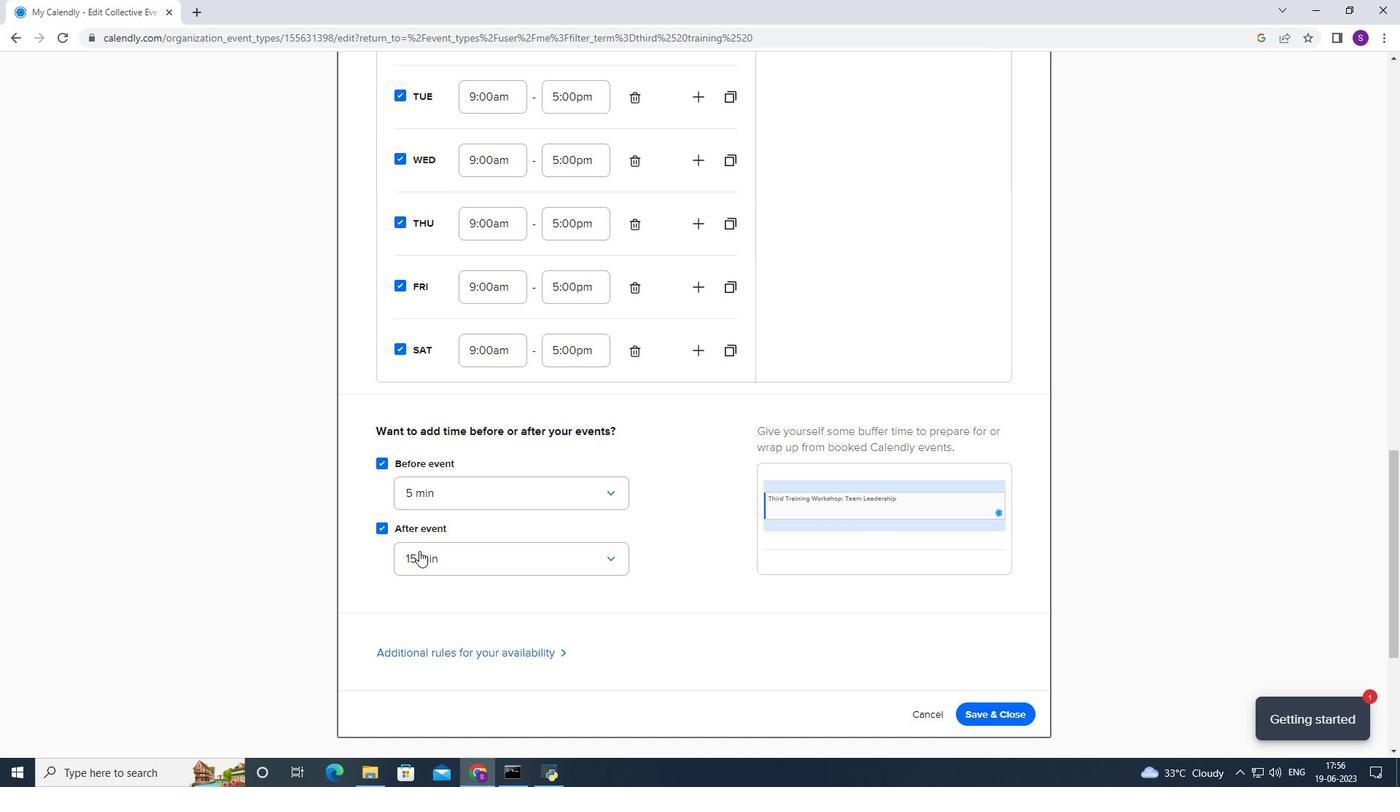 
Action: Mouse moved to (417, 580)
Screenshot: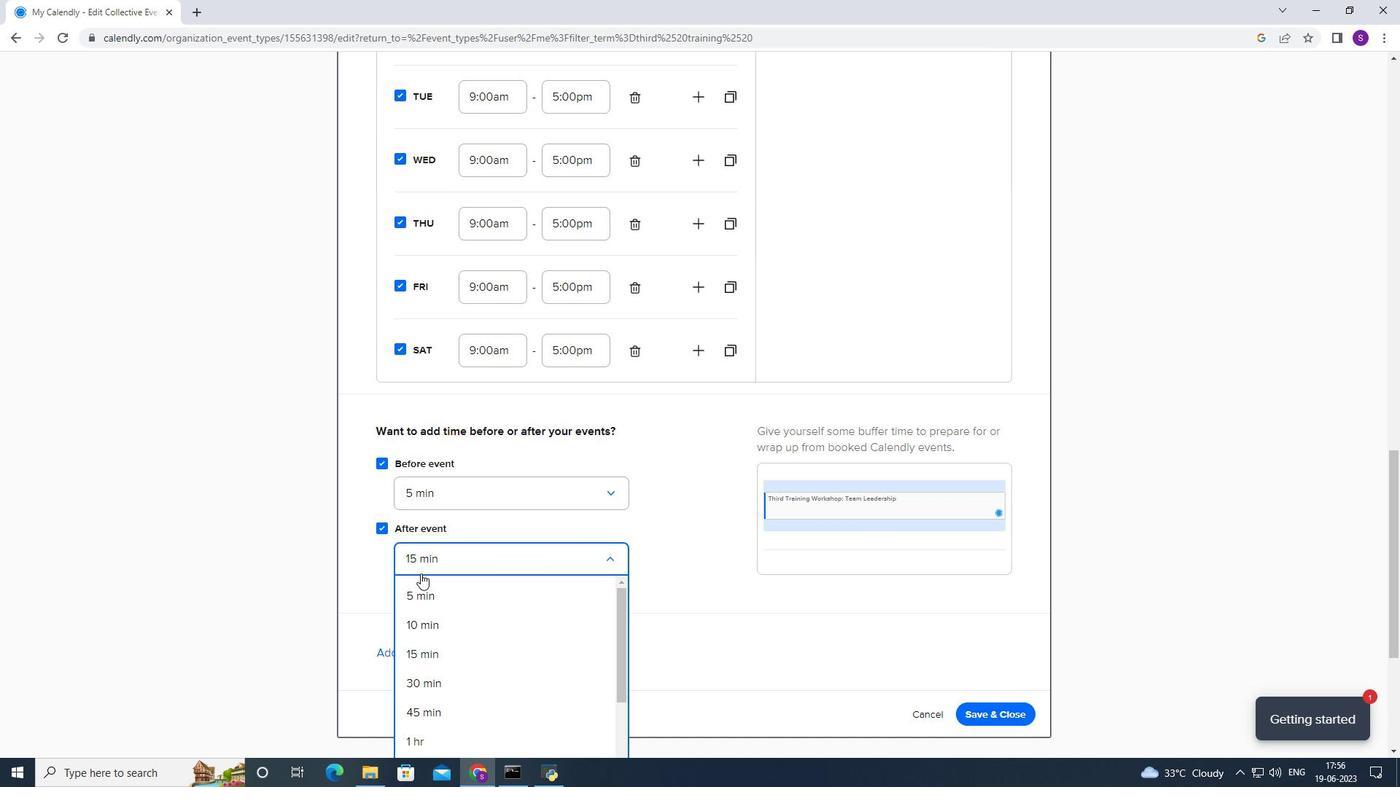
Action: Mouse pressed left at (417, 580)
Screenshot: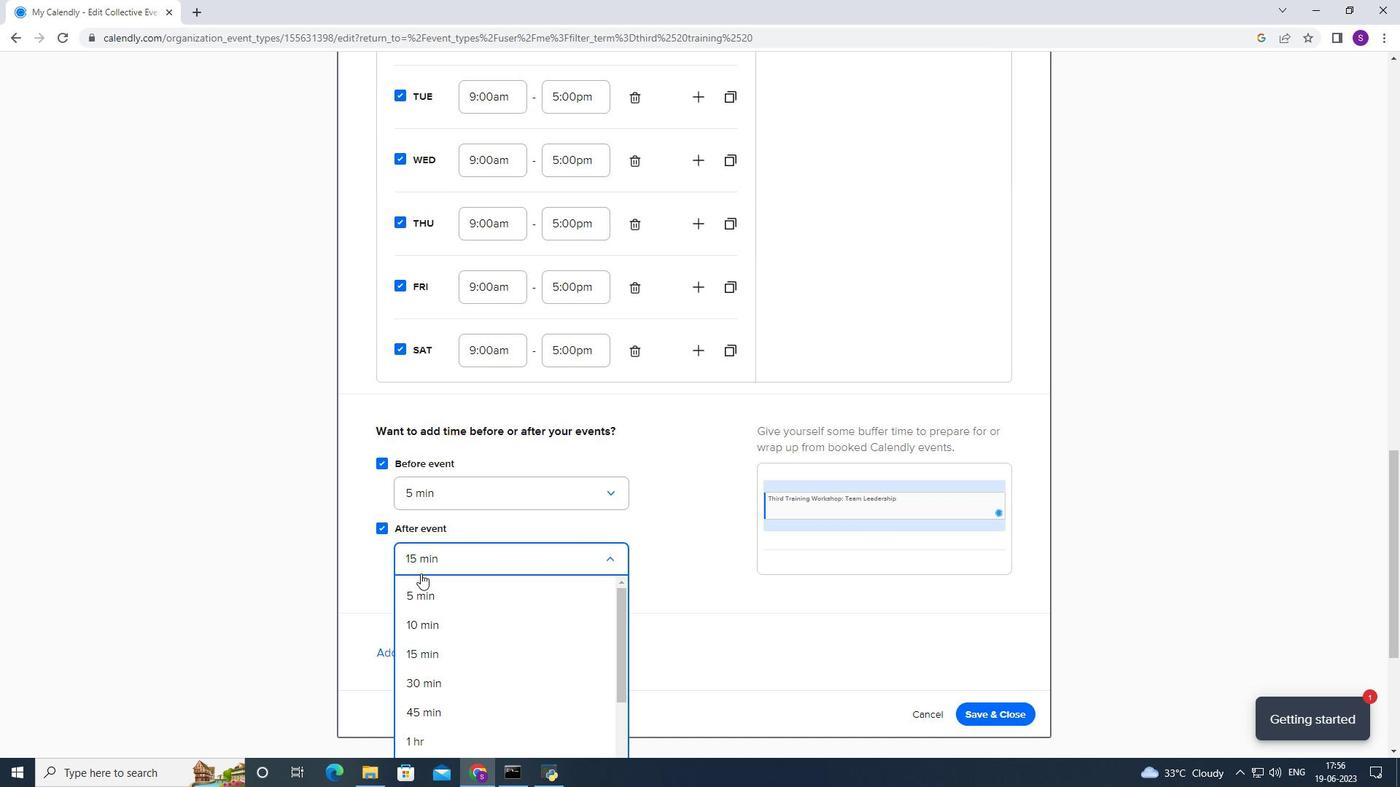 
Action: Mouse moved to (412, 587)
Screenshot: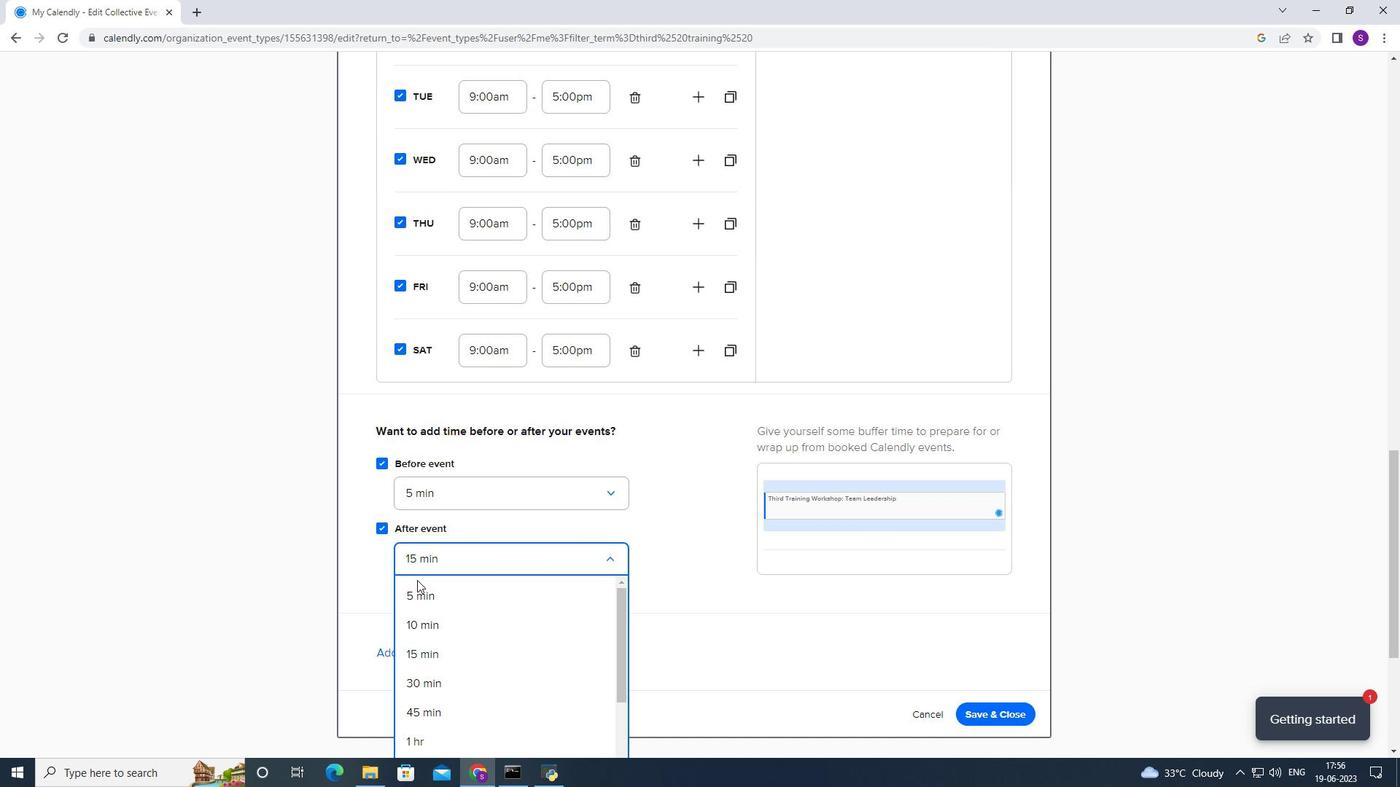 
Action: Mouse pressed left at (412, 587)
Screenshot: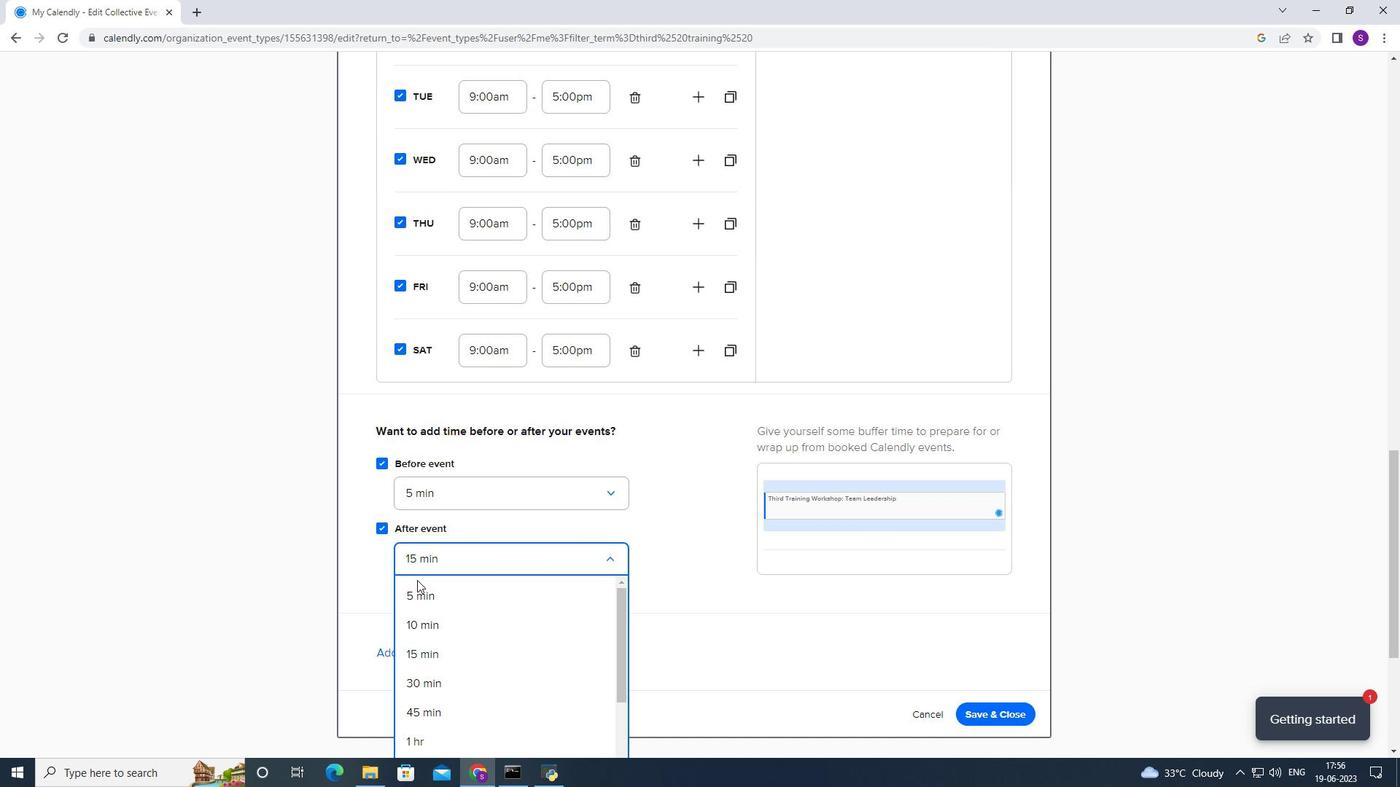 
Action: Mouse moved to (410, 571)
Screenshot: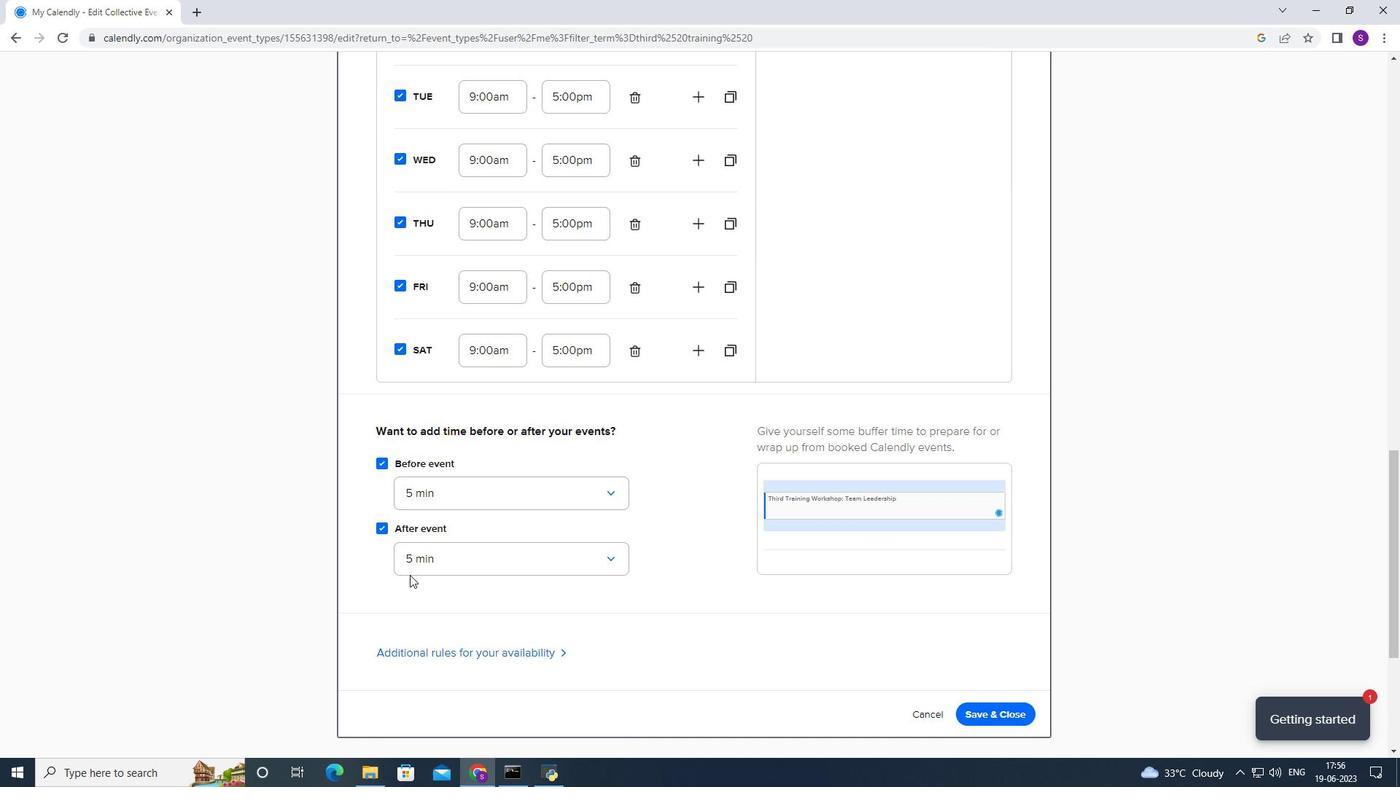 
Action: Mouse scrolled (410, 571) with delta (0, 0)
Screenshot: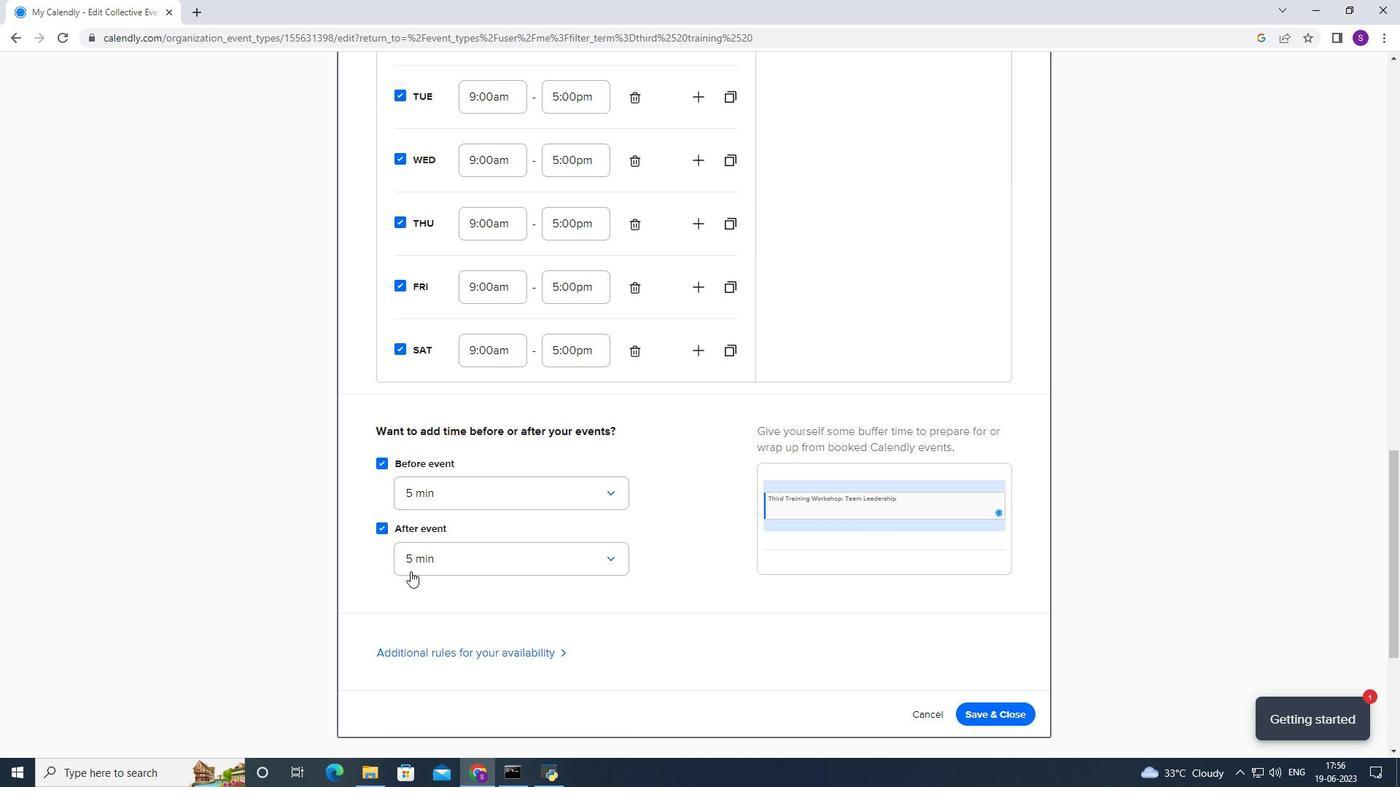 
Action: Mouse scrolled (410, 571) with delta (0, 0)
Screenshot: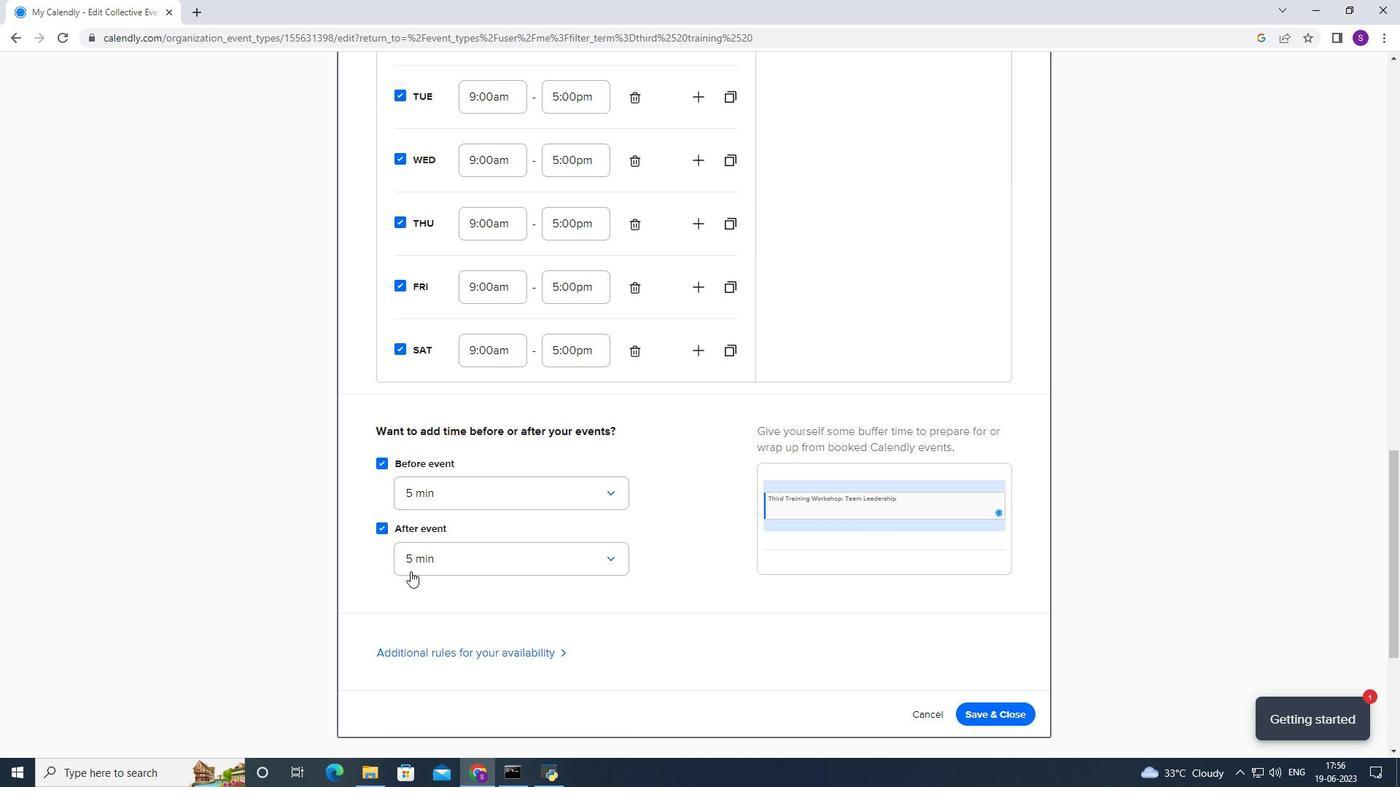 
Action: Mouse scrolled (410, 571) with delta (0, 0)
Screenshot: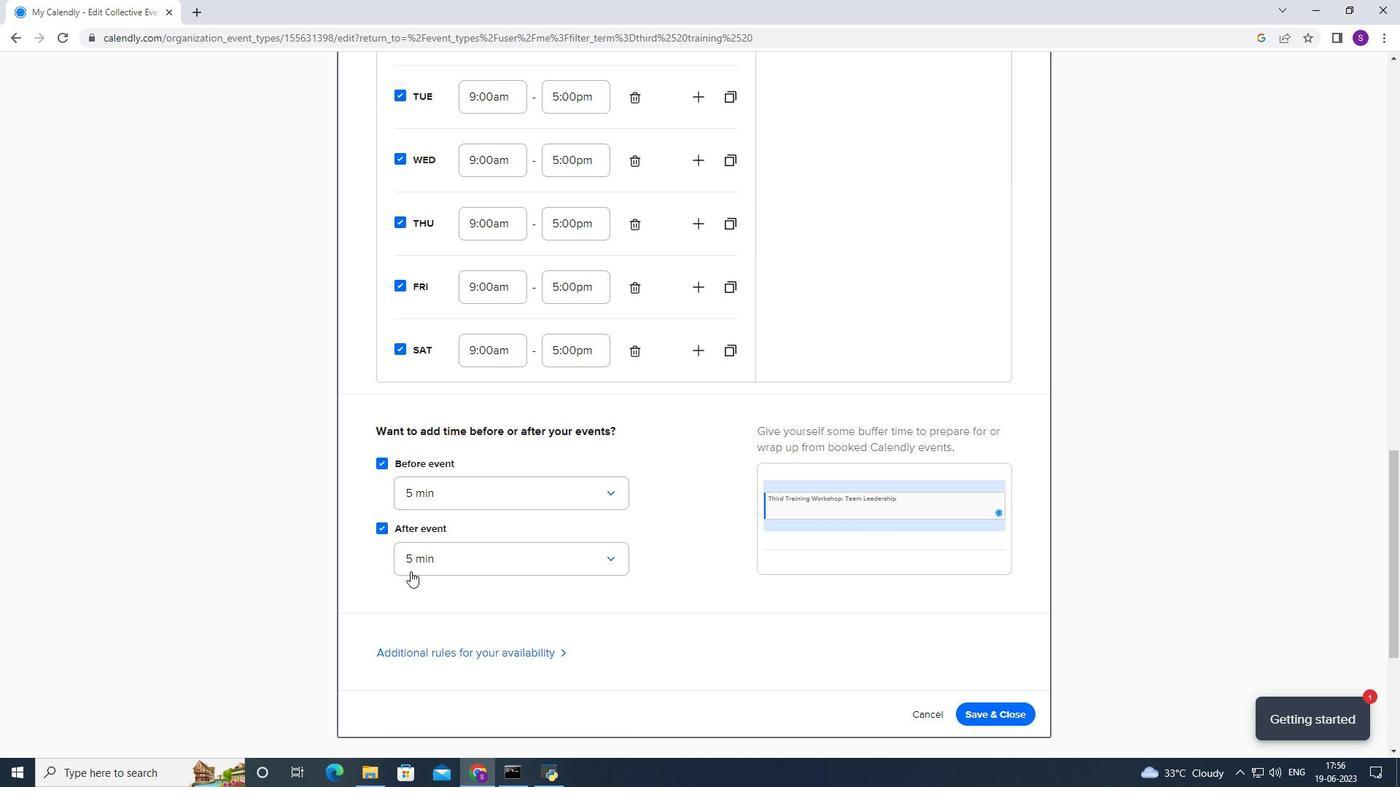 
Action: Mouse scrolled (410, 571) with delta (0, 0)
Screenshot: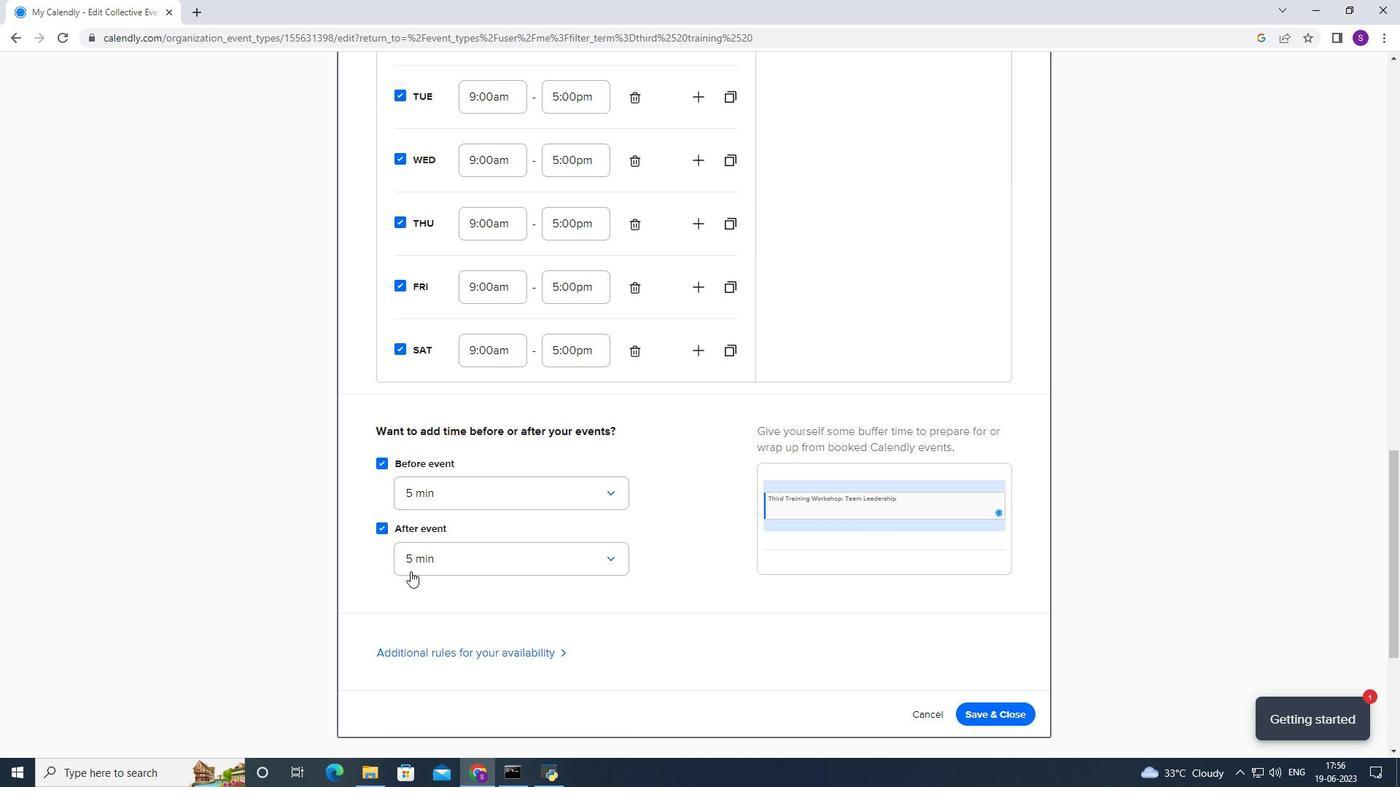 
Action: Mouse moved to (496, 356)
Screenshot: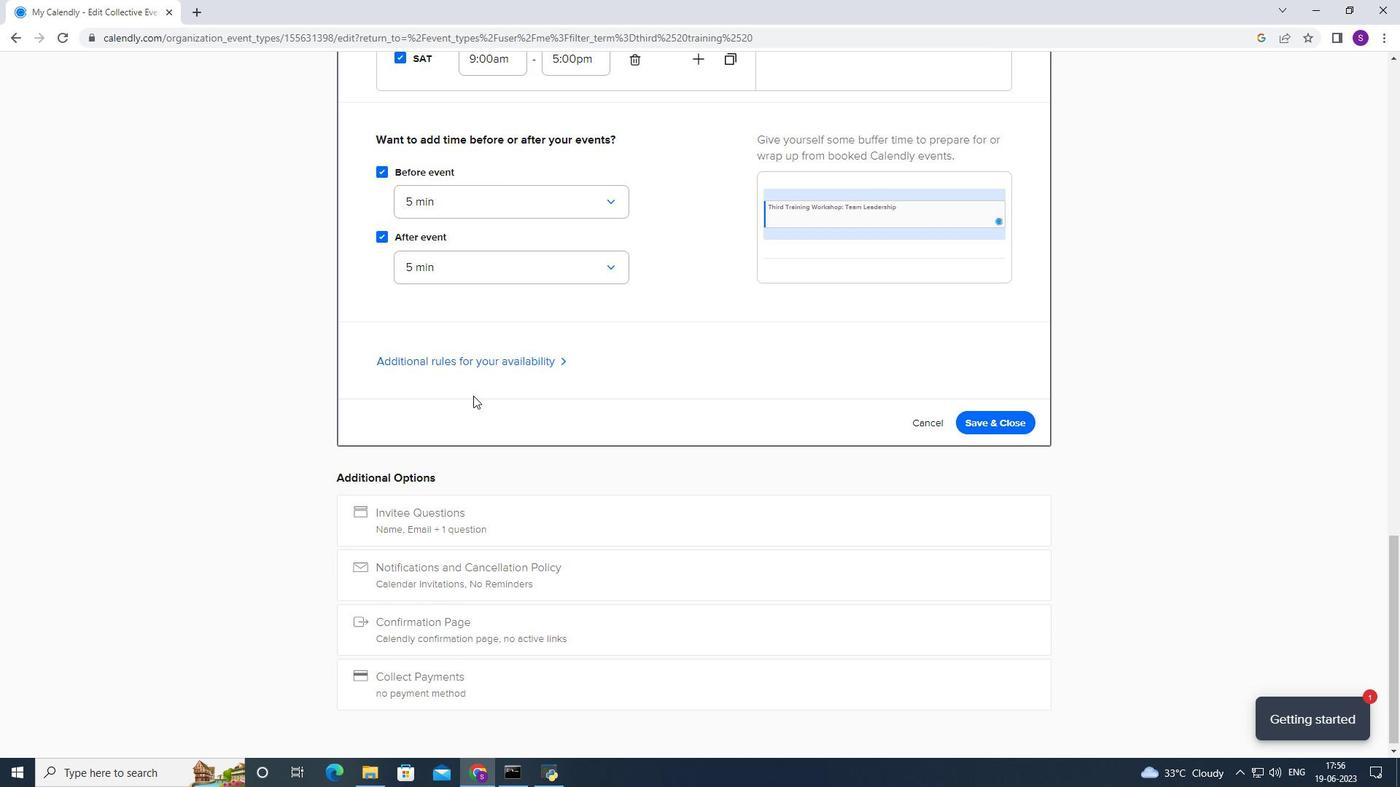 
Action: Mouse pressed left at (496, 356)
Screenshot: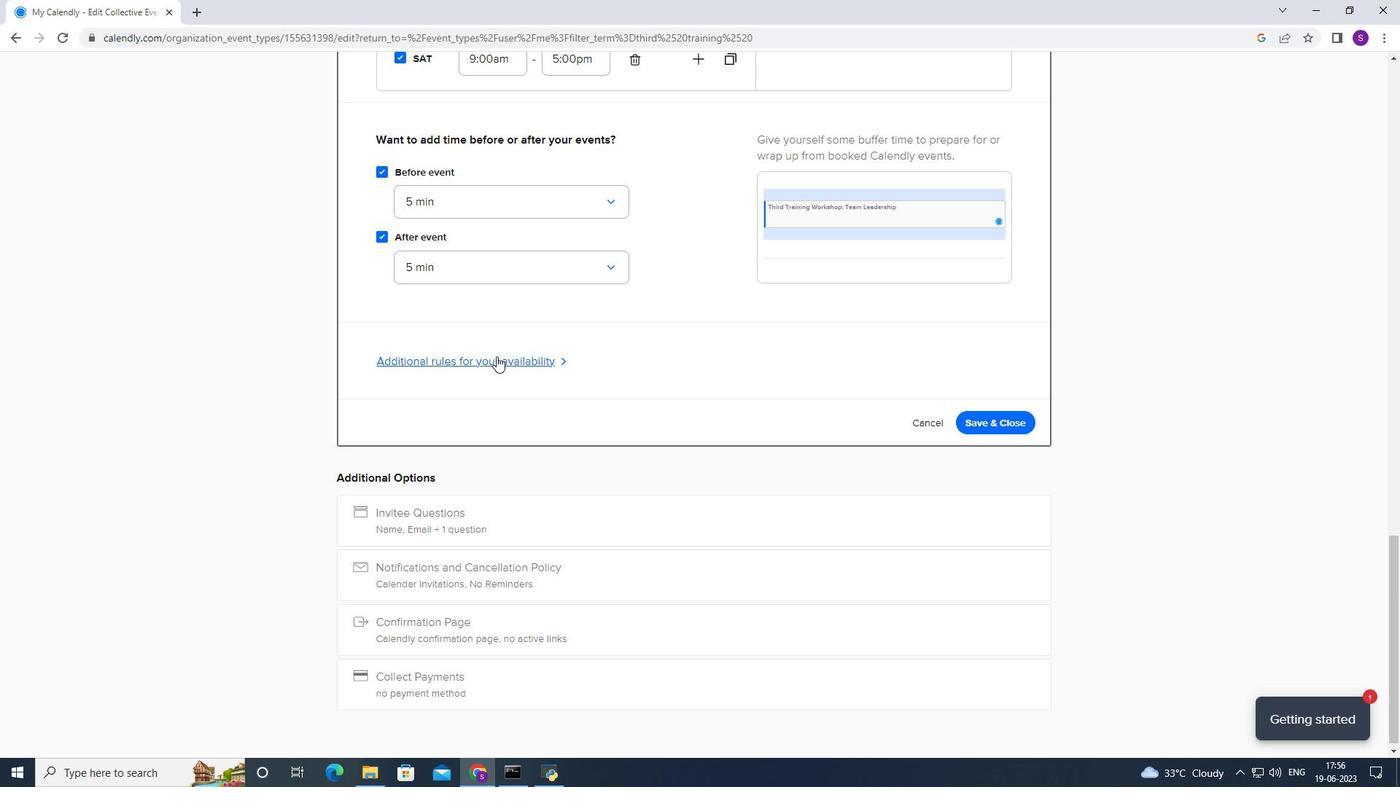 
Action: Mouse moved to (459, 453)
Screenshot: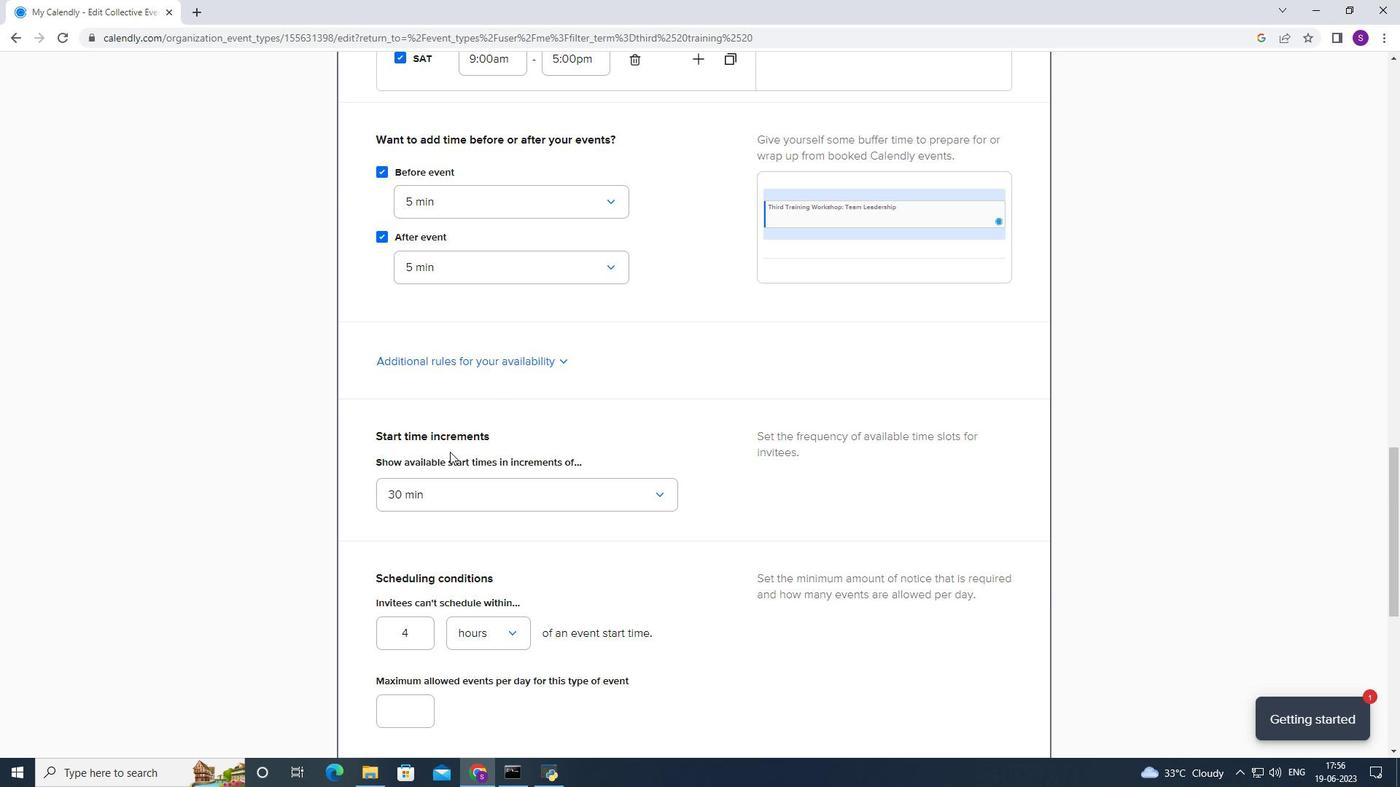 
Action: Mouse scrolled (459, 452) with delta (0, 0)
Screenshot: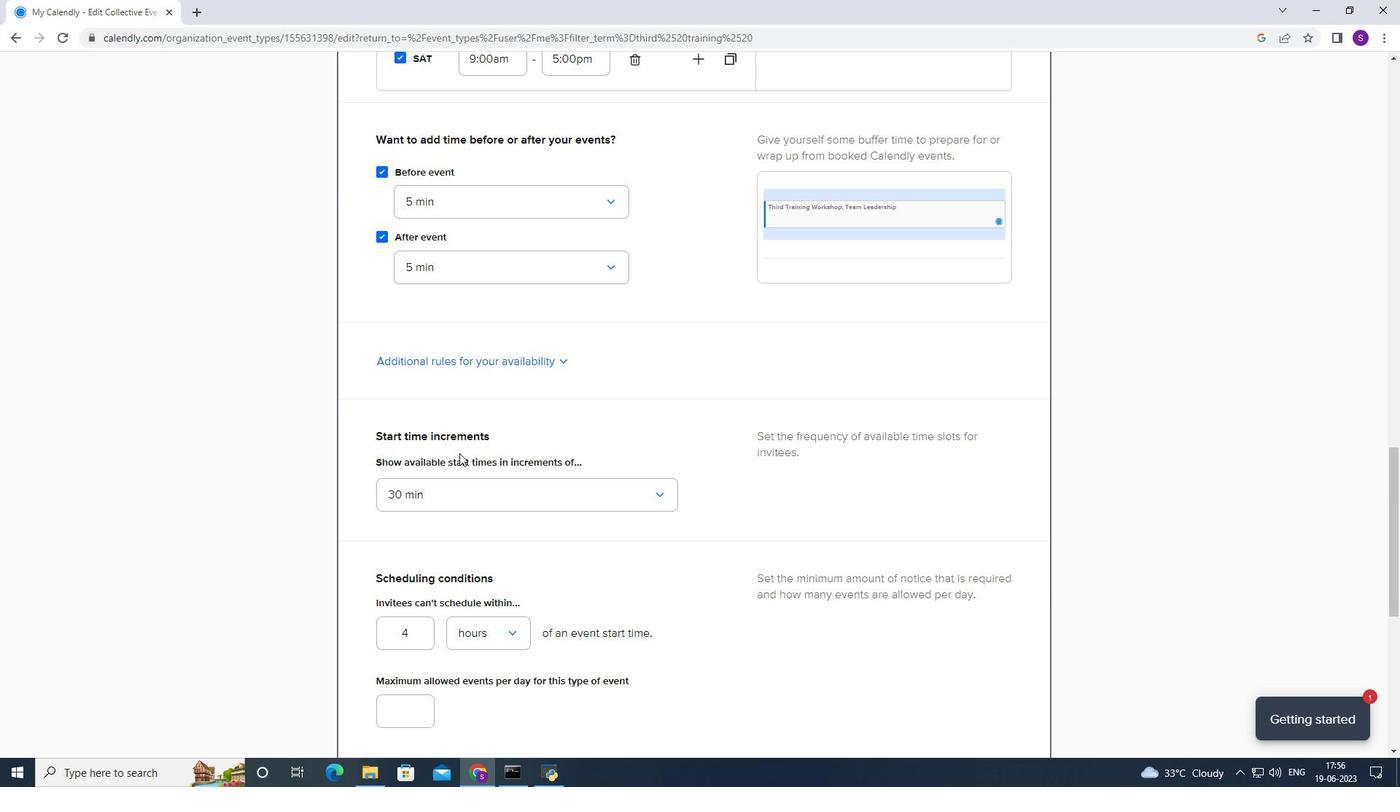 
Action: Mouse scrolled (459, 452) with delta (0, 0)
Screenshot: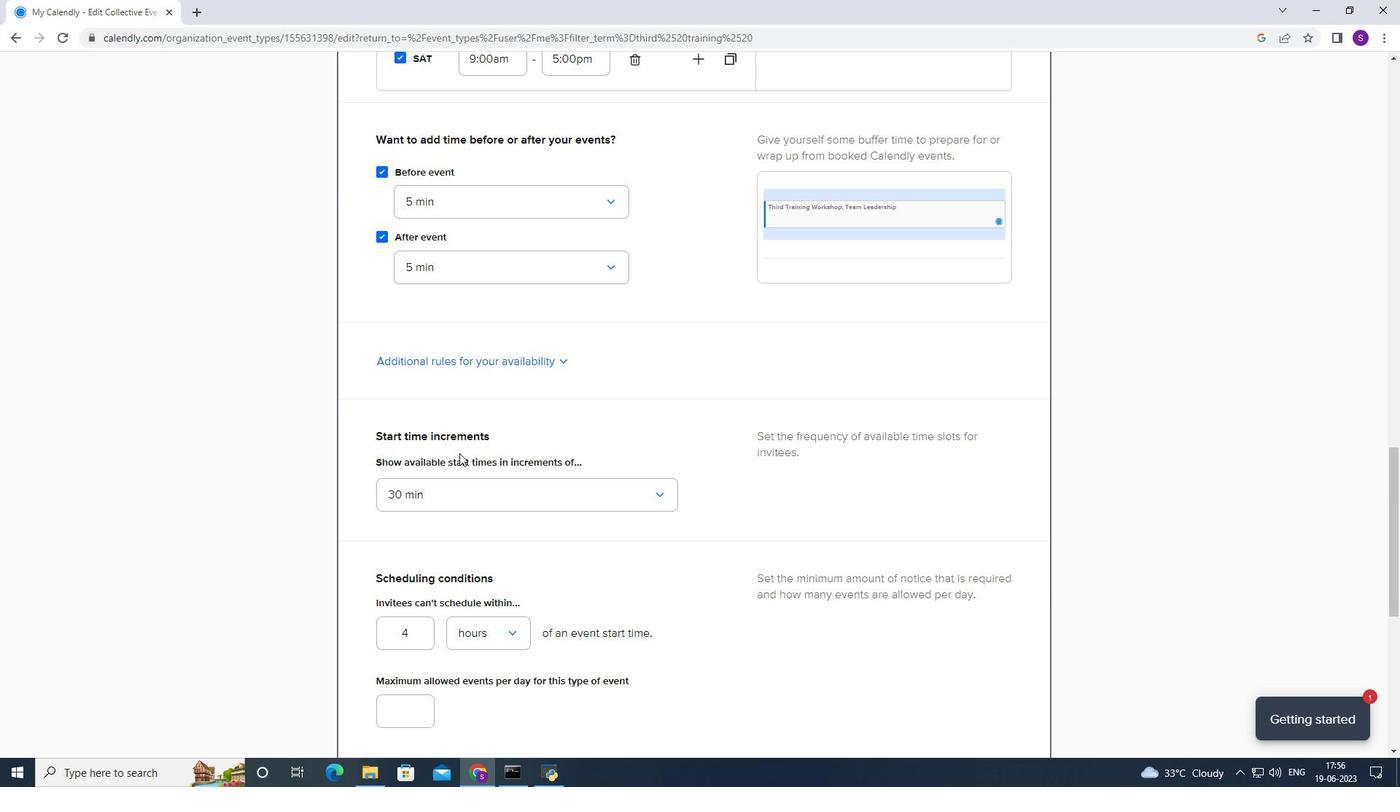 
Action: Mouse scrolled (459, 452) with delta (0, 0)
Screenshot: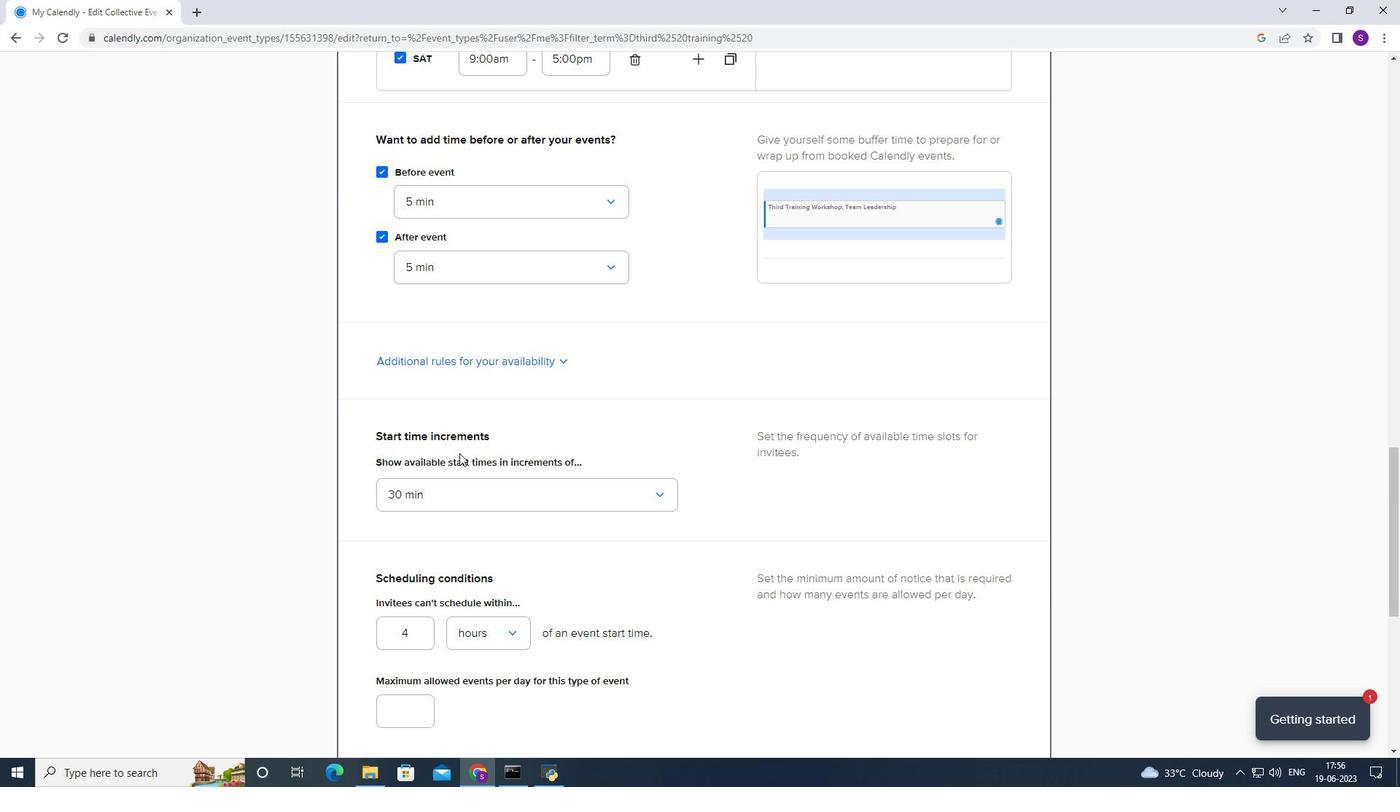 
Action: Mouse moved to (519, 274)
Screenshot: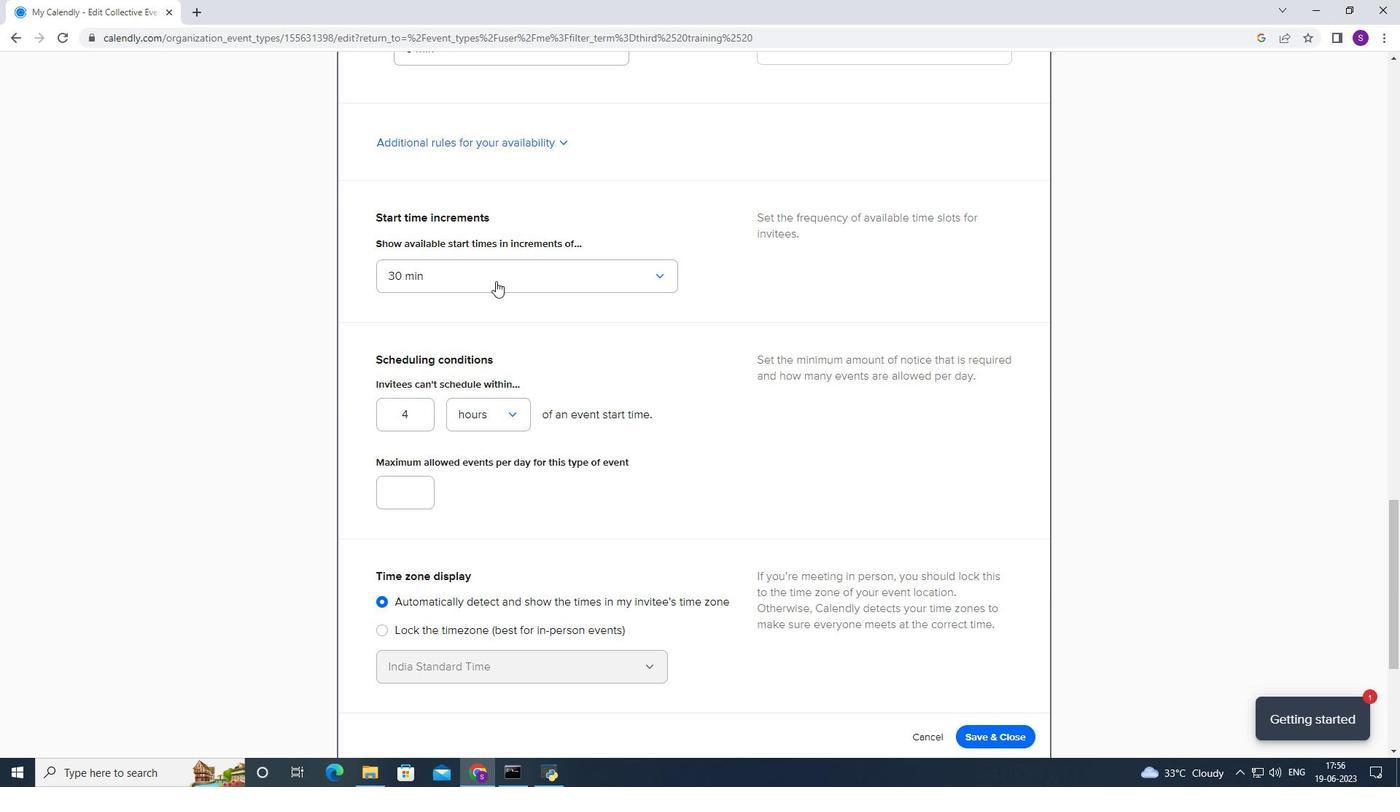 
Action: Mouse pressed left at (519, 274)
Screenshot: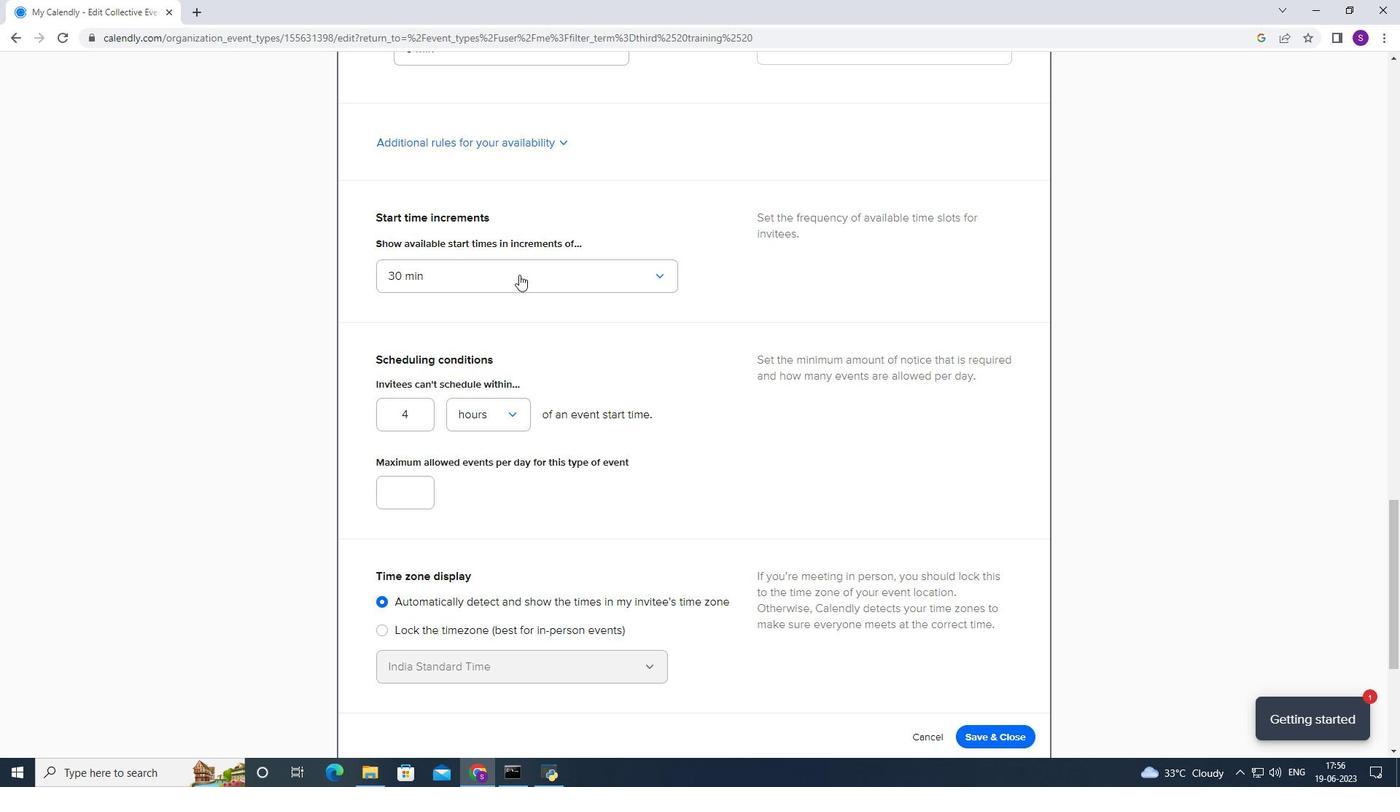 
Action: Mouse moved to (474, 337)
Screenshot: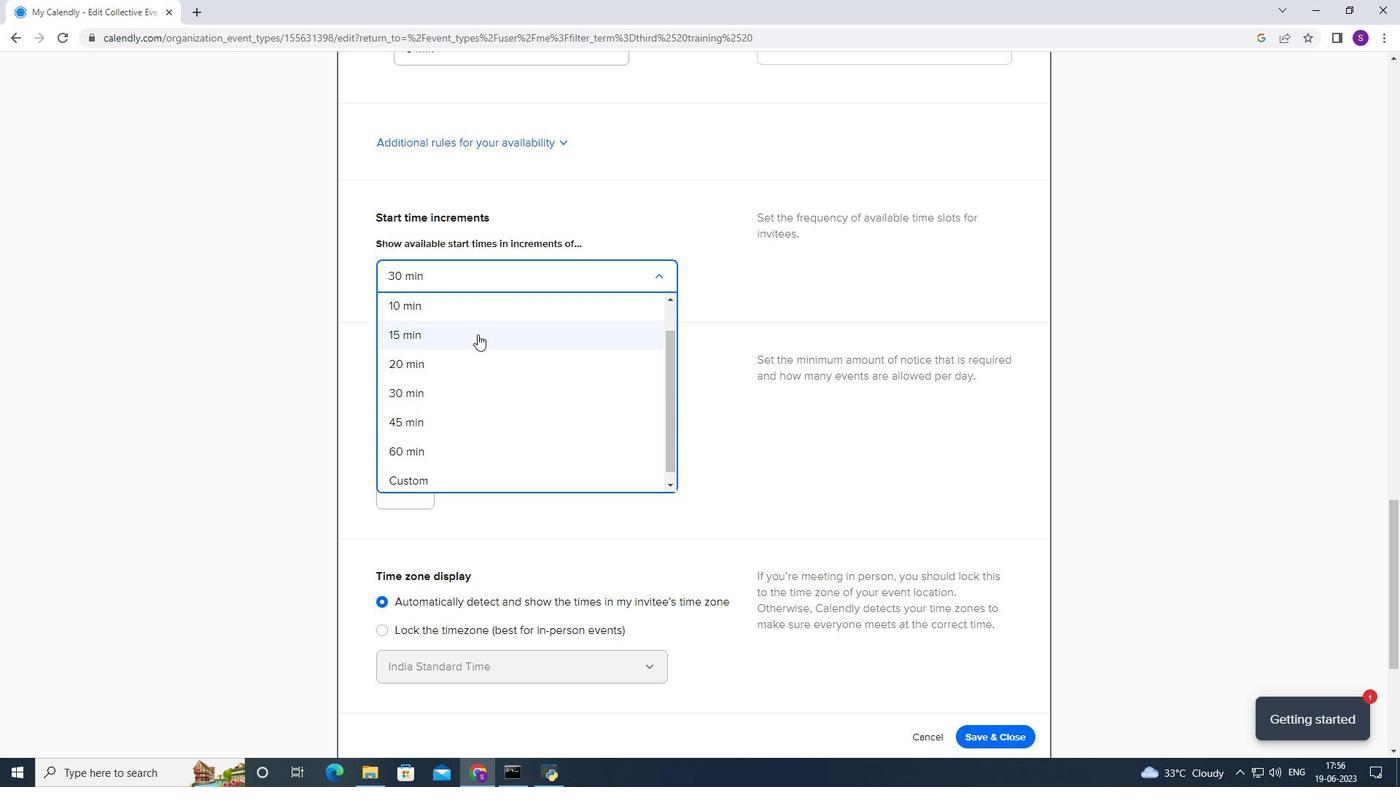 
Action: Mouse pressed left at (474, 337)
Screenshot: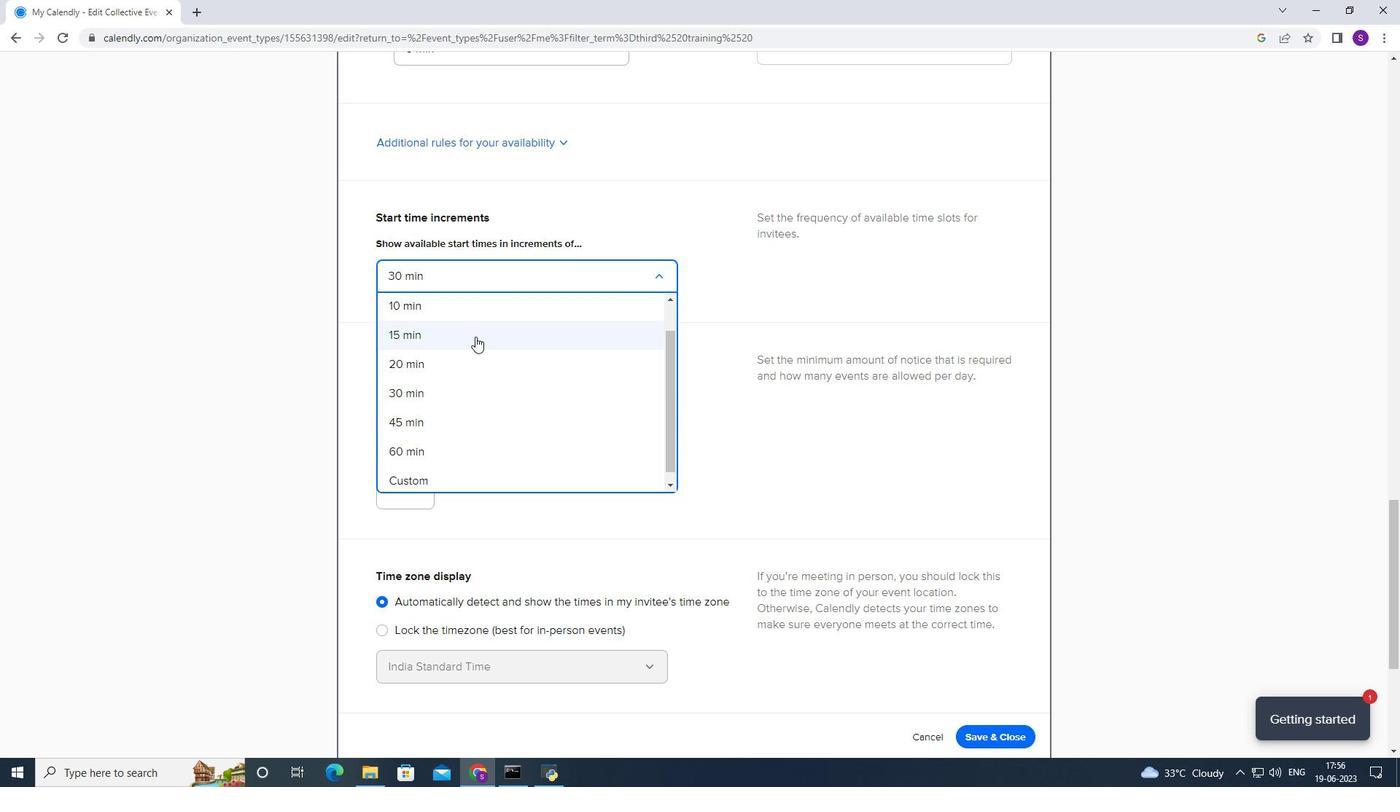 
Action: Mouse moved to (455, 412)
Screenshot: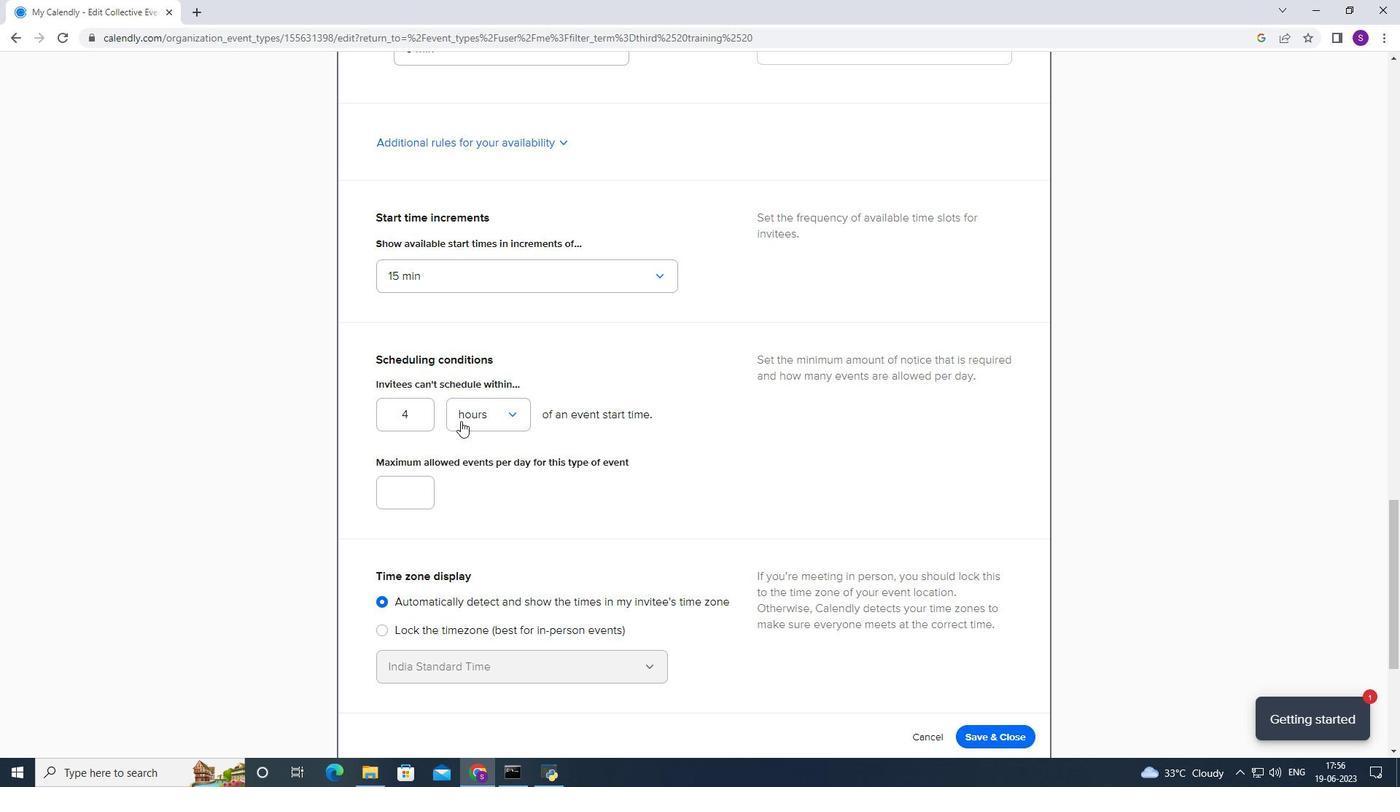 
Action: Mouse scrolled (455, 412) with delta (0, 0)
Screenshot: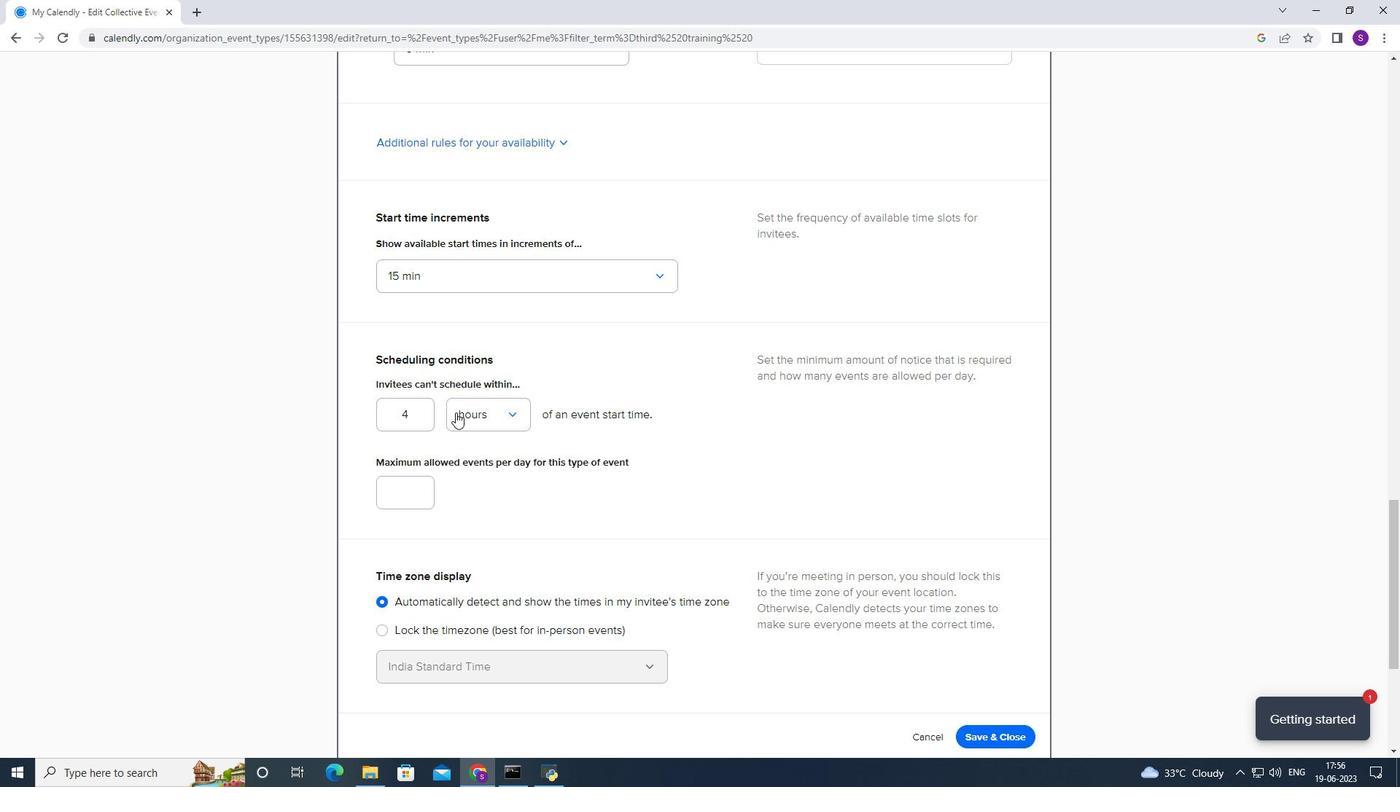 
Action: Mouse scrolled (455, 412) with delta (0, 0)
Screenshot: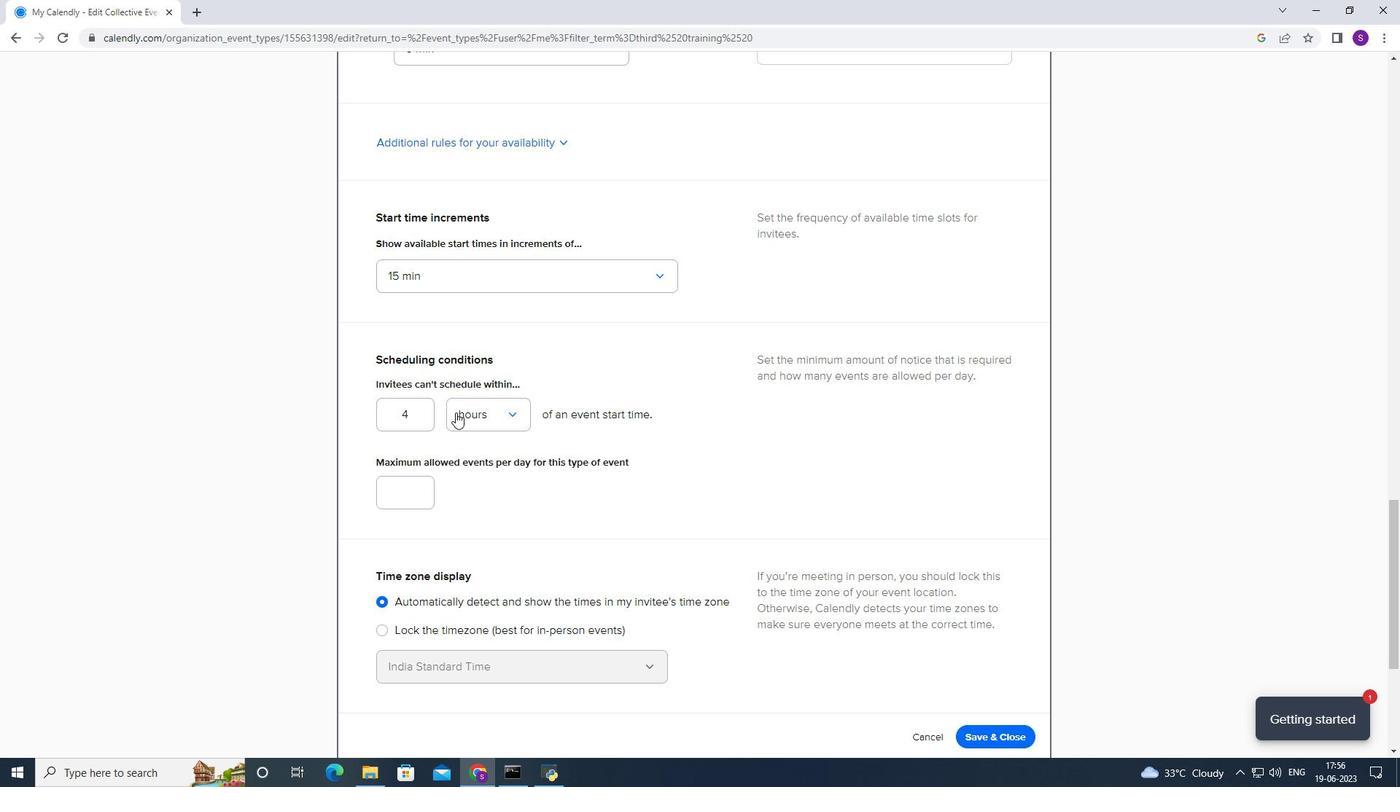 
Action: Mouse scrolled (455, 412) with delta (0, 0)
Screenshot: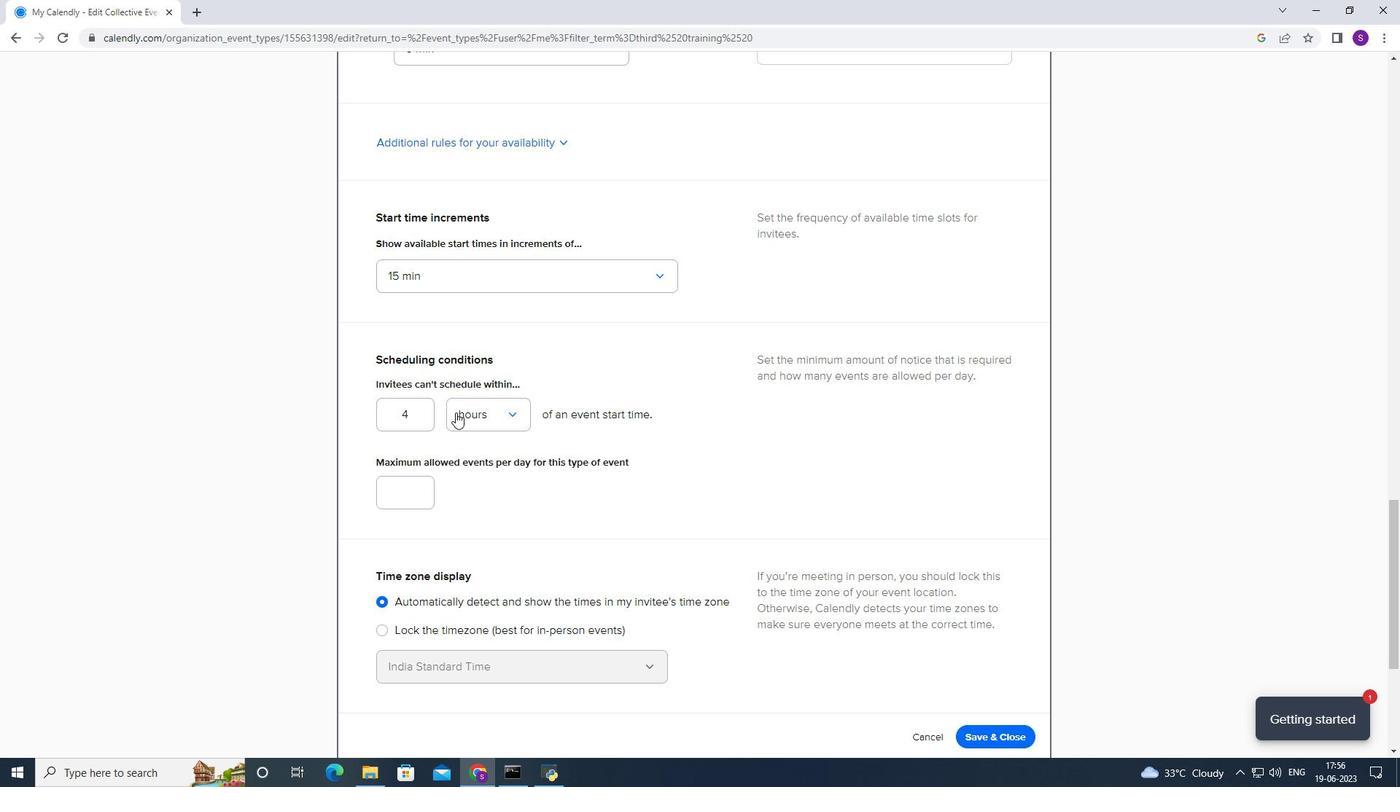 
Action: Mouse scrolled (455, 412) with delta (0, 0)
Screenshot: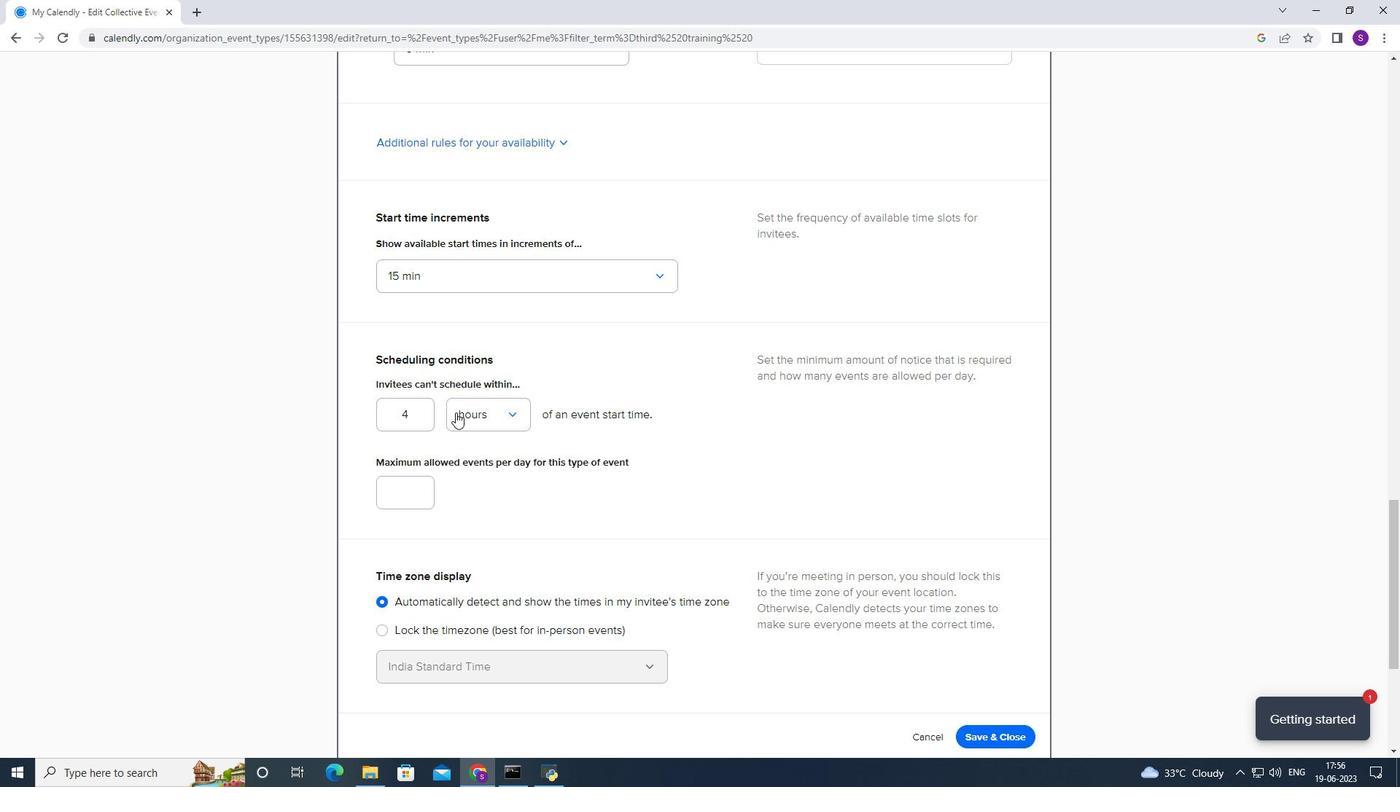 
Action: Mouse moved to (422, 126)
Screenshot: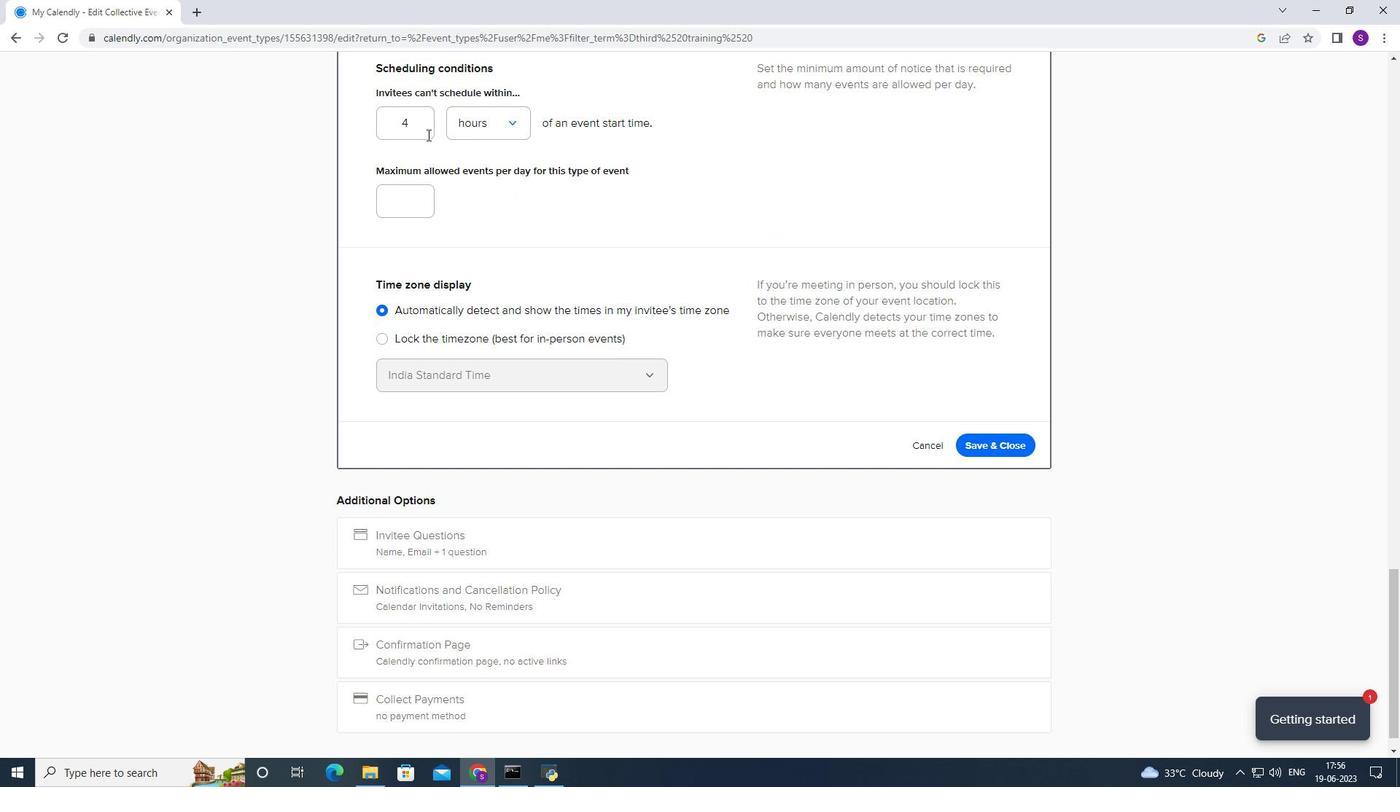 
Action: Mouse pressed left at (422, 126)
Screenshot: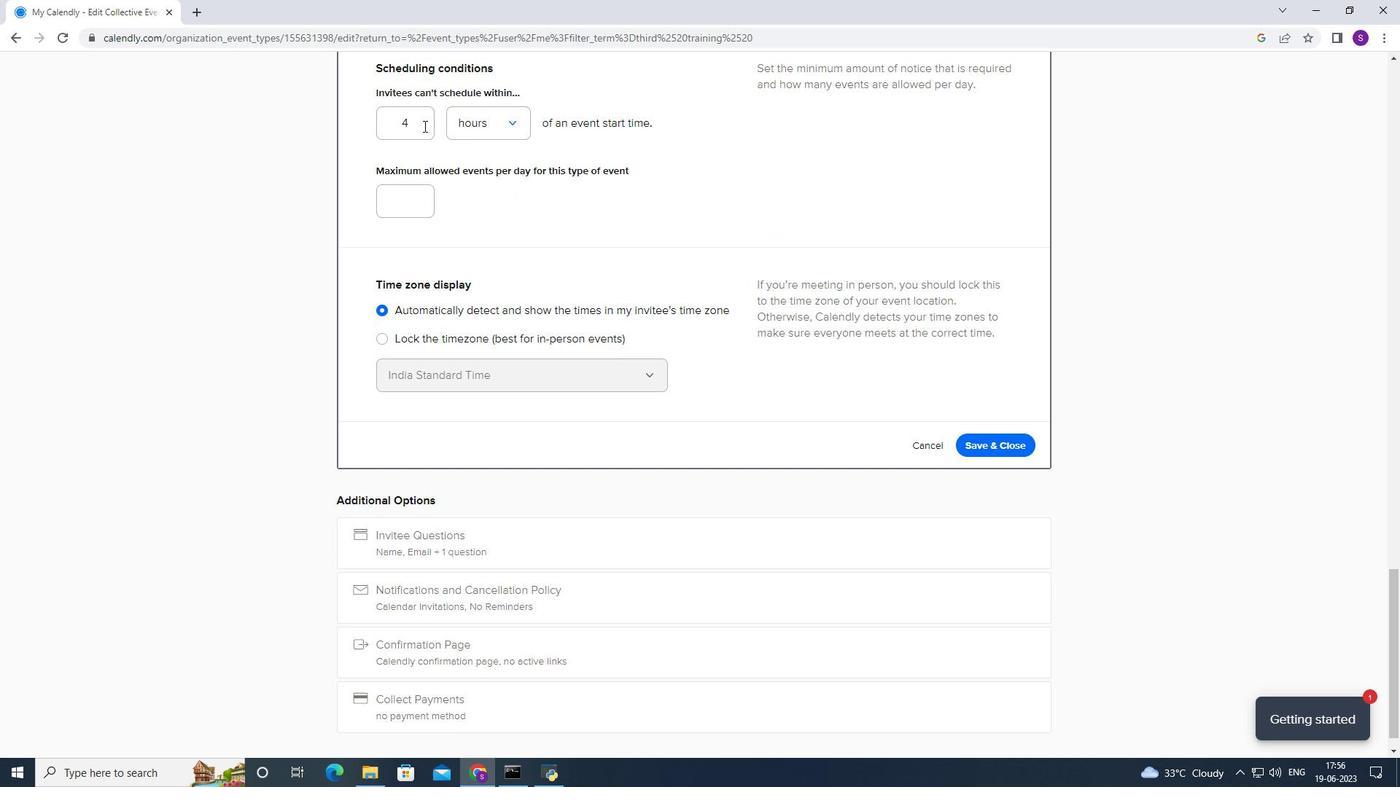 
Action: Mouse moved to (411, 126)
Screenshot: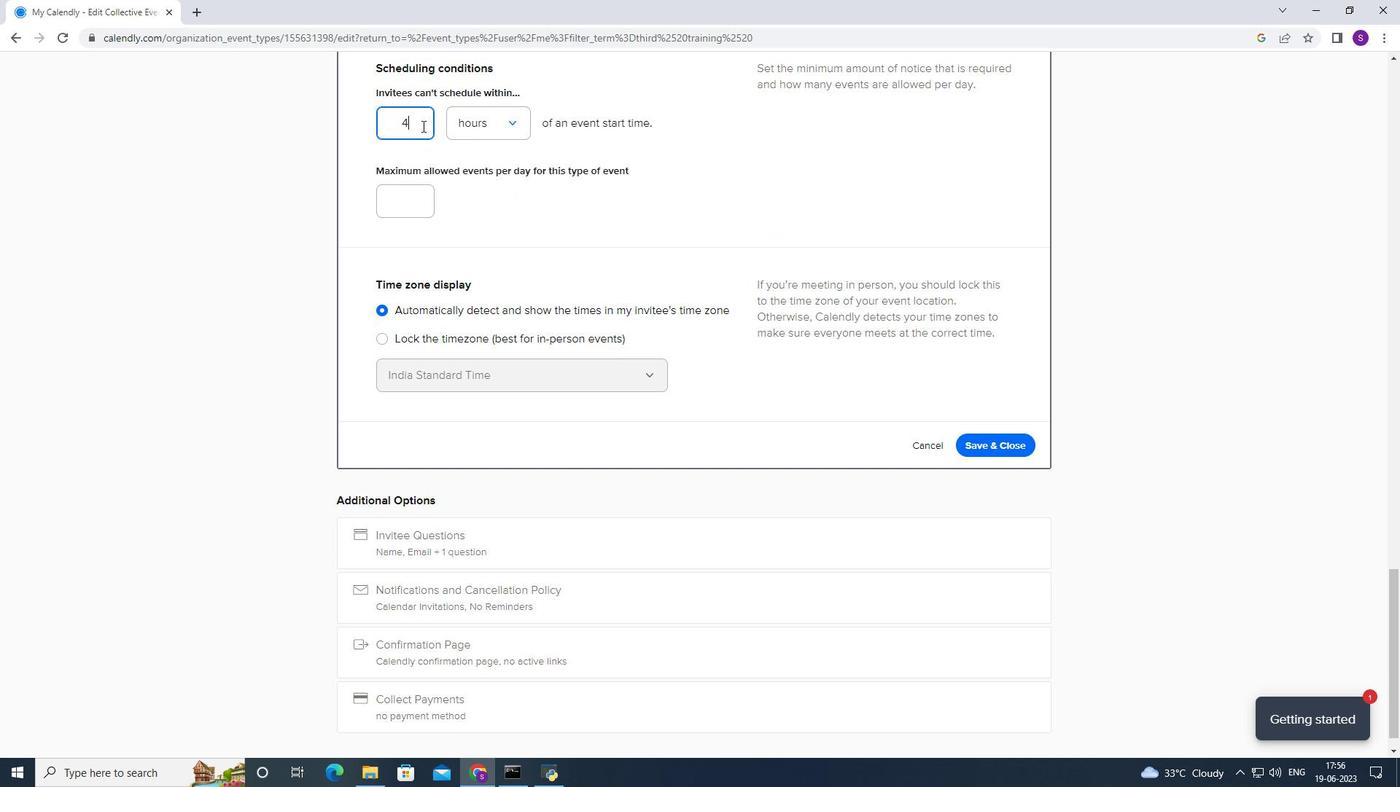 
Action: Mouse pressed left at (411, 126)
Screenshot: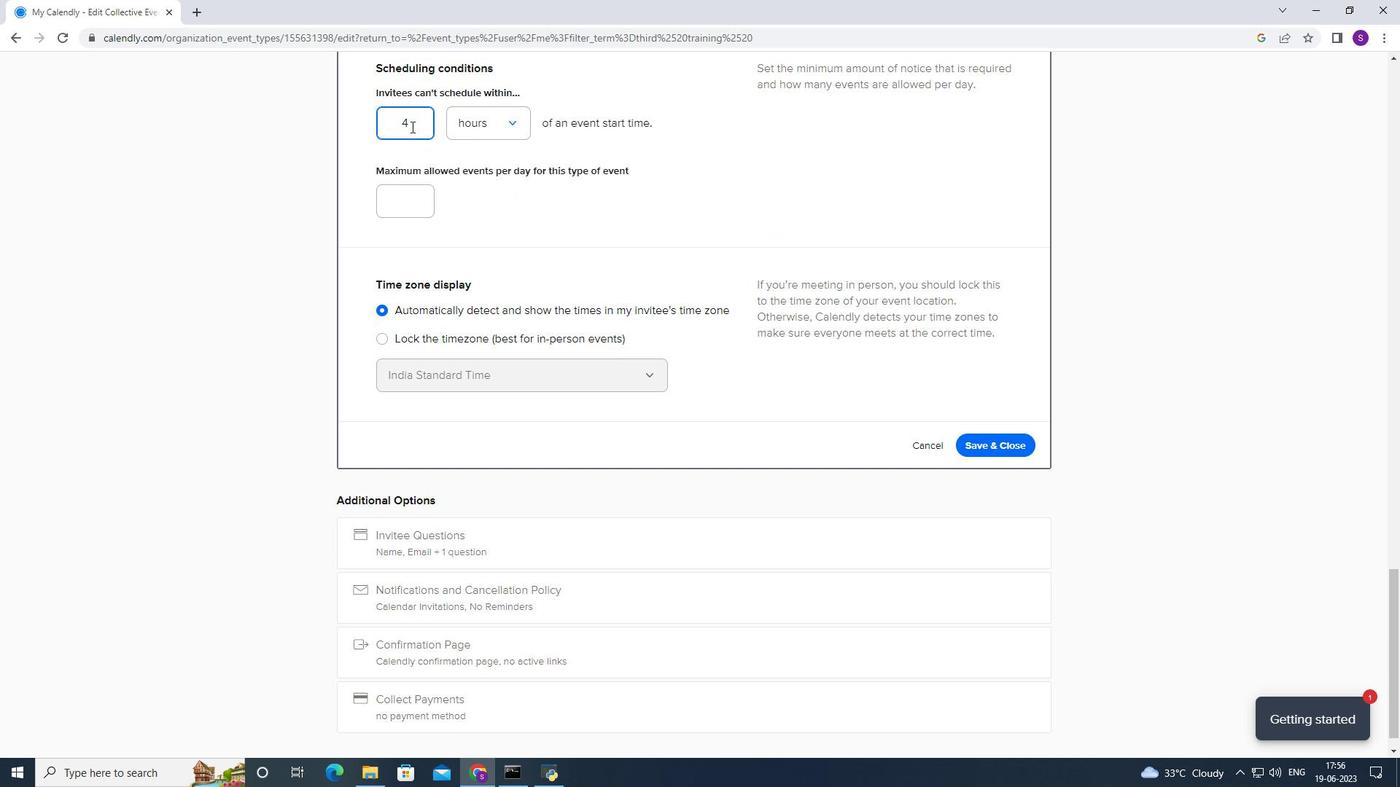 
Action: Mouse moved to (398, 131)
Screenshot: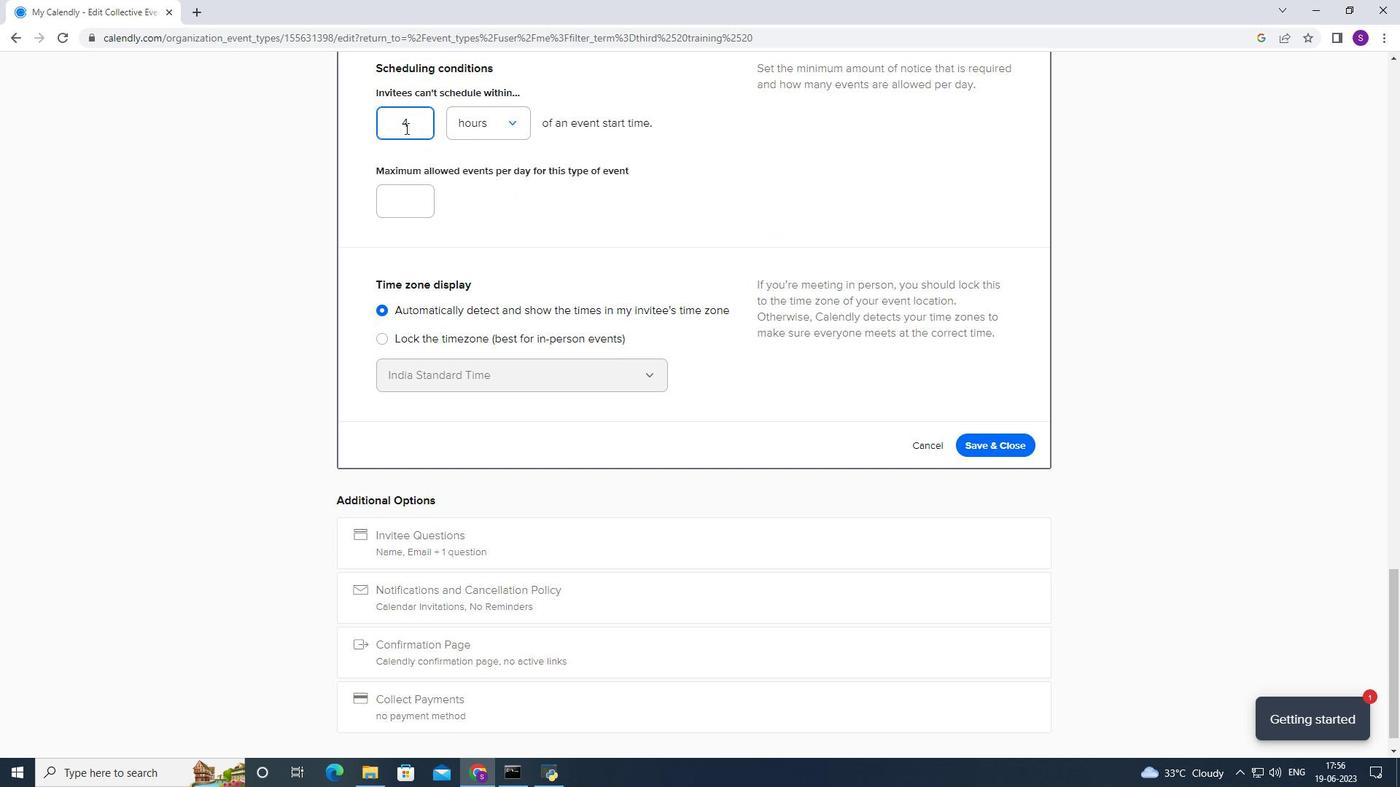 
Action: Key pressed 169<Key.backspace>8
Screenshot: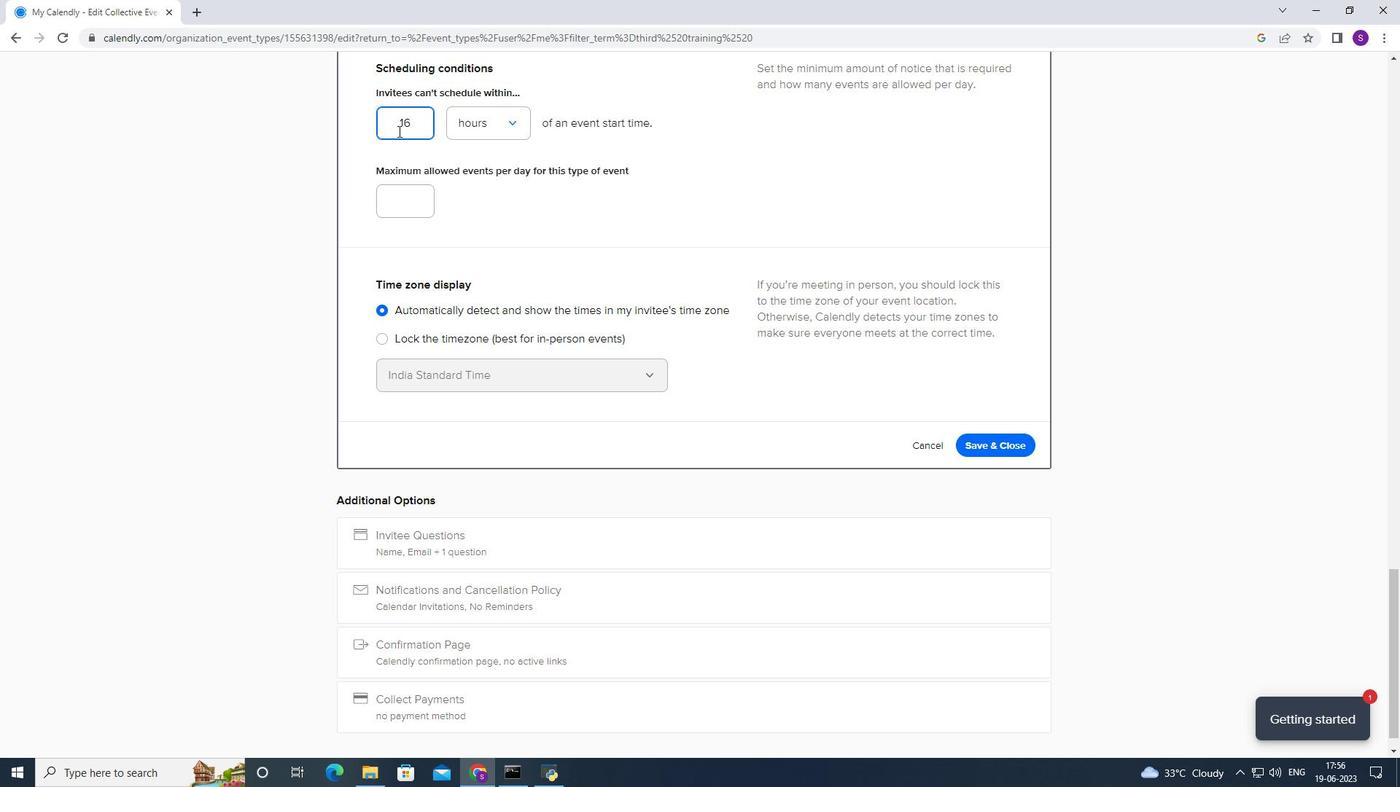 
Action: Mouse moved to (425, 203)
Screenshot: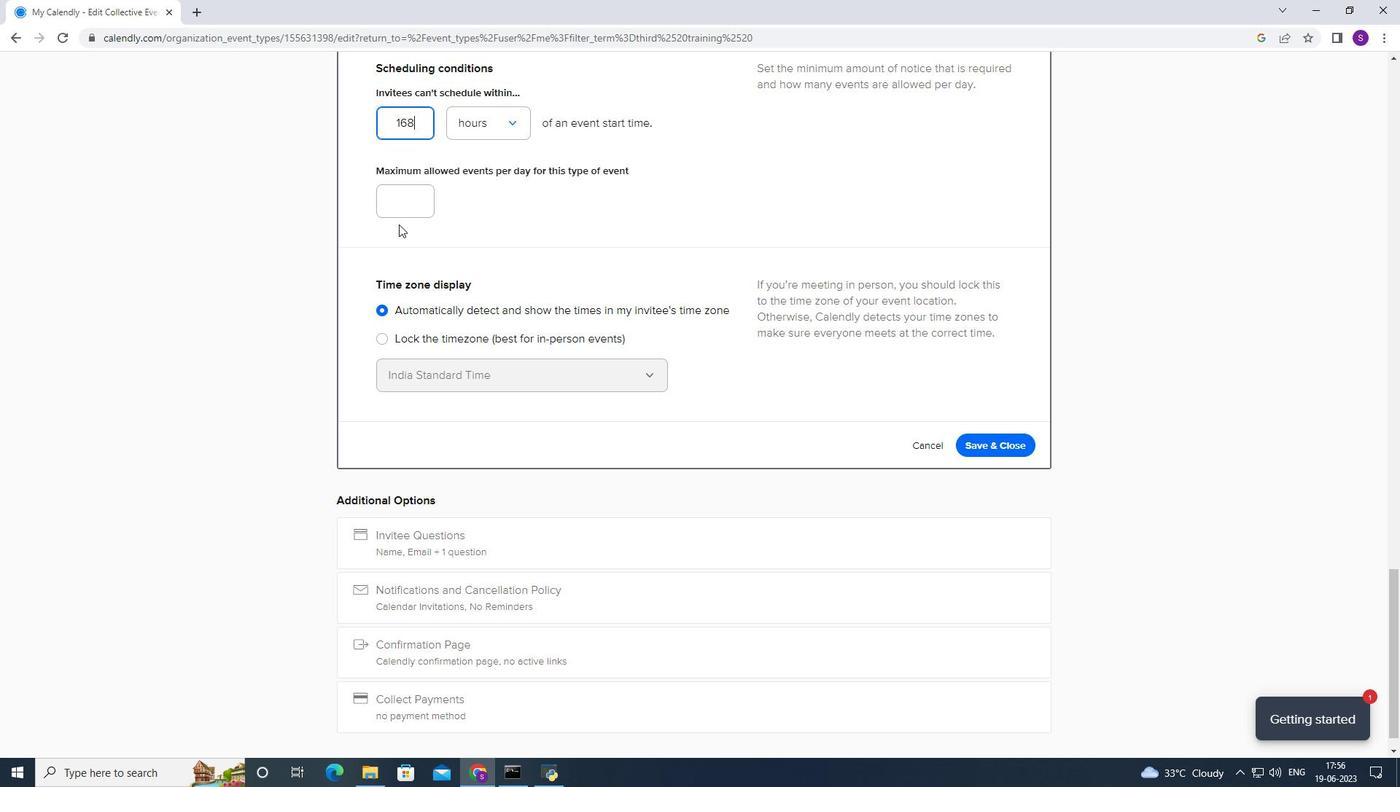 
Action: Mouse pressed left at (425, 203)
Screenshot: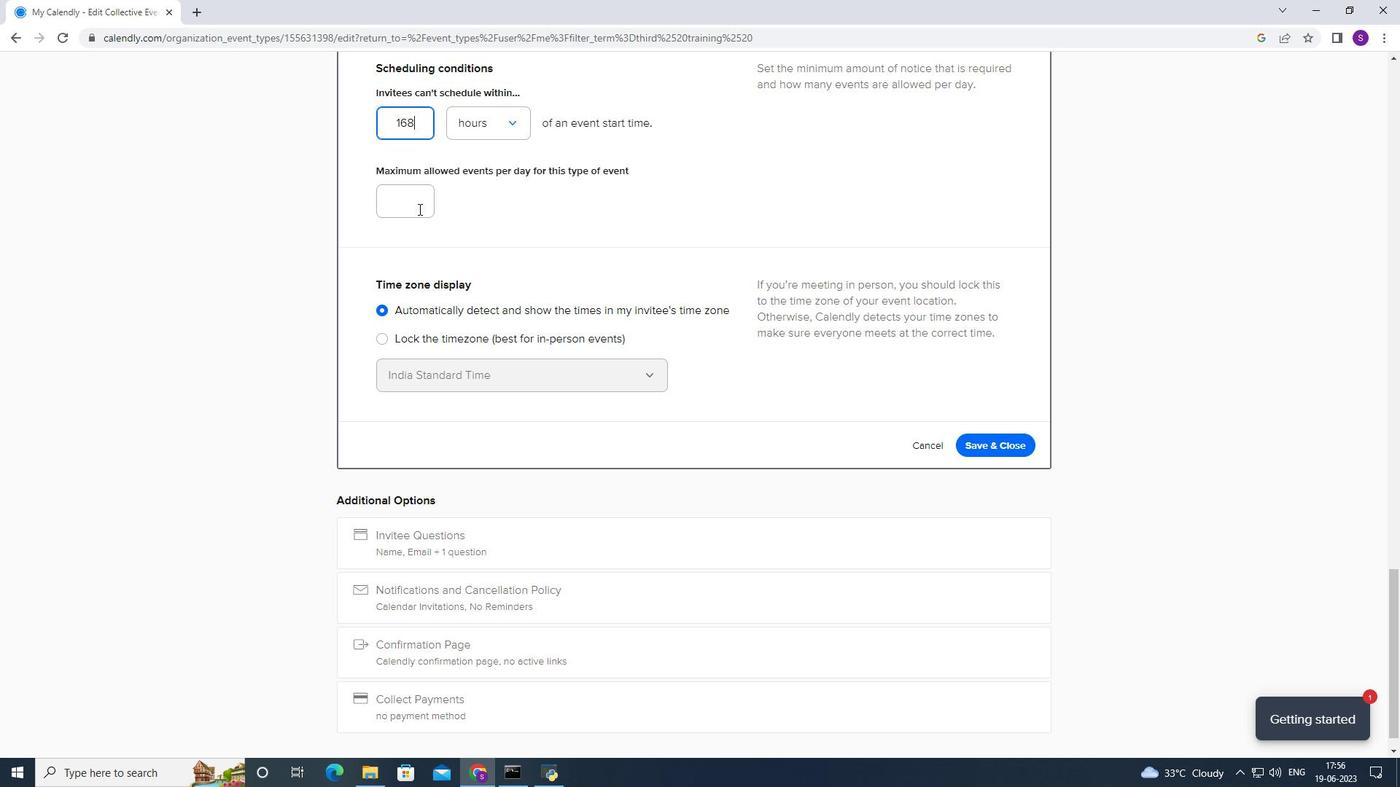 
Action: Key pressed 4
Screenshot: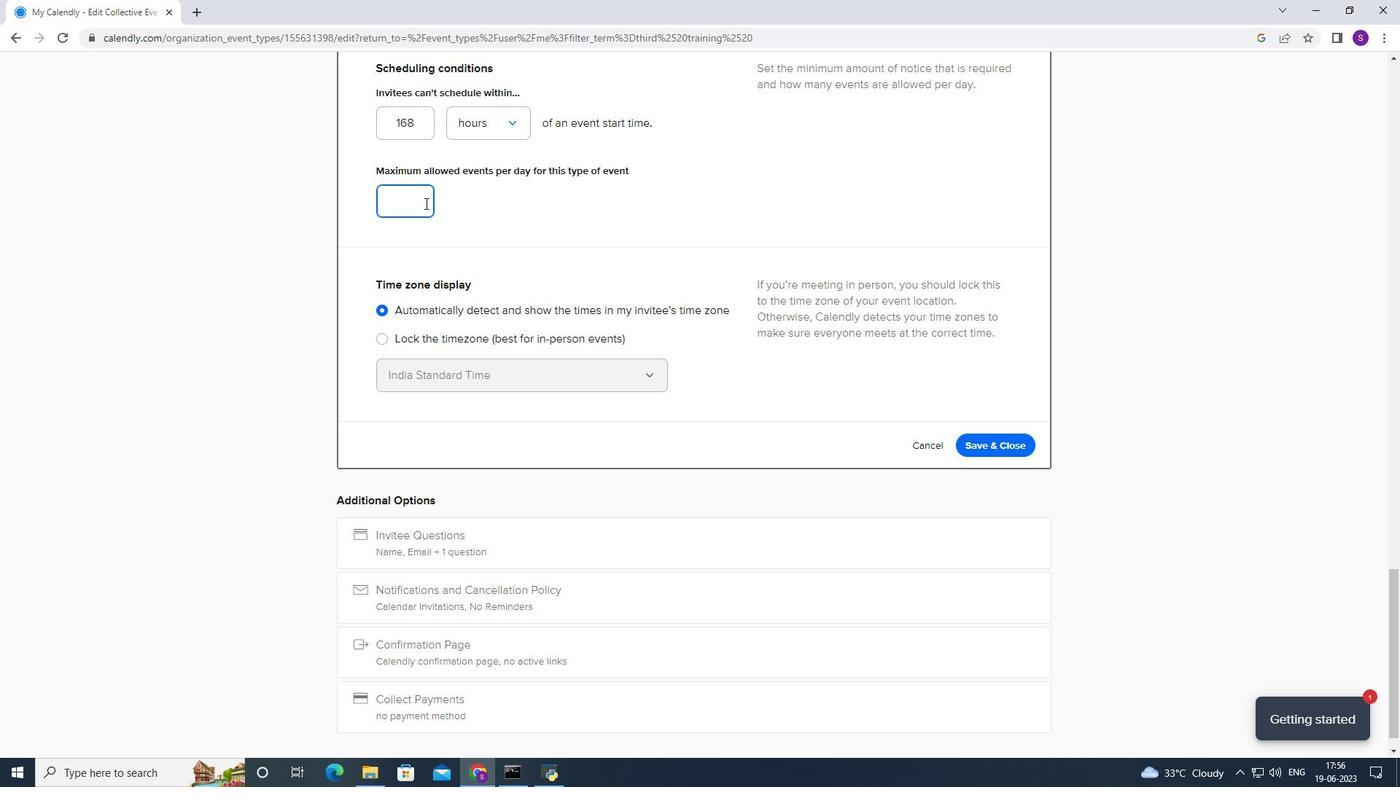 
Action: Mouse moved to (997, 447)
Screenshot: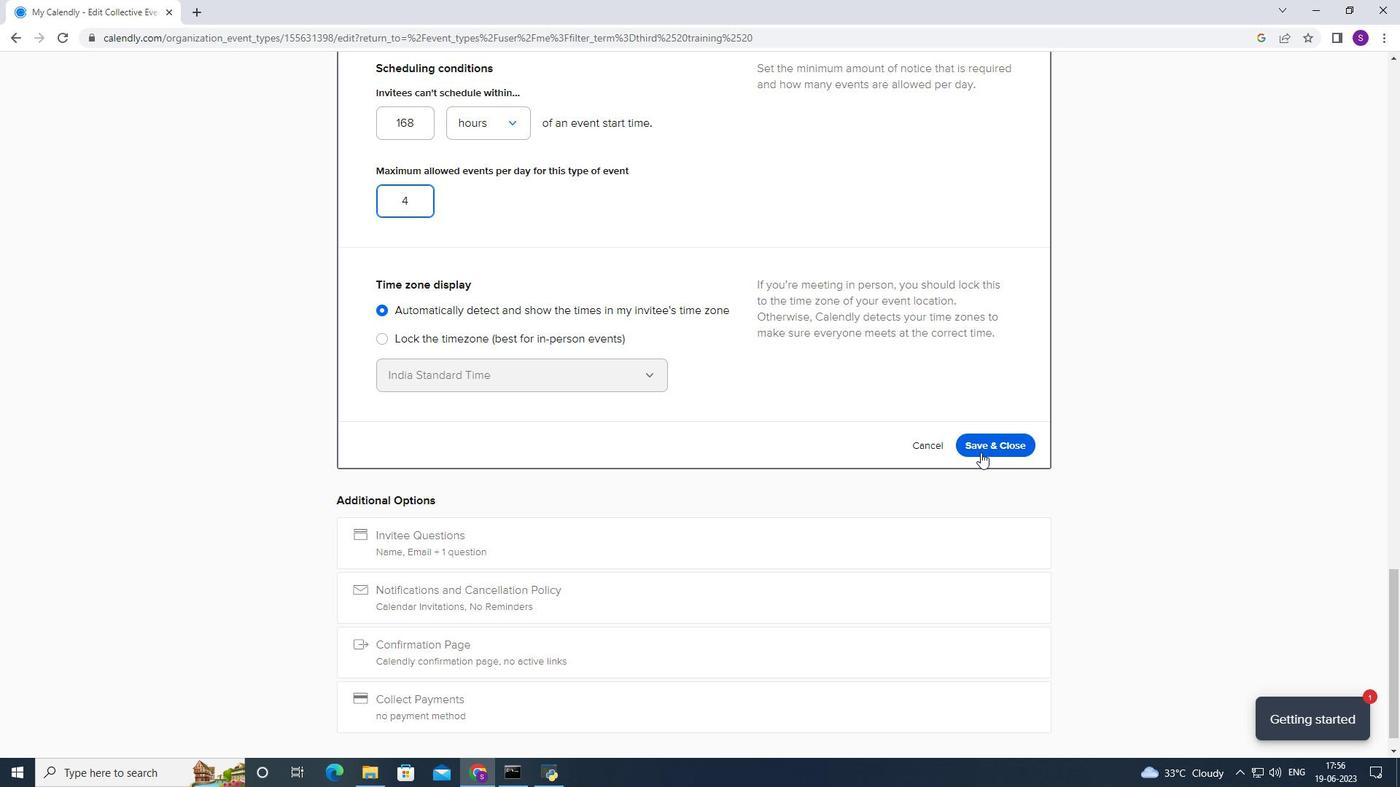 
Action: Mouse pressed left at (997, 447)
Screenshot: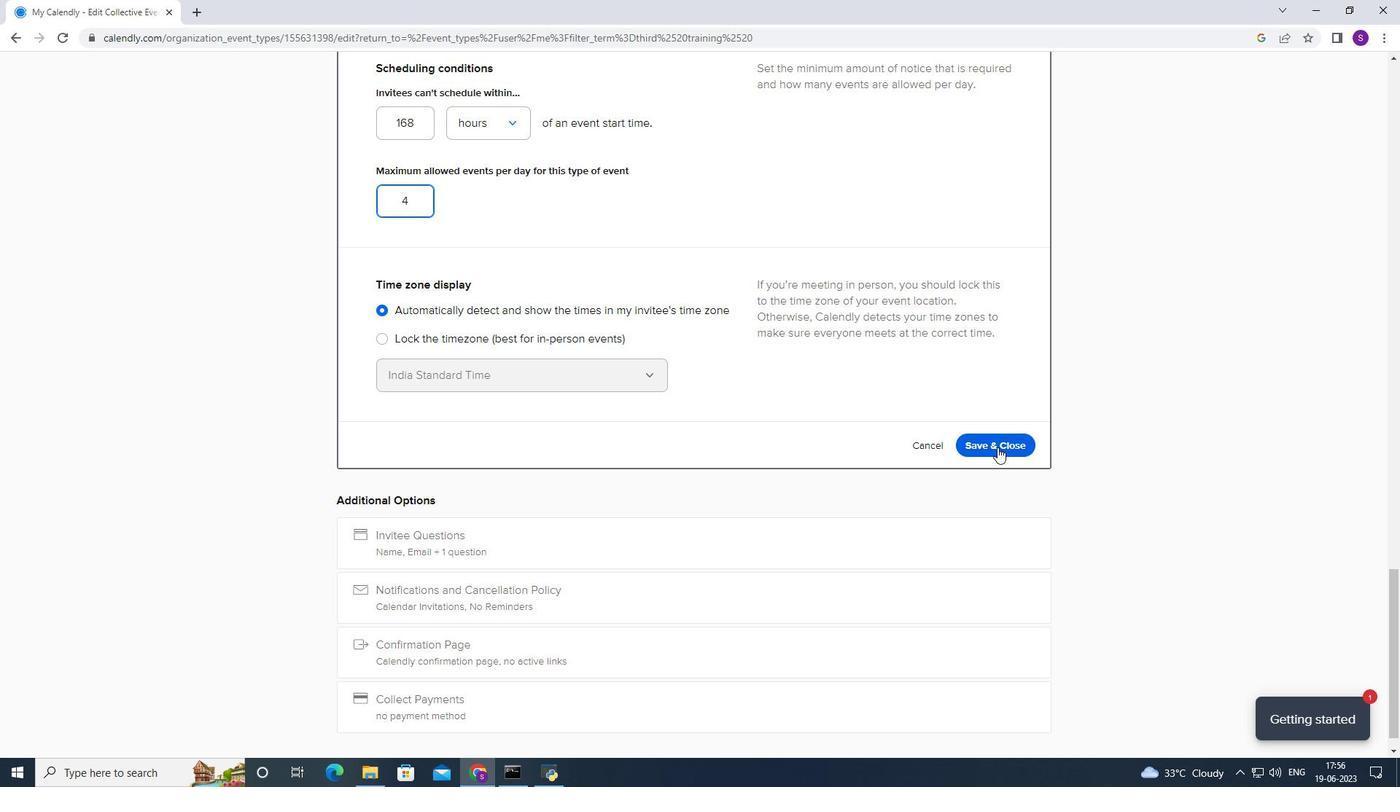 
Action: Mouse moved to (994, 447)
Screenshot: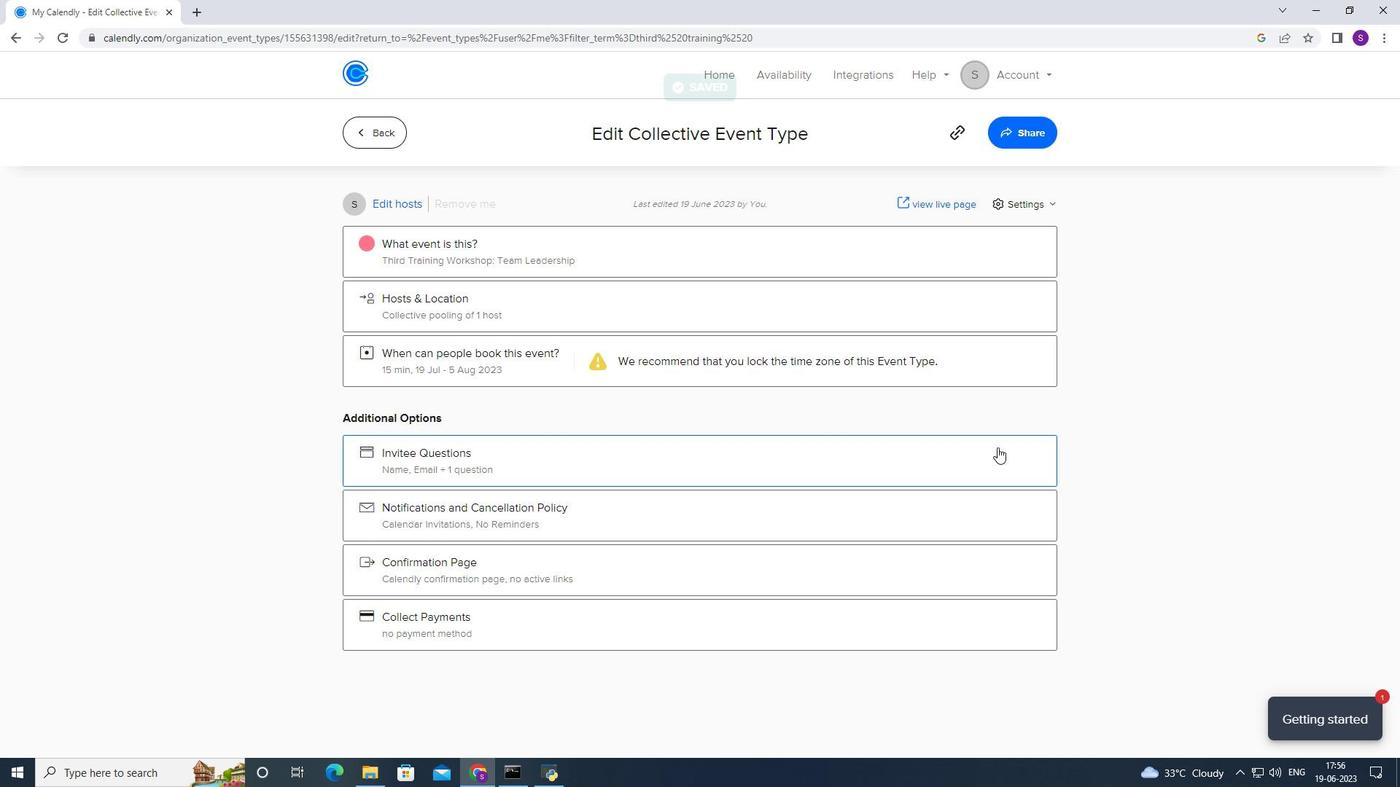 
